 Task: Find connections with filter location Bangaon with filter topic #marketingdigitalwith filter profile language Spanish with filter current company Framestore with filter school Guru Nanak Dev Engineering College, BIDAR with filter industry Computer Hardware Manufacturing with filter service category Digital Marketing with filter keywords title Electrician
Action: Mouse moved to (615, 74)
Screenshot: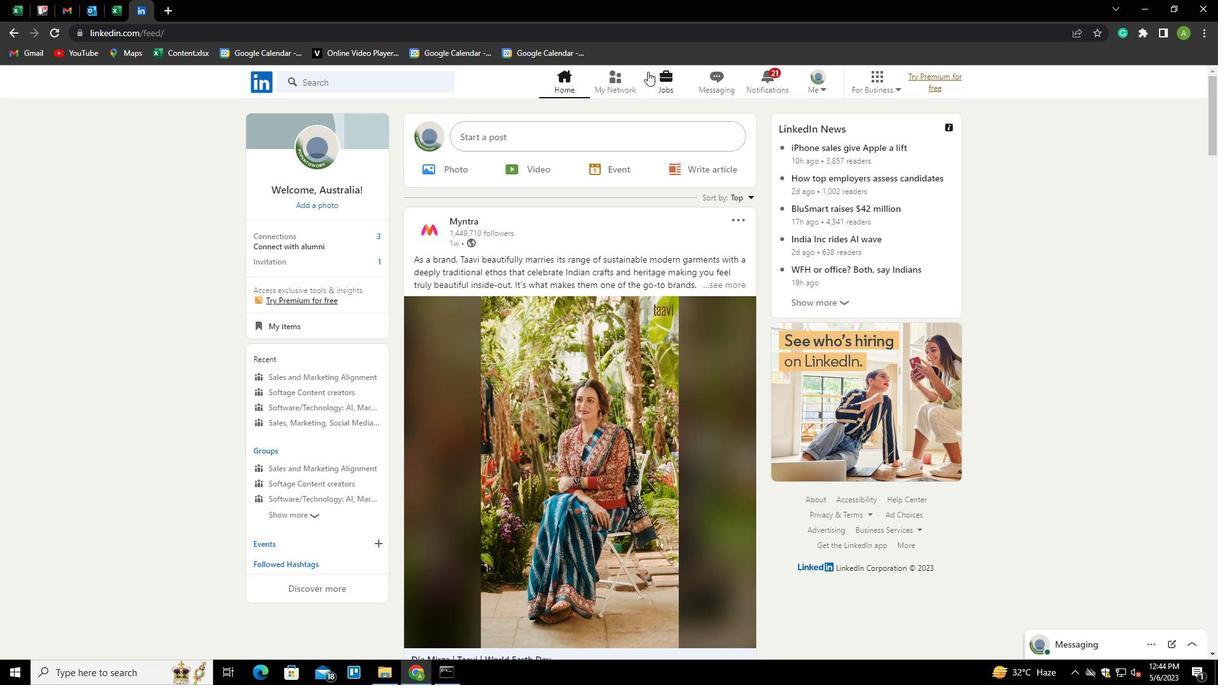 
Action: Mouse pressed left at (615, 74)
Screenshot: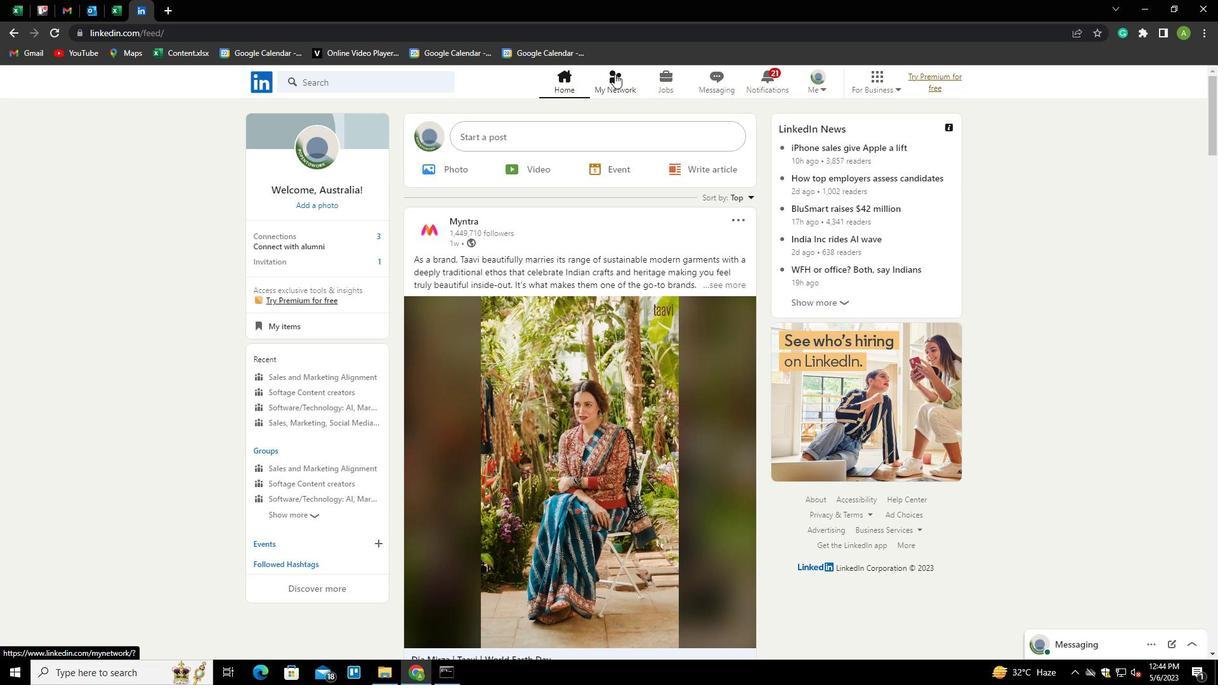 
Action: Mouse moved to (316, 149)
Screenshot: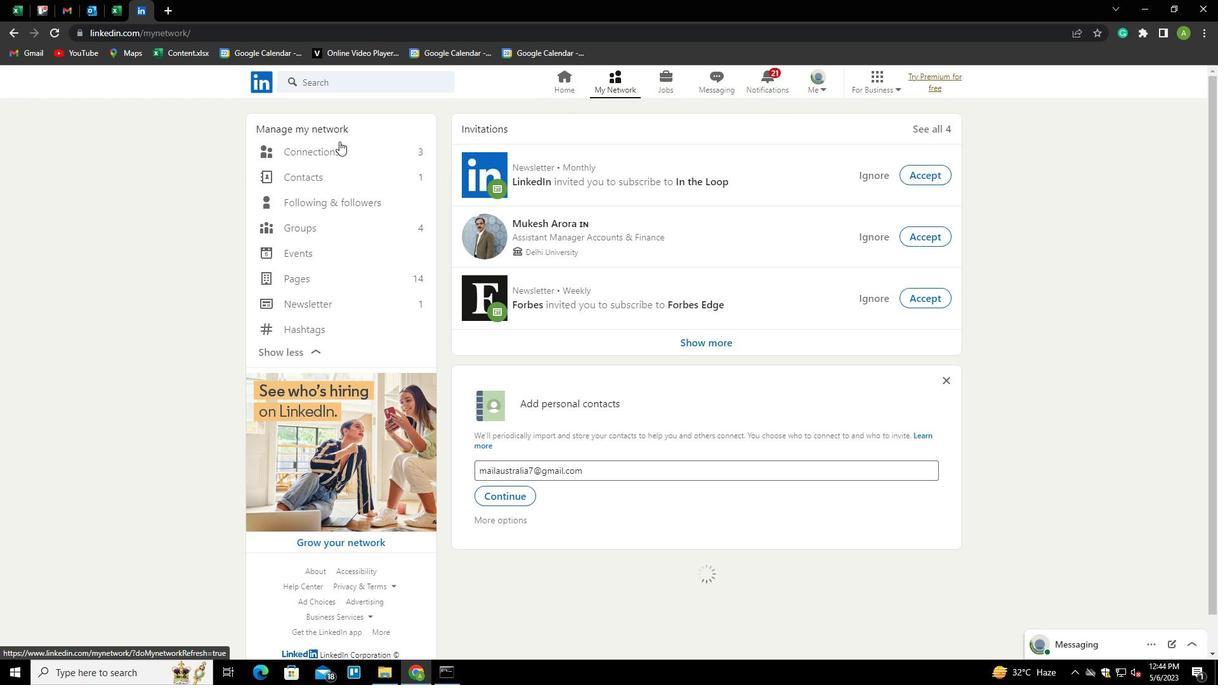 
Action: Mouse pressed left at (316, 149)
Screenshot: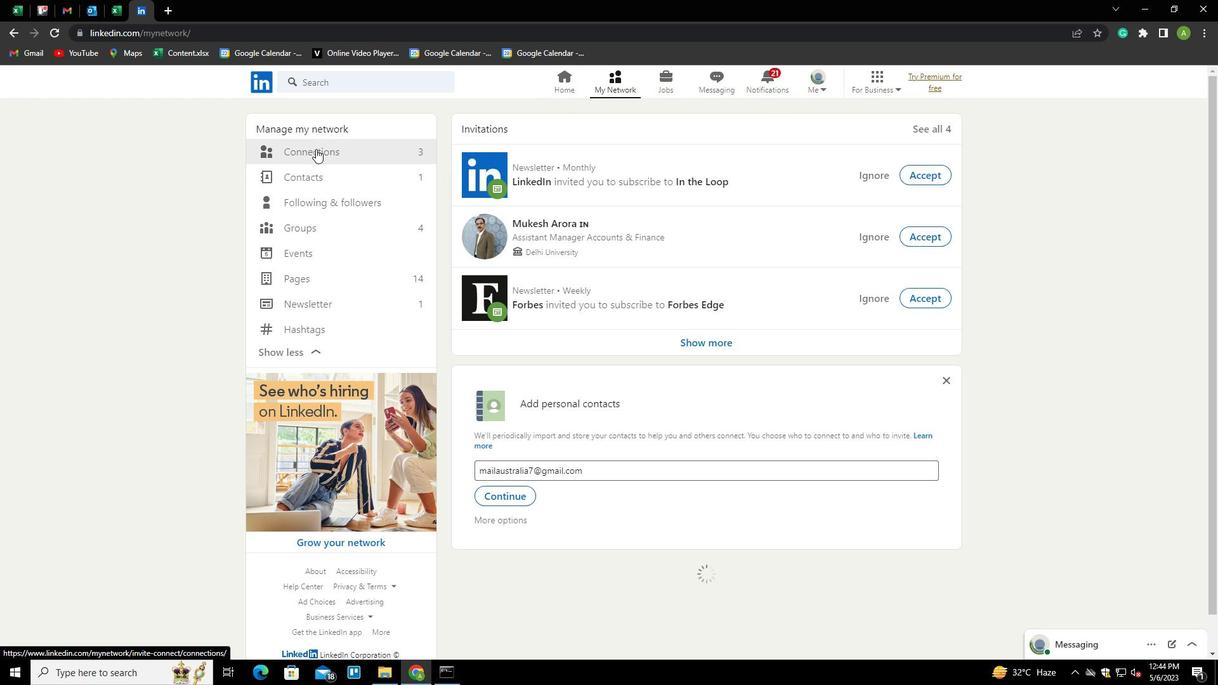 
Action: Mouse moved to (702, 156)
Screenshot: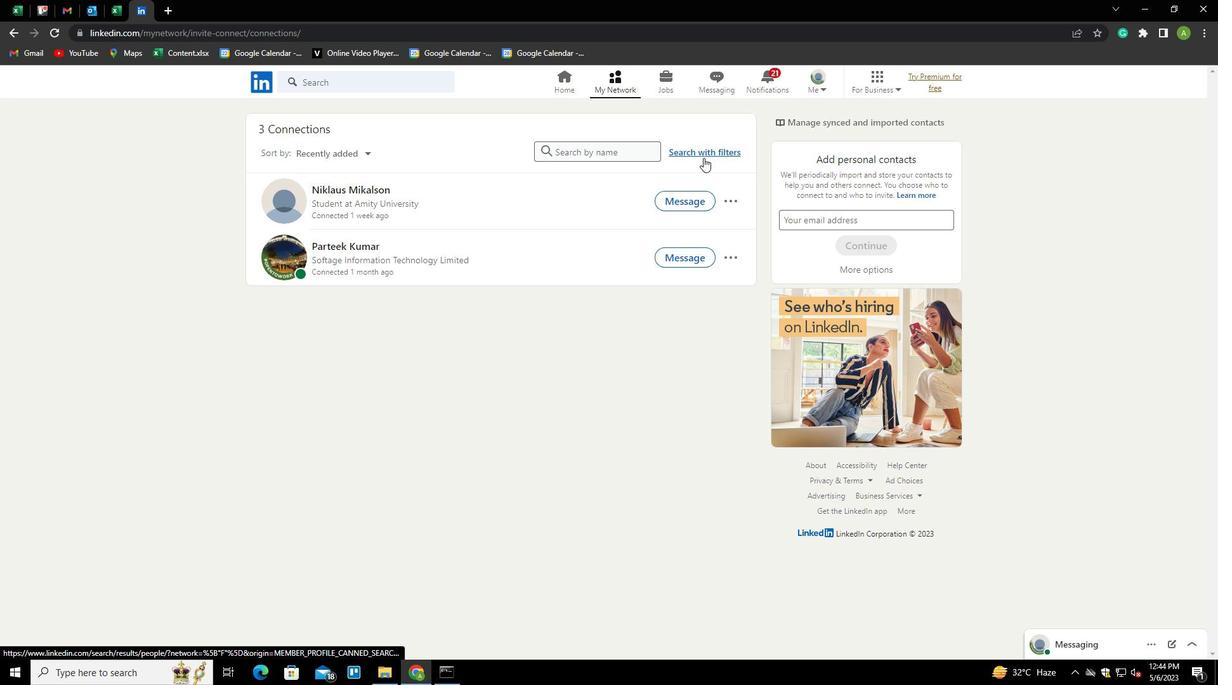 
Action: Mouse pressed left at (702, 156)
Screenshot: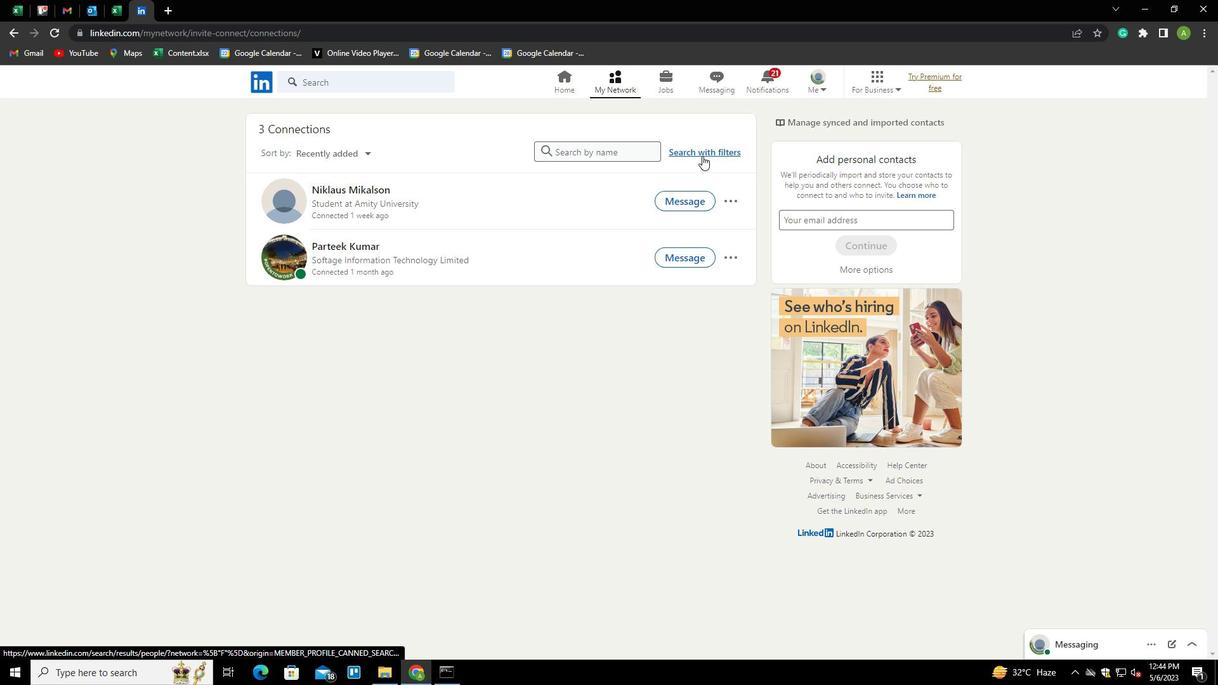 
Action: Mouse moved to (654, 120)
Screenshot: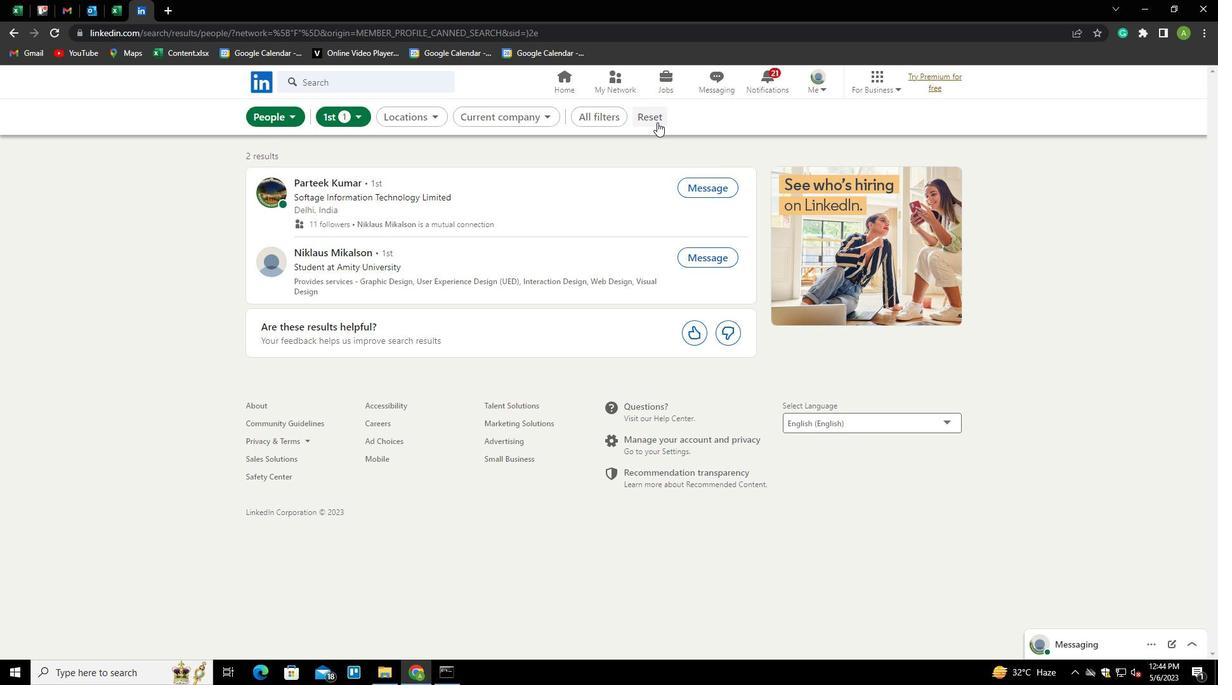 
Action: Mouse pressed left at (654, 120)
Screenshot: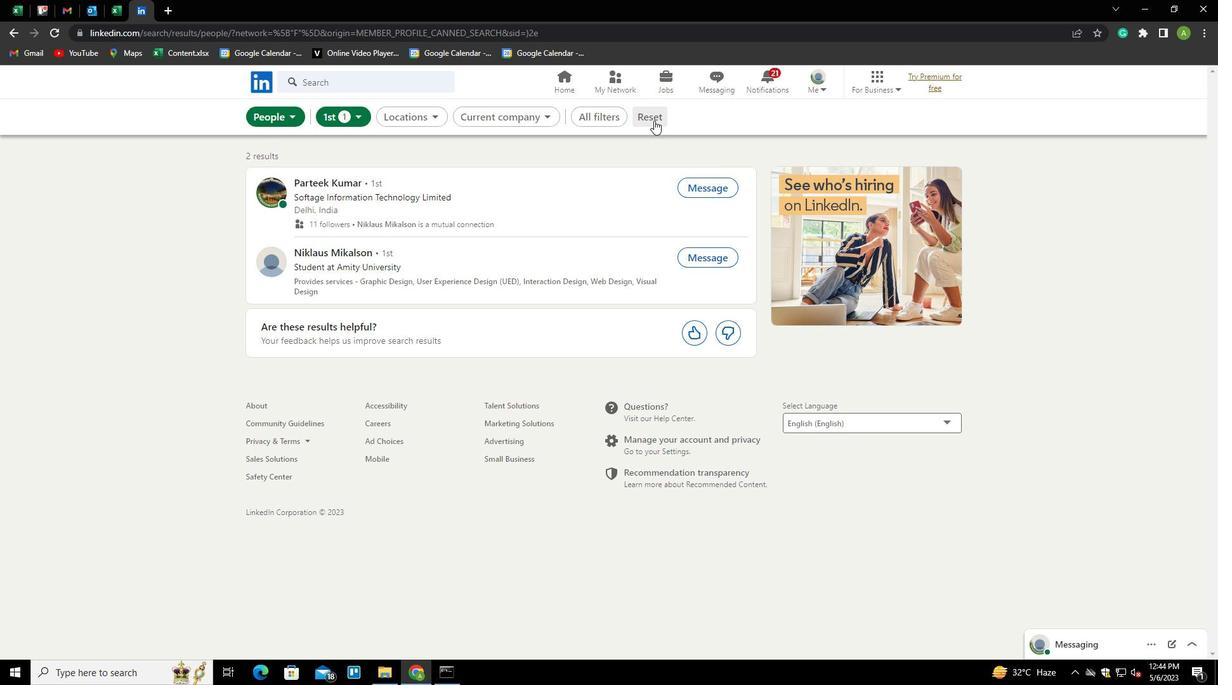 
Action: Mouse moved to (632, 119)
Screenshot: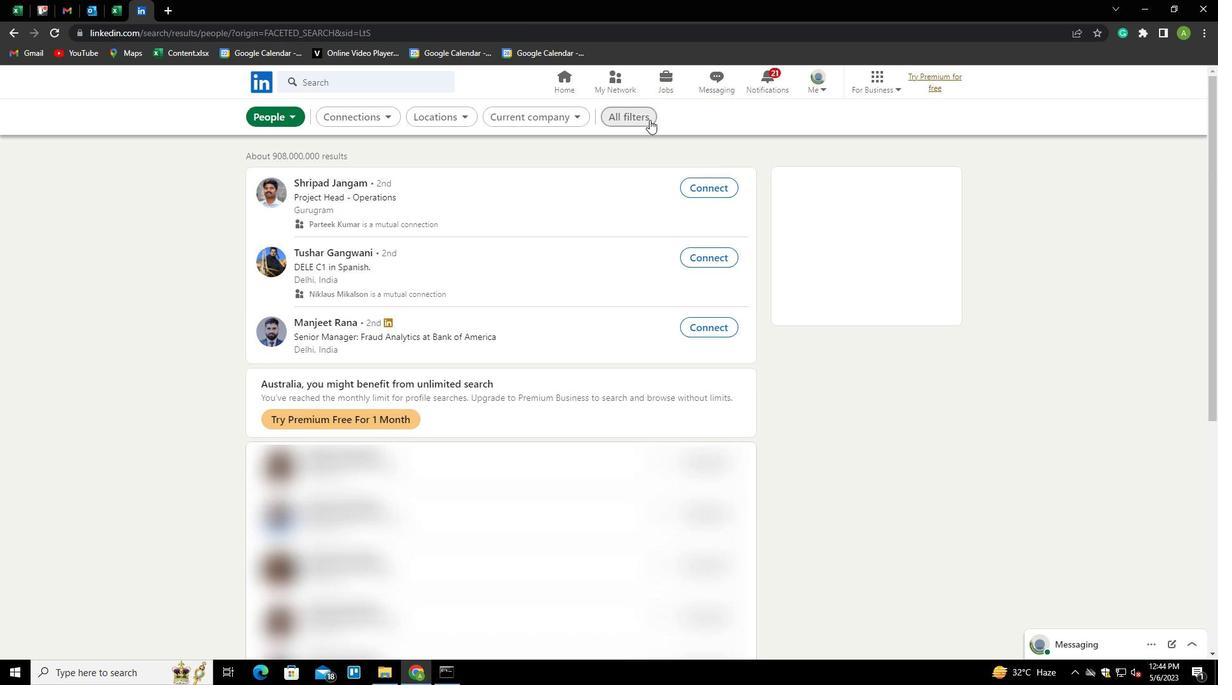 
Action: Mouse pressed left at (632, 119)
Screenshot: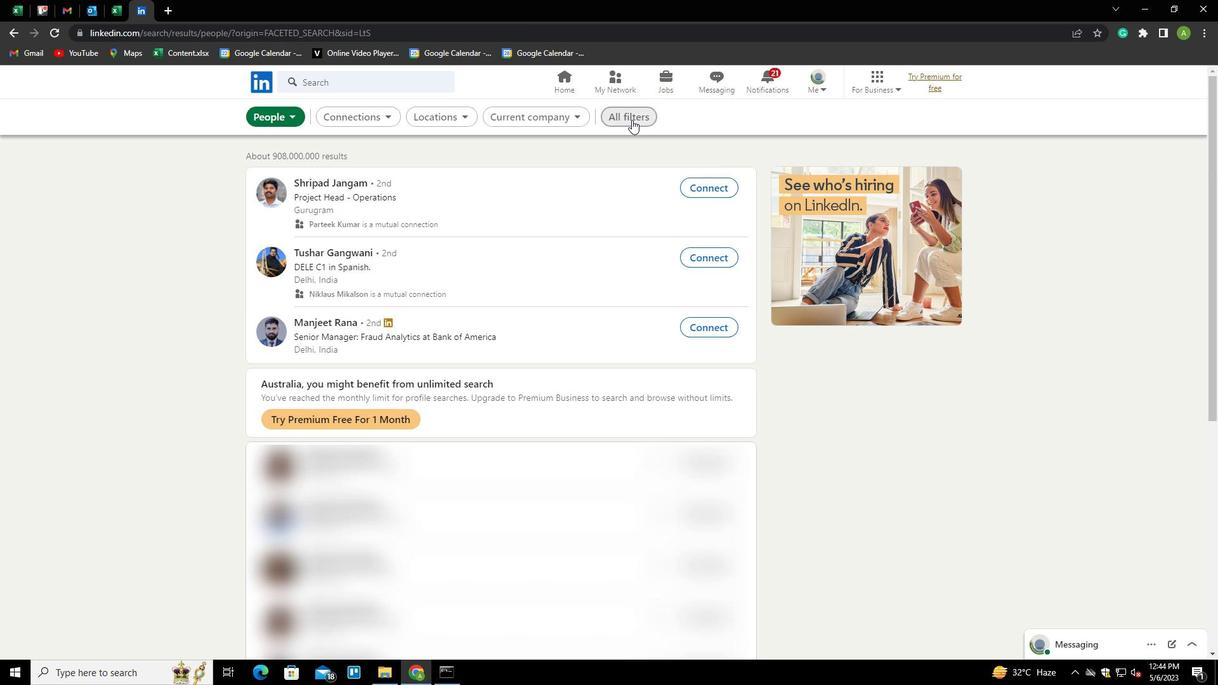 
Action: Mouse moved to (1025, 321)
Screenshot: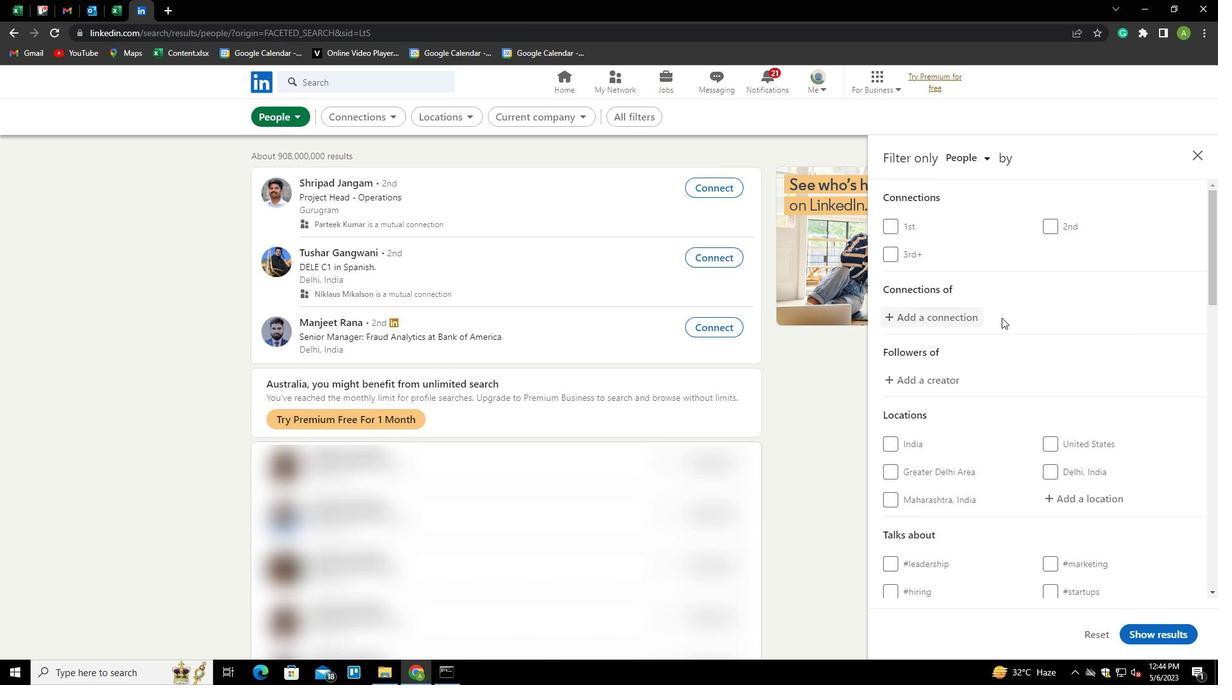 
Action: Mouse scrolled (1025, 320) with delta (0, 0)
Screenshot: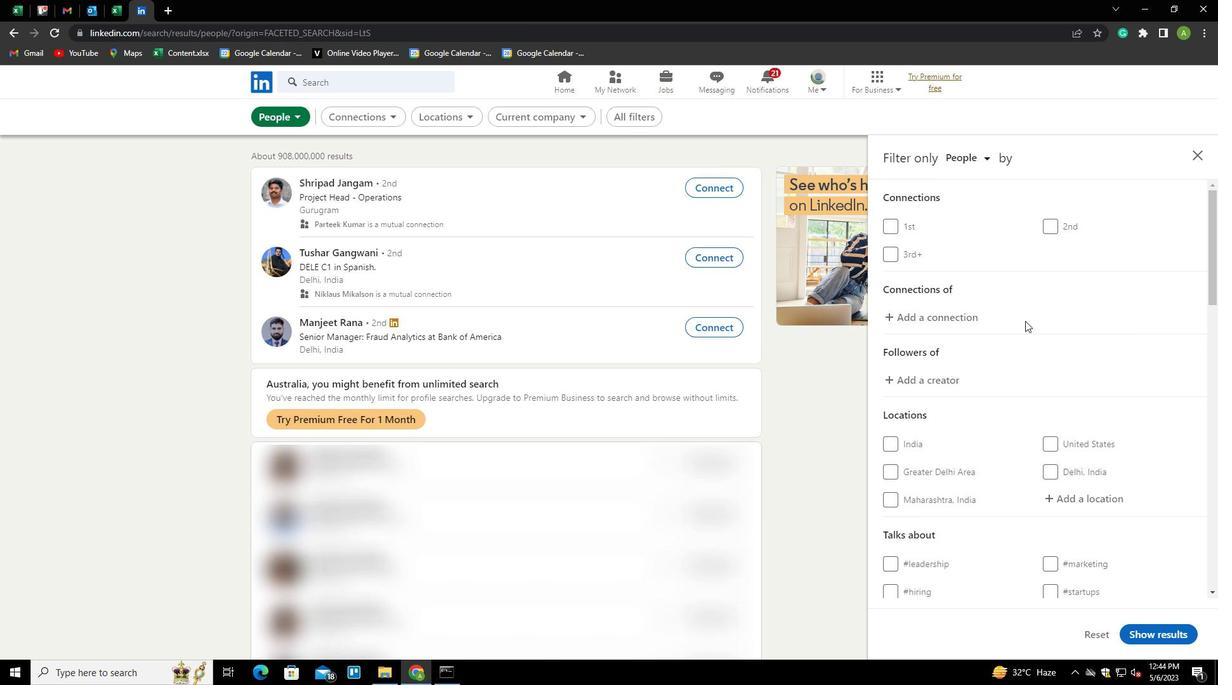 
Action: Mouse scrolled (1025, 320) with delta (0, 0)
Screenshot: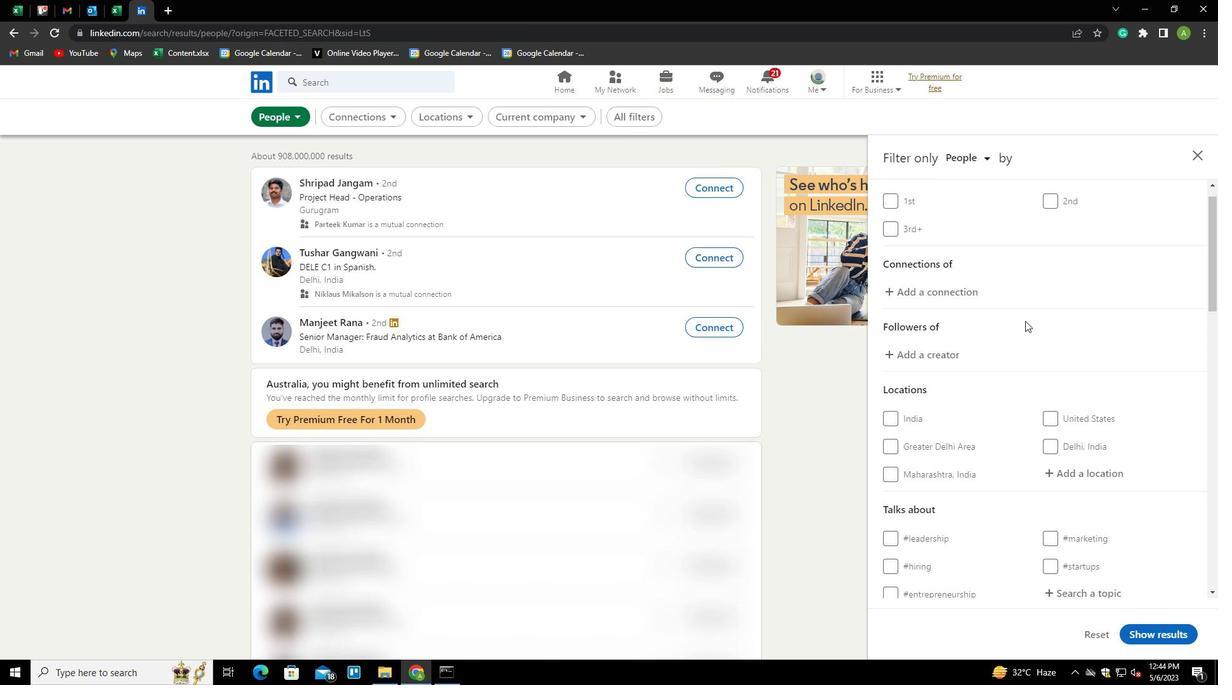 
Action: Mouse moved to (1063, 366)
Screenshot: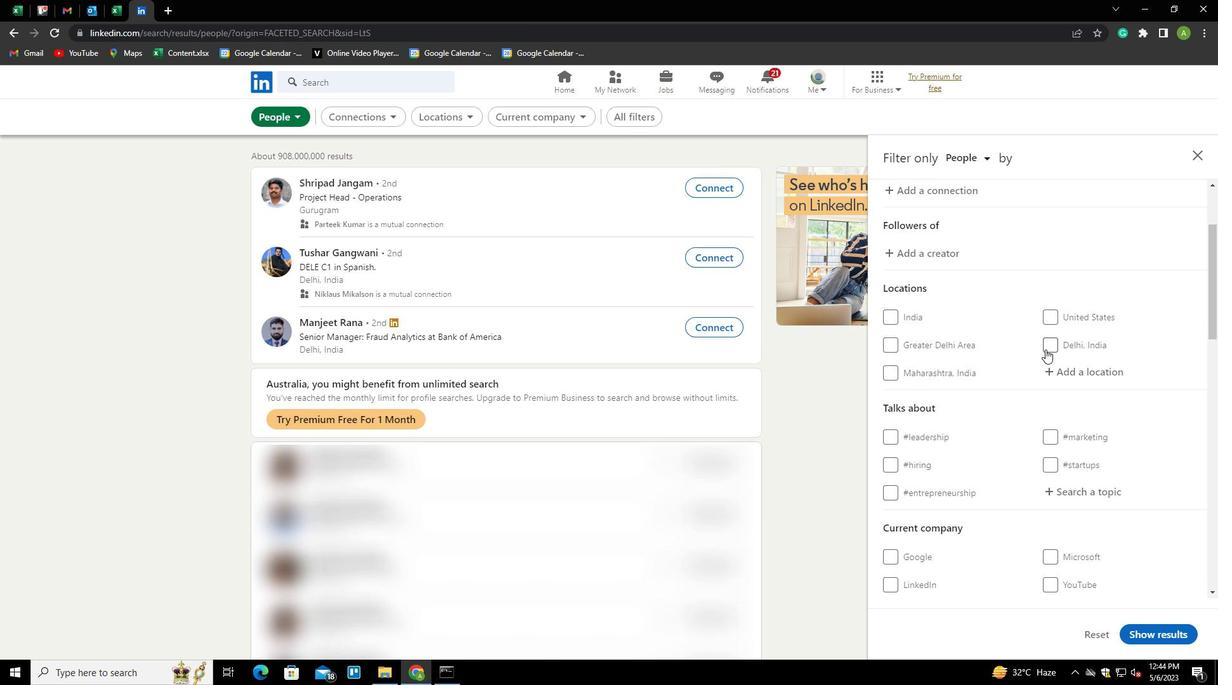 
Action: Mouse pressed left at (1063, 366)
Screenshot: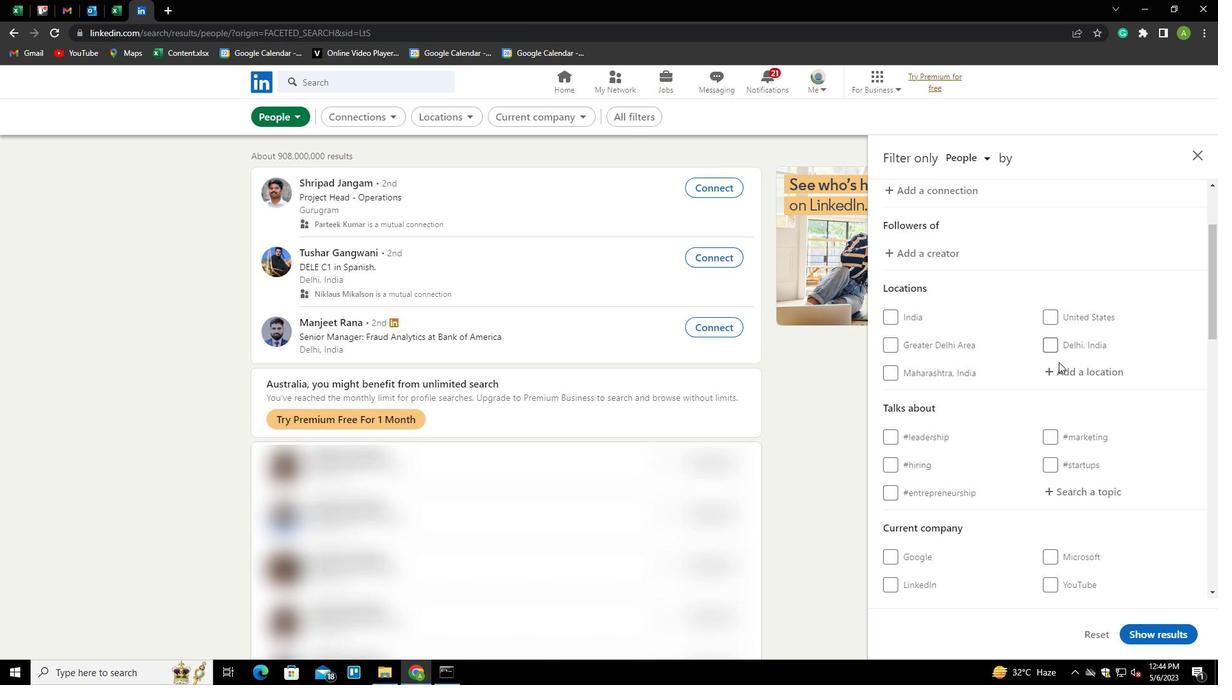 
Action: Mouse moved to (990, 187)
Screenshot: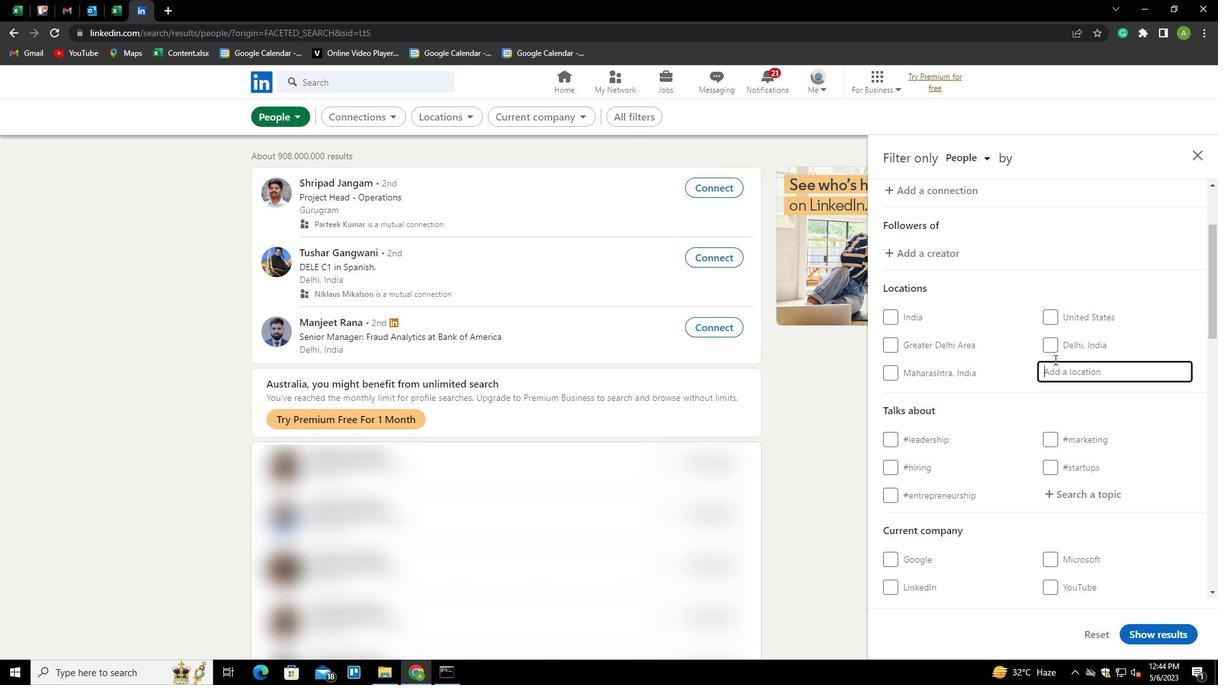 
Action: Key pressed <Key.shift><Key.shift><Key.shift><Key.shift>BANGAON<Key.down><Key.enter>
Screenshot: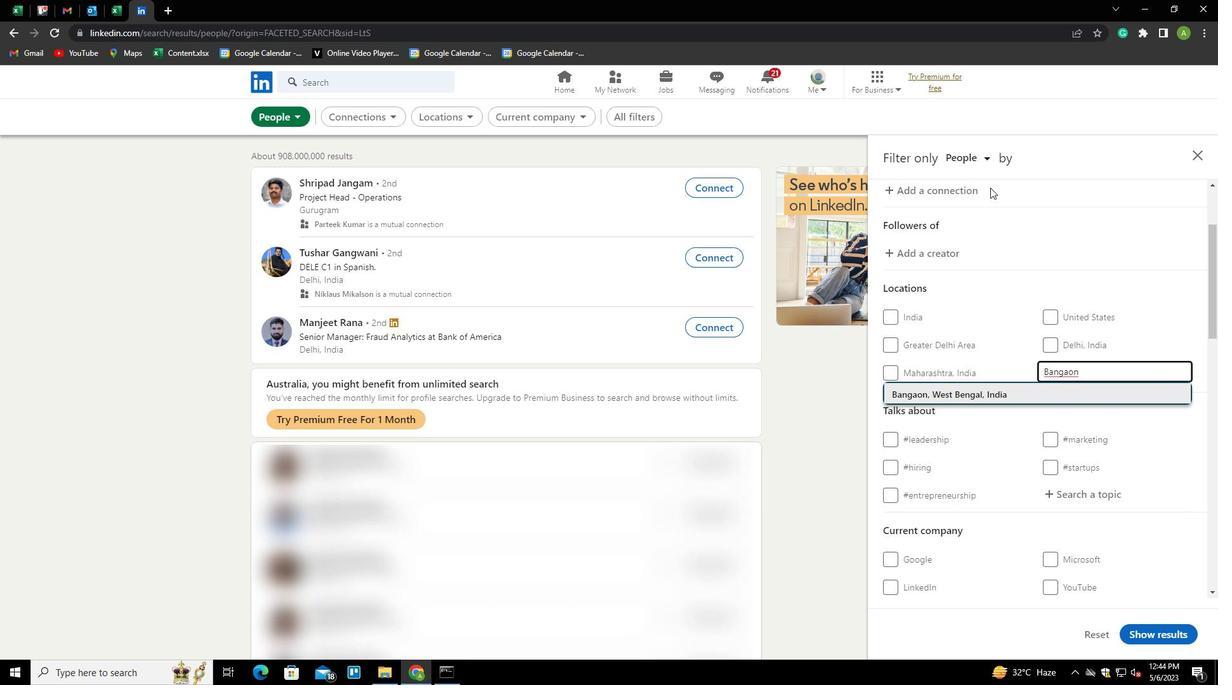 
Action: Mouse moved to (1072, 257)
Screenshot: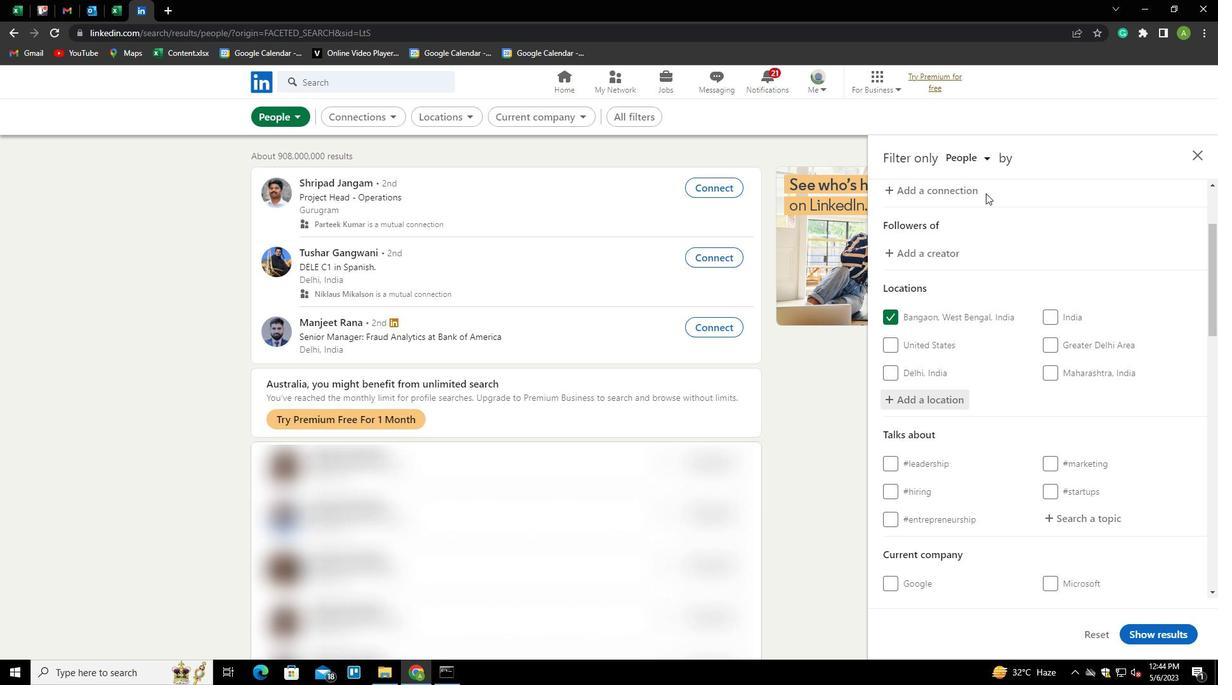 
Action: Mouse scrolled (1072, 257) with delta (0, 0)
Screenshot: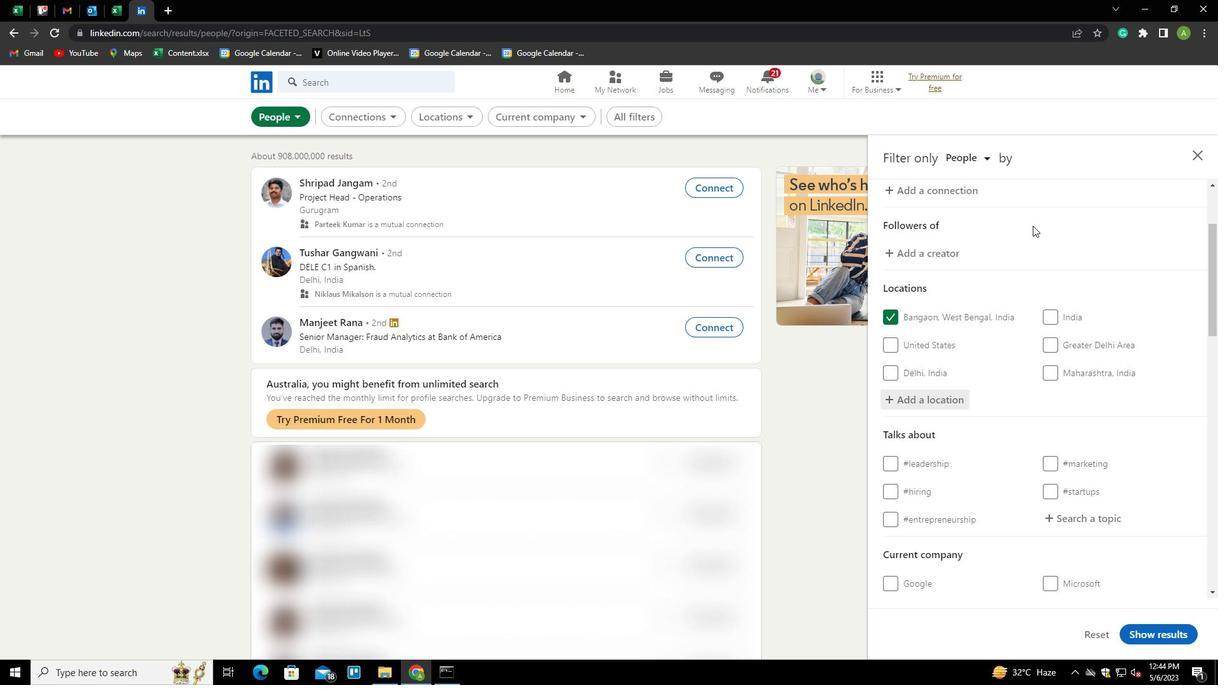 
Action: Mouse scrolled (1072, 257) with delta (0, 0)
Screenshot: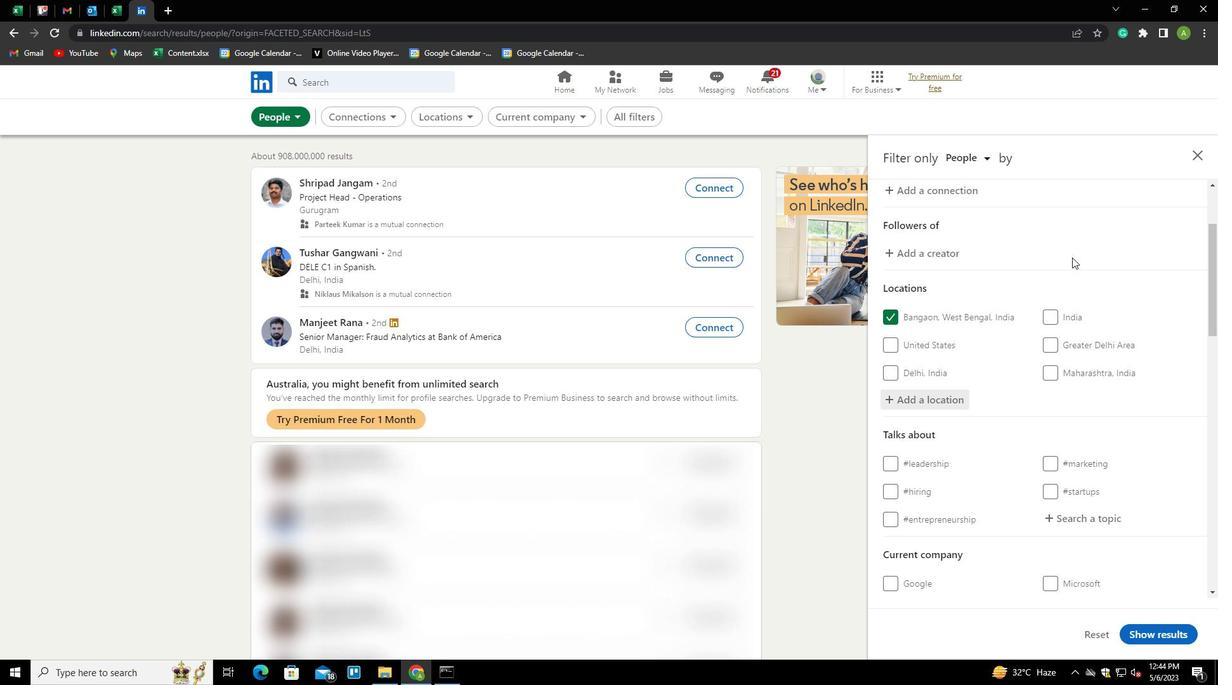 
Action: Mouse scrolled (1072, 257) with delta (0, 0)
Screenshot: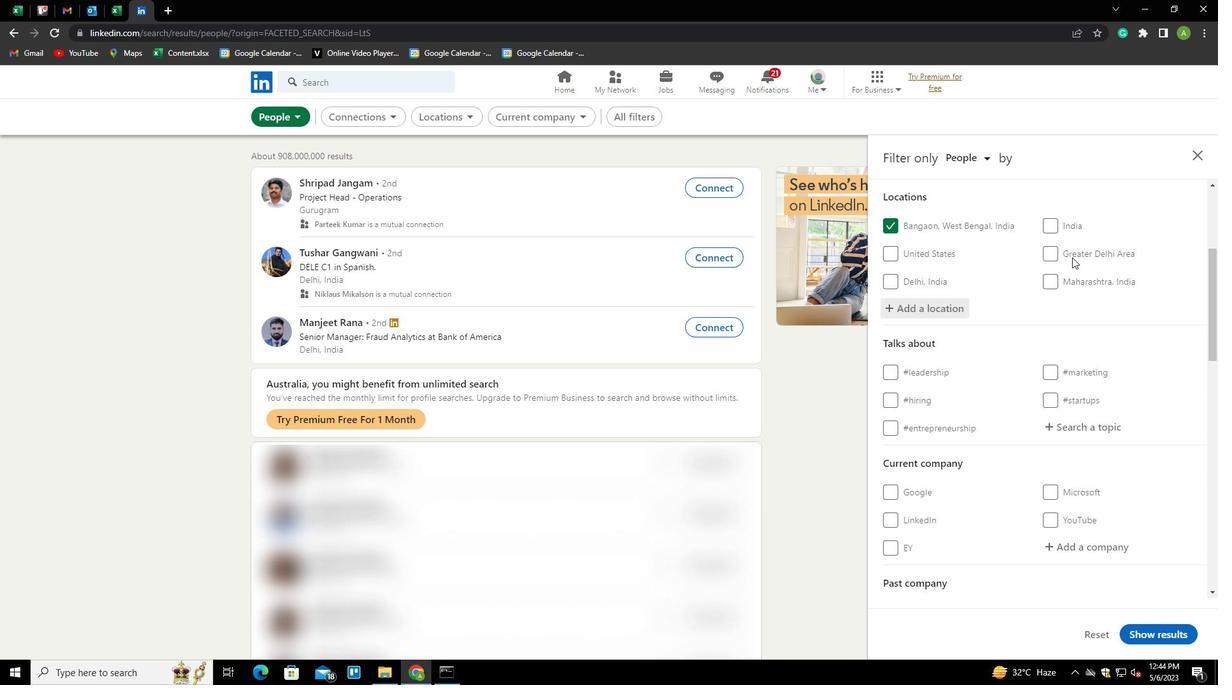 
Action: Mouse moved to (1077, 330)
Screenshot: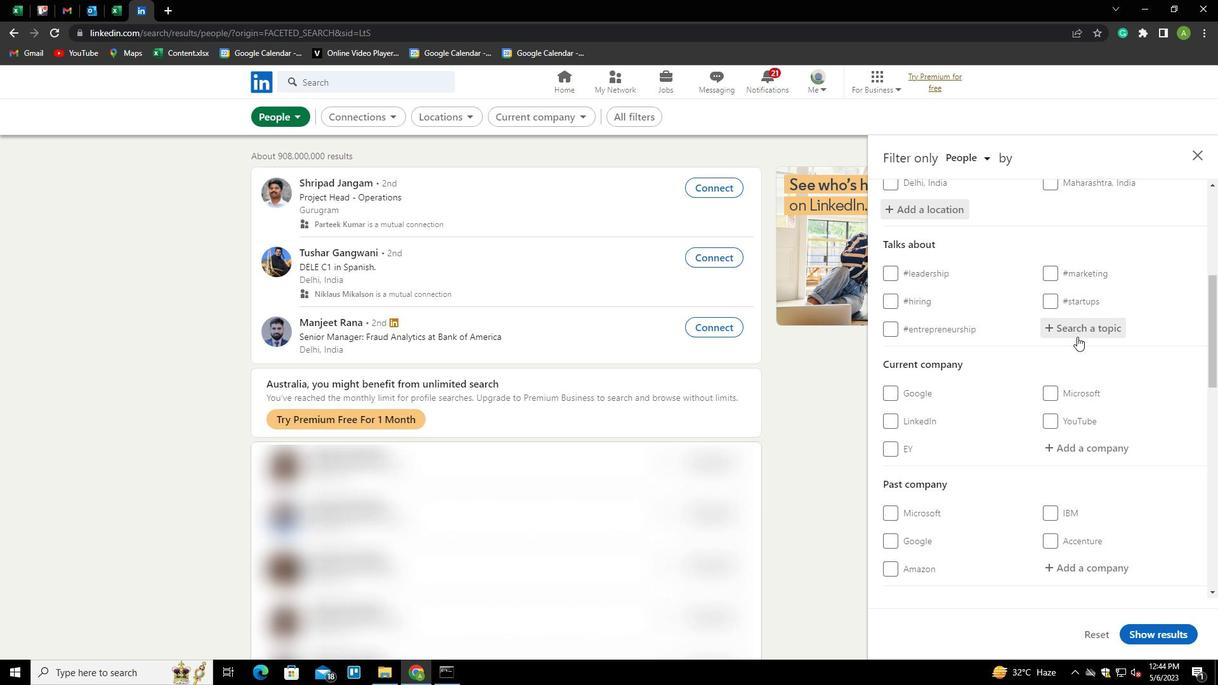 
Action: Mouse pressed left at (1077, 330)
Screenshot: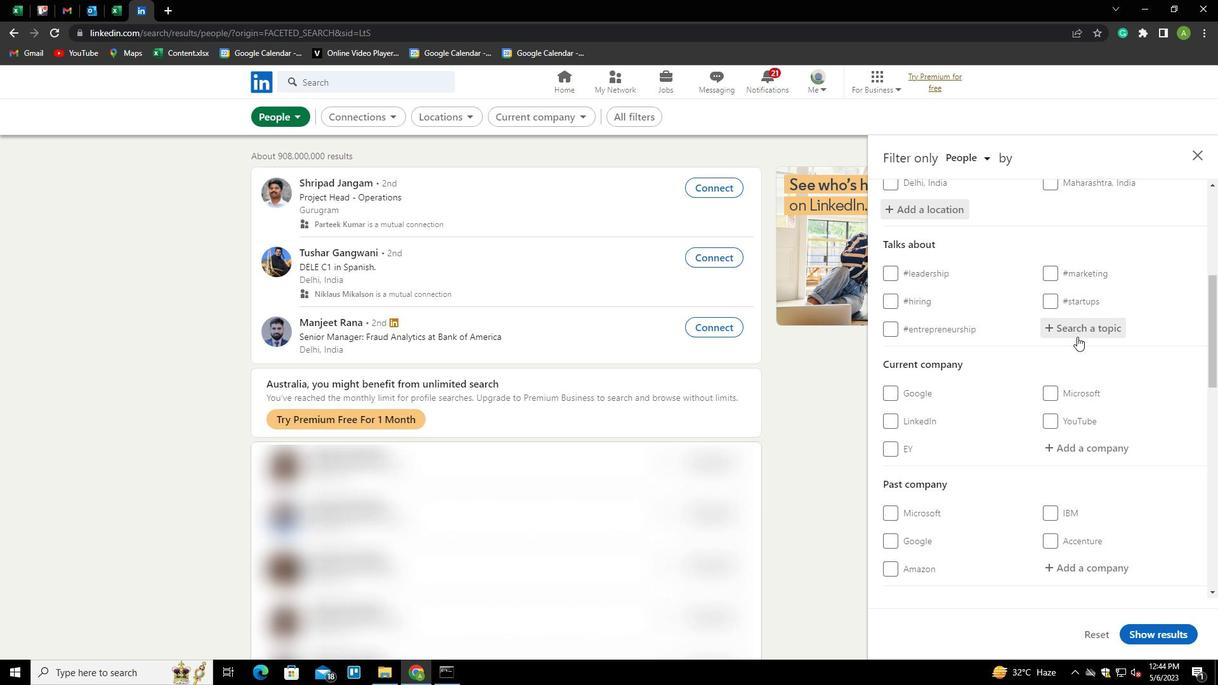 
Action: Mouse moved to (1023, 256)
Screenshot: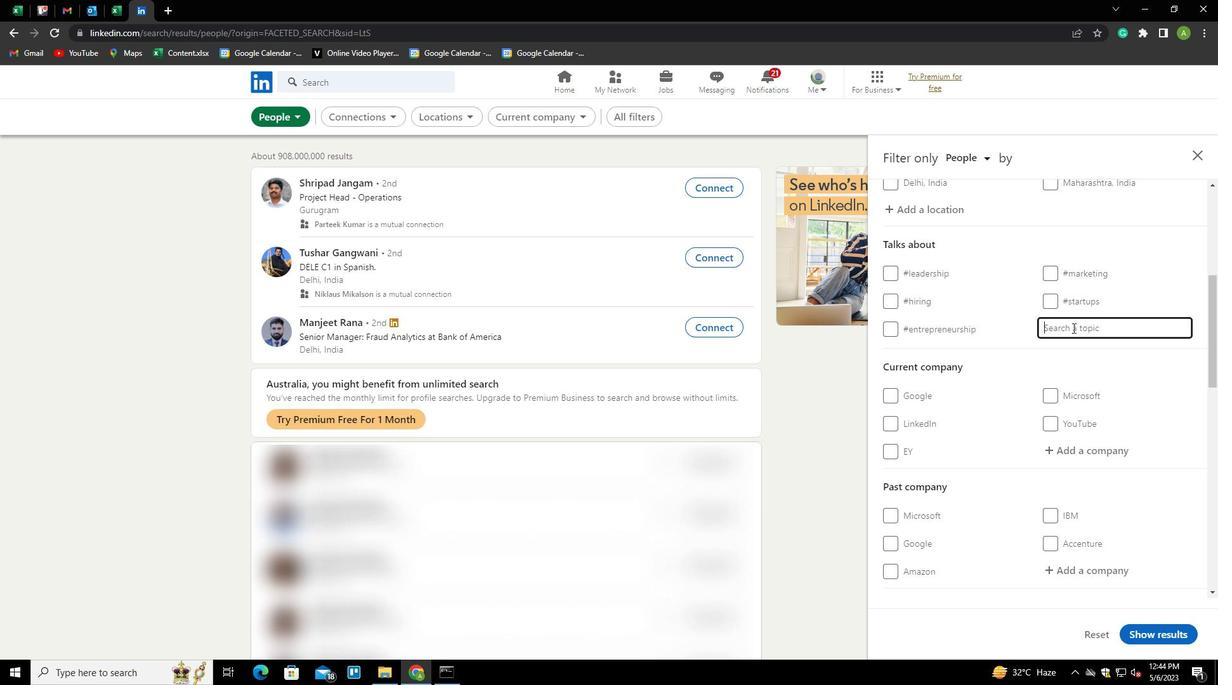 
Action: Key pressed MARKETINGDIGITAL<Key.down><Key.enter>
Screenshot: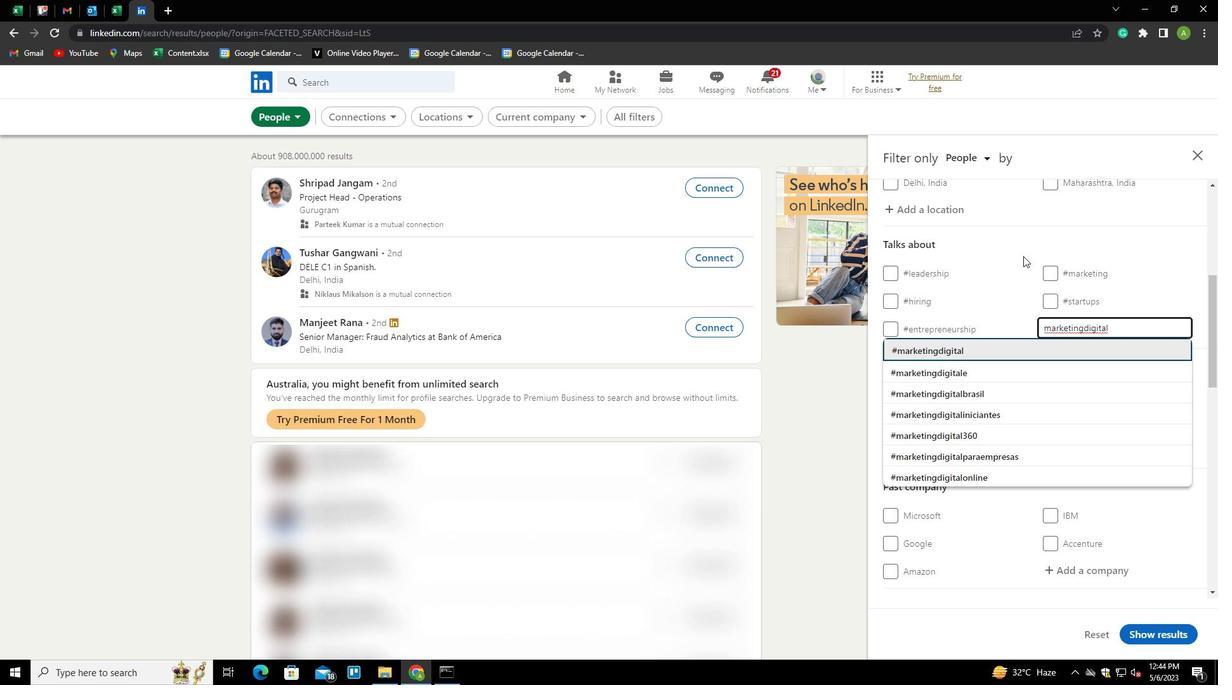 
Action: Mouse moved to (1024, 256)
Screenshot: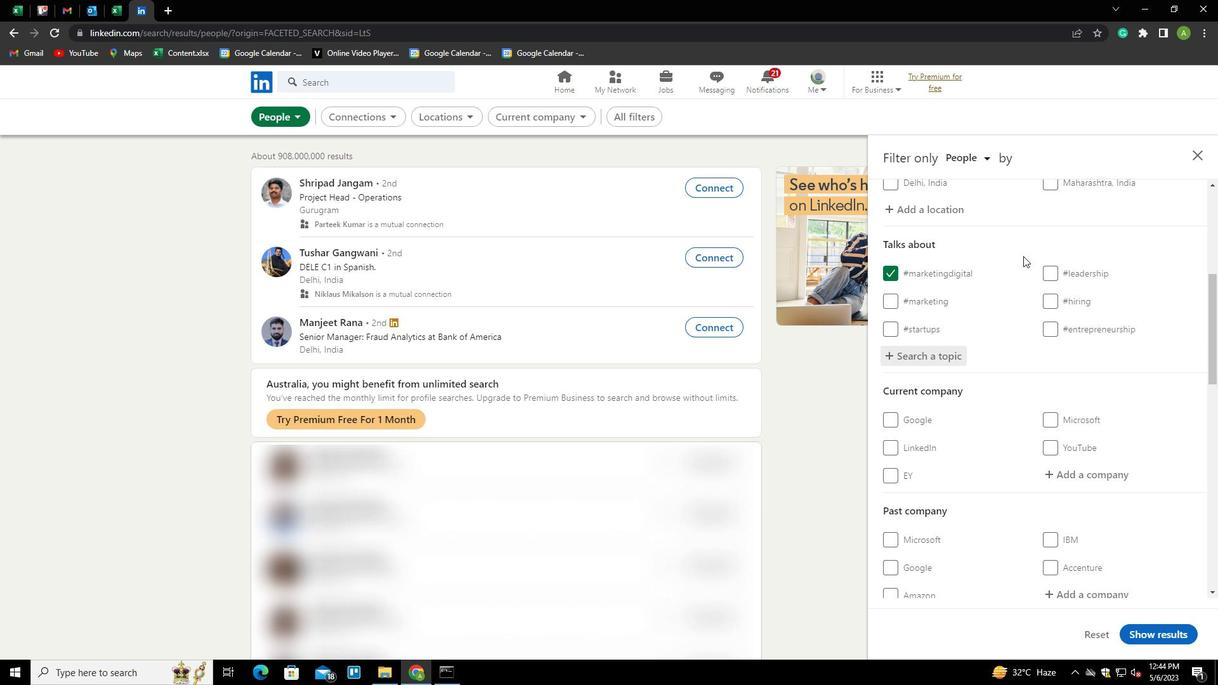 
Action: Mouse scrolled (1024, 255) with delta (0, 0)
Screenshot: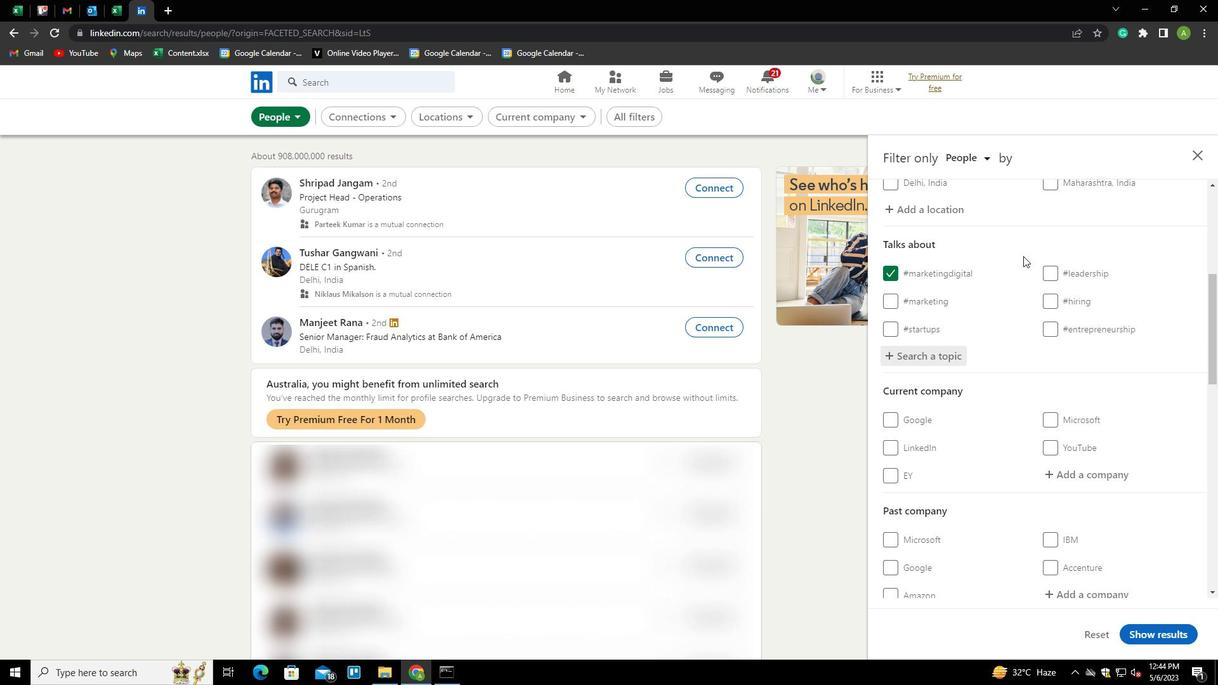 
Action: Mouse moved to (1025, 256)
Screenshot: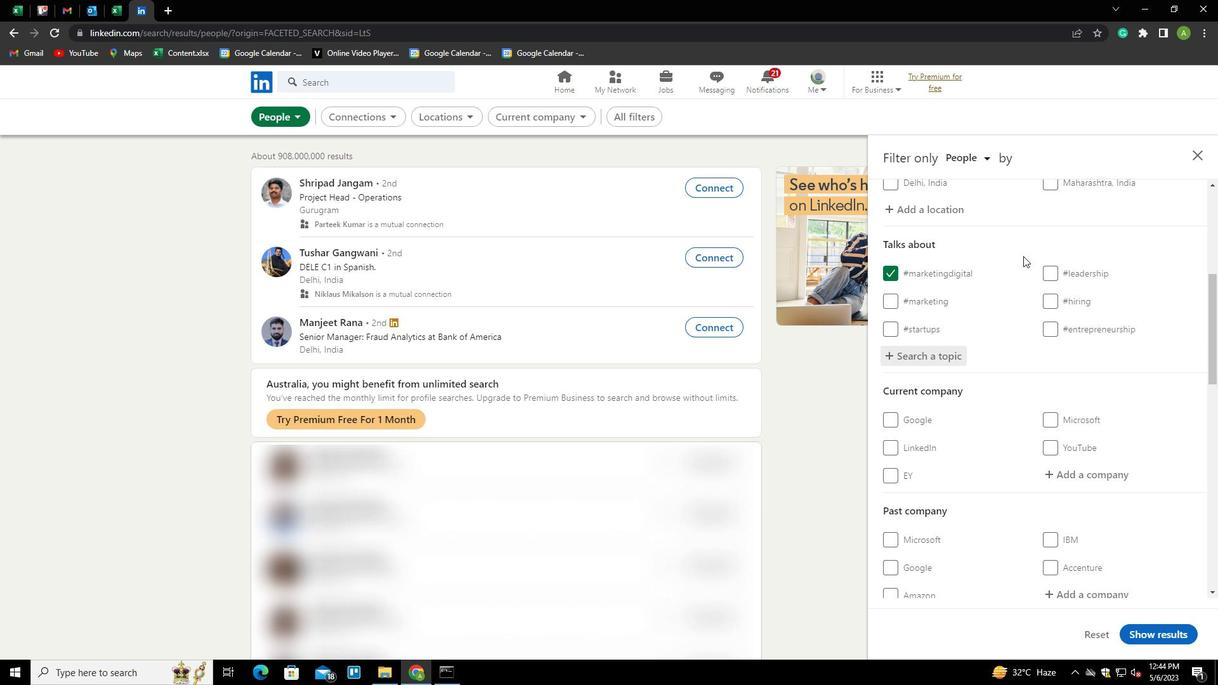 
Action: Mouse scrolled (1025, 255) with delta (0, 0)
Screenshot: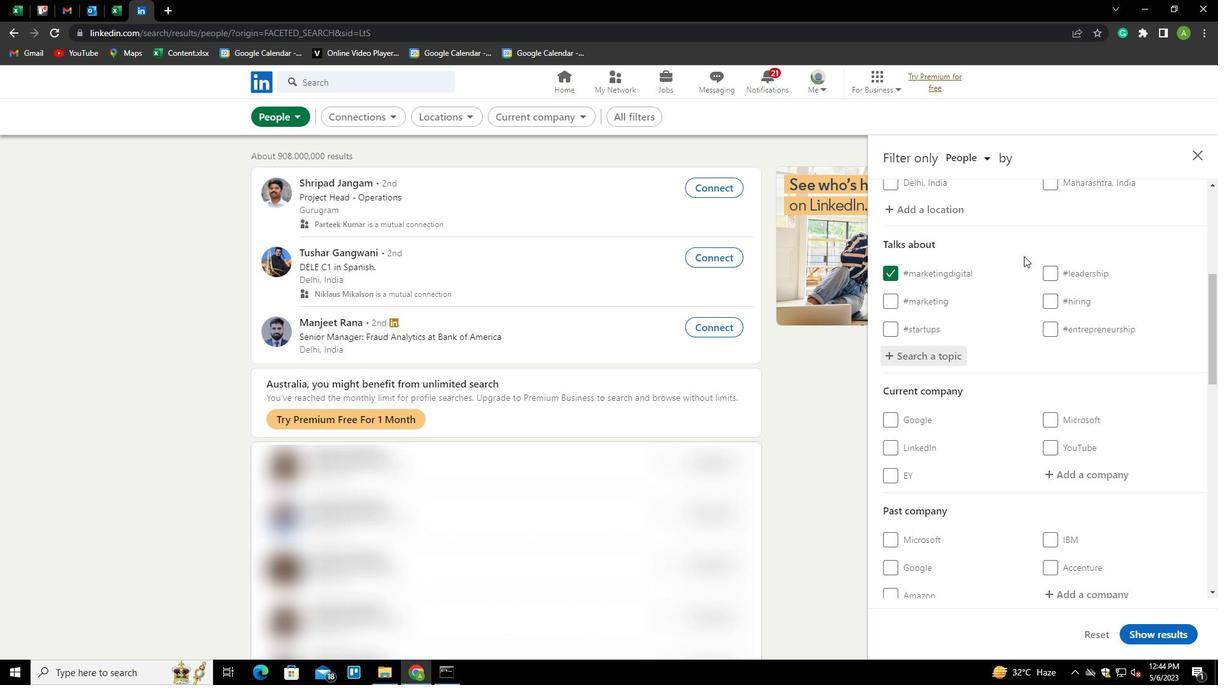 
Action: Mouse scrolled (1025, 255) with delta (0, 0)
Screenshot: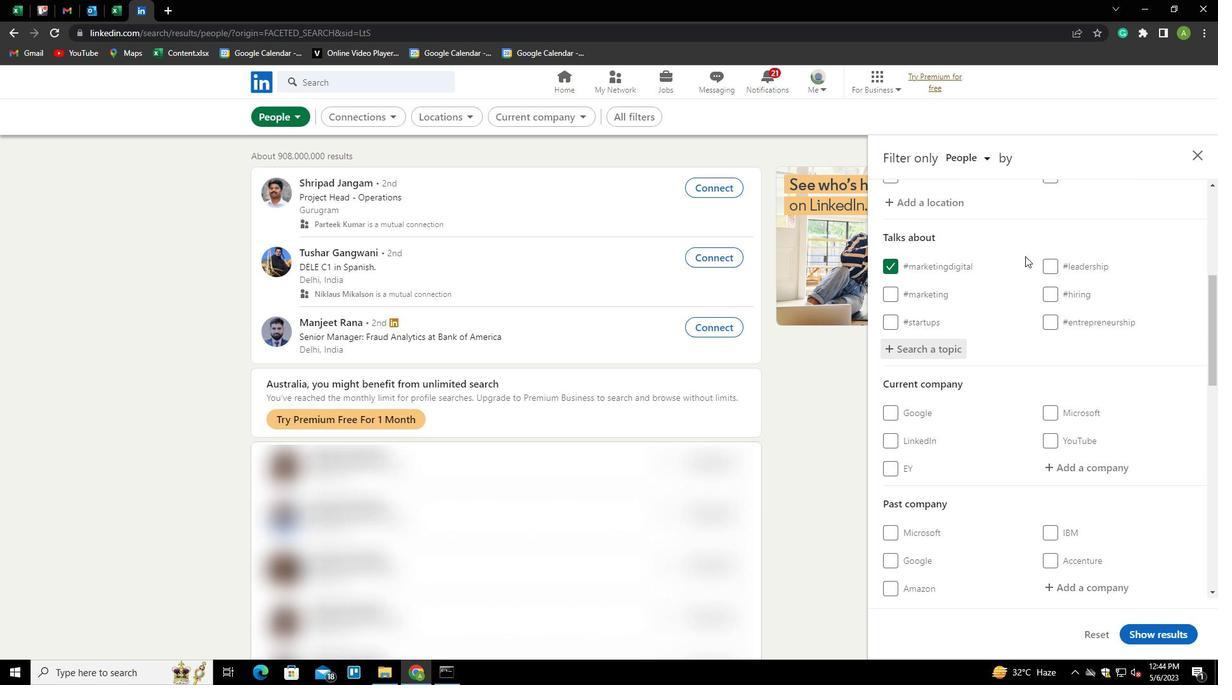 
Action: Mouse scrolled (1025, 255) with delta (0, 0)
Screenshot: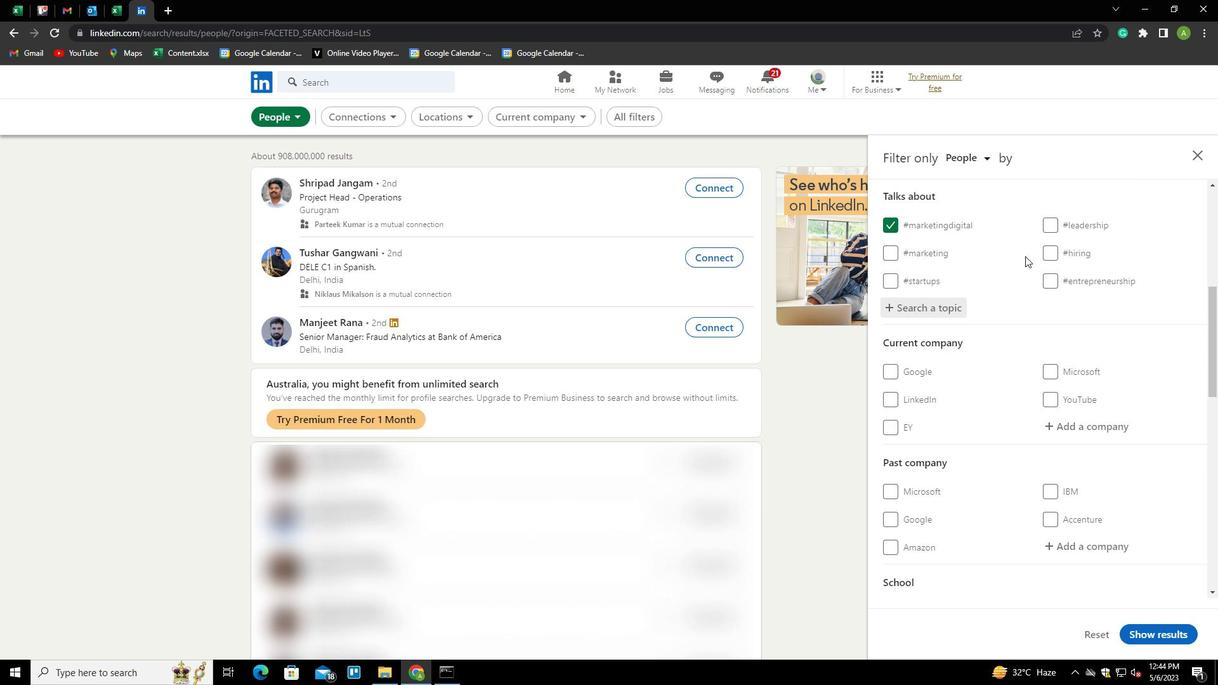 
Action: Mouse scrolled (1025, 255) with delta (0, 0)
Screenshot: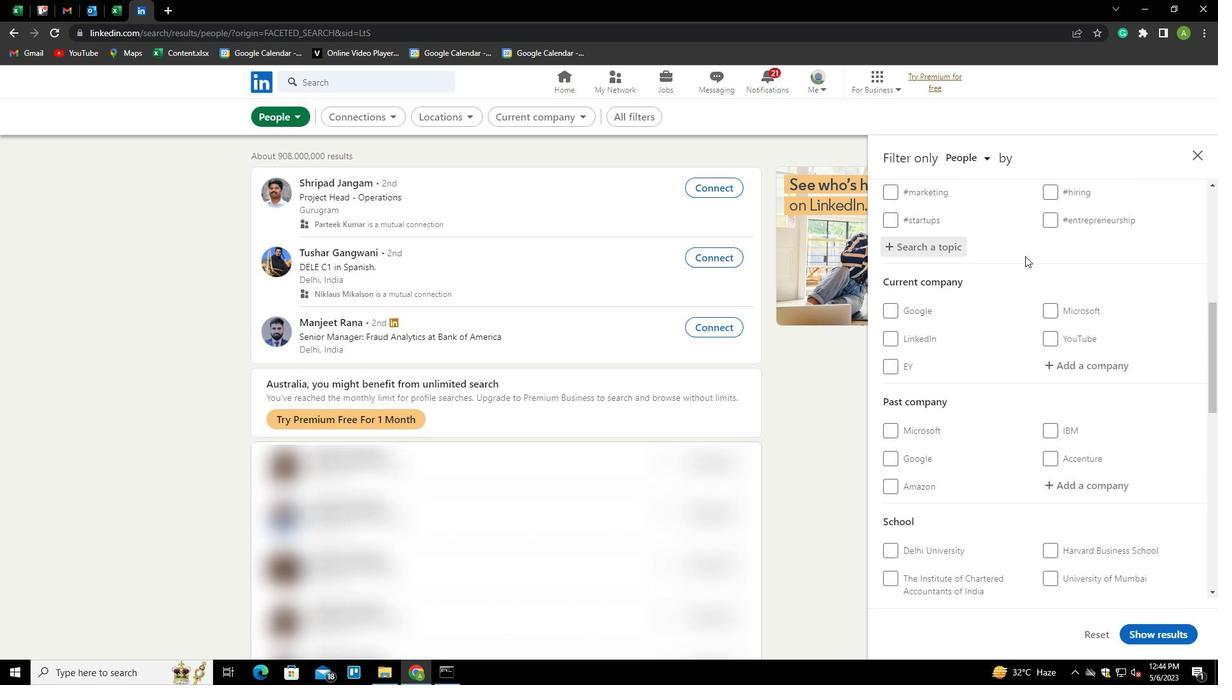
Action: Mouse scrolled (1025, 255) with delta (0, 0)
Screenshot: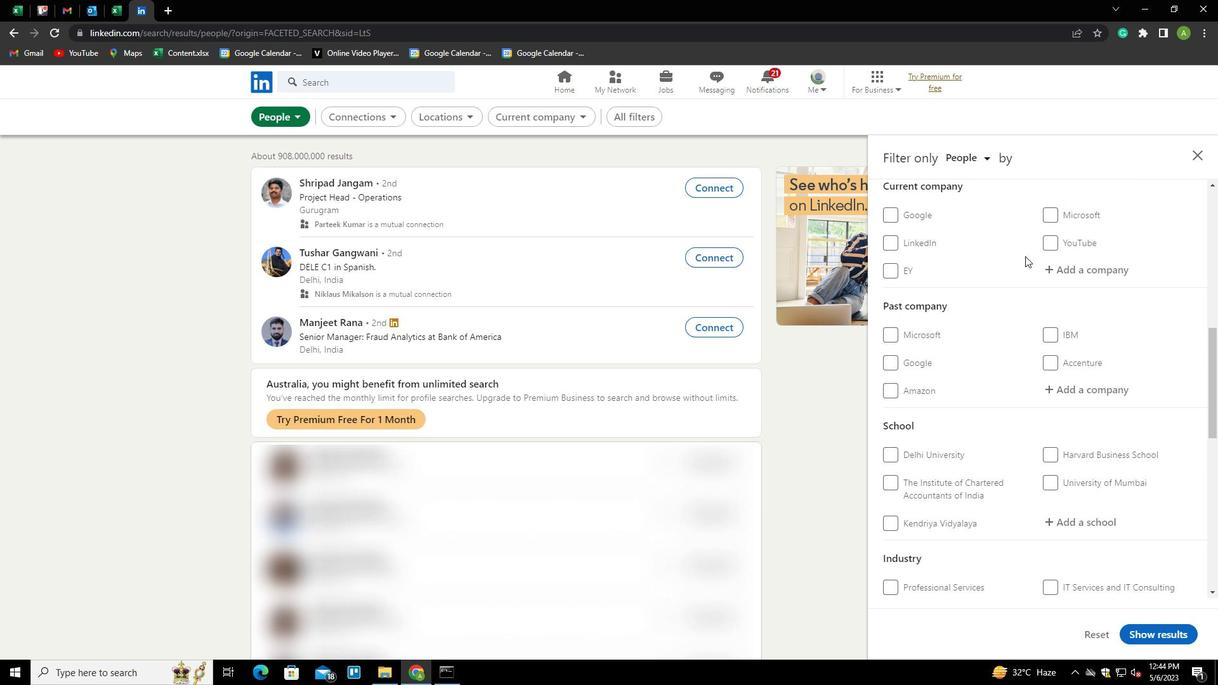 
Action: Mouse moved to (946, 221)
Screenshot: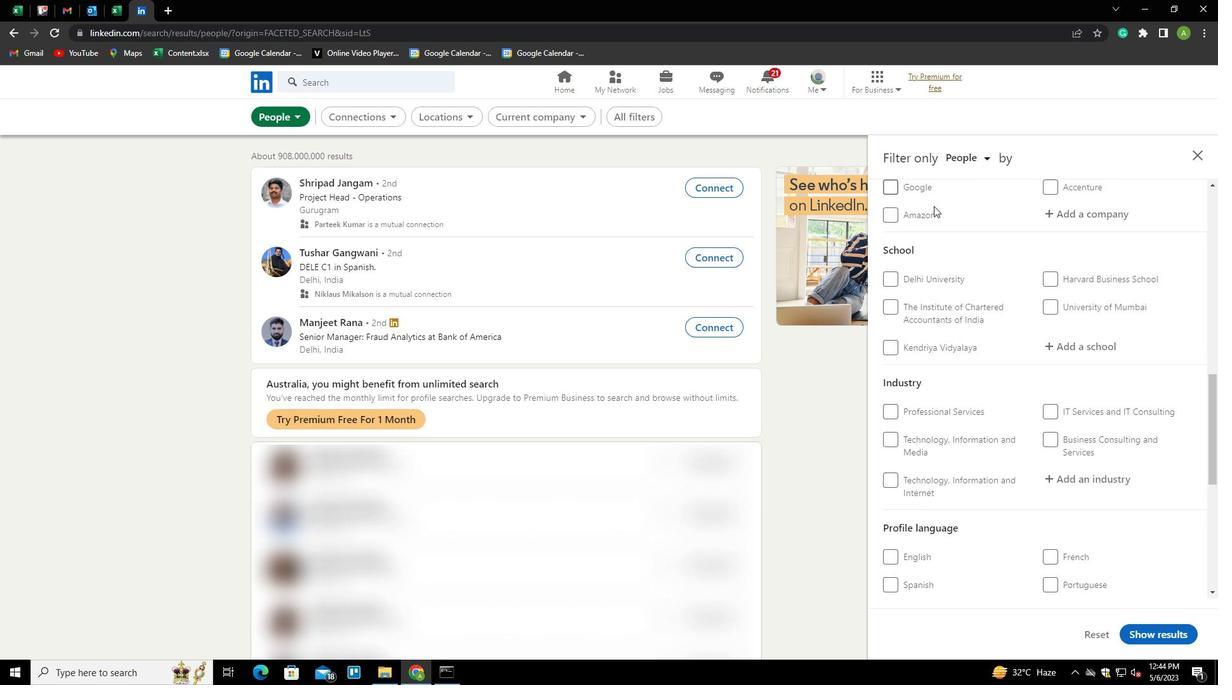 
Action: Mouse scrolled (946, 220) with delta (0, 0)
Screenshot: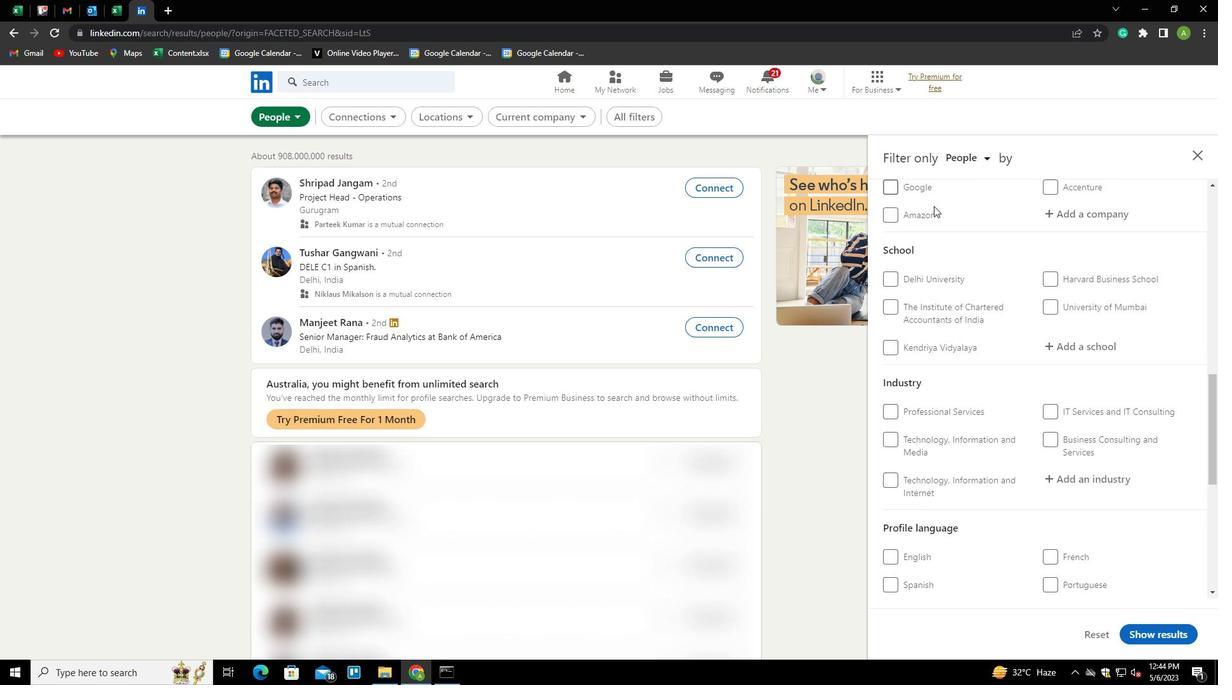 
Action: Mouse moved to (950, 248)
Screenshot: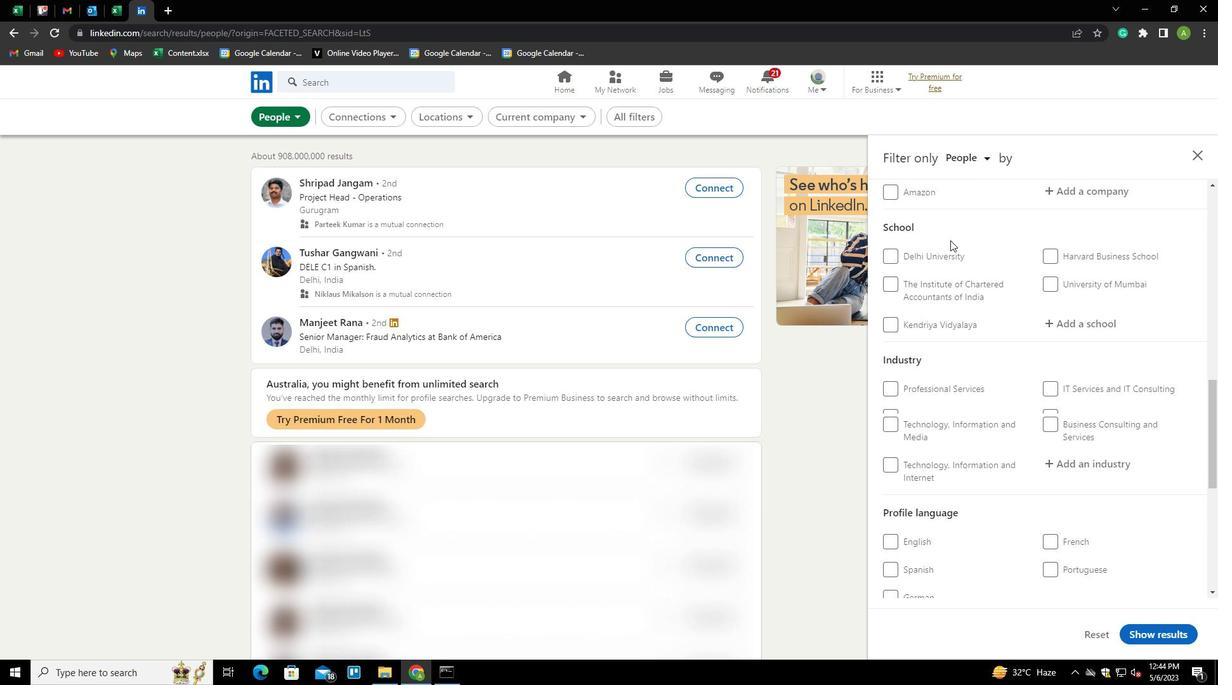 
Action: Mouse scrolled (950, 248) with delta (0, 0)
Screenshot: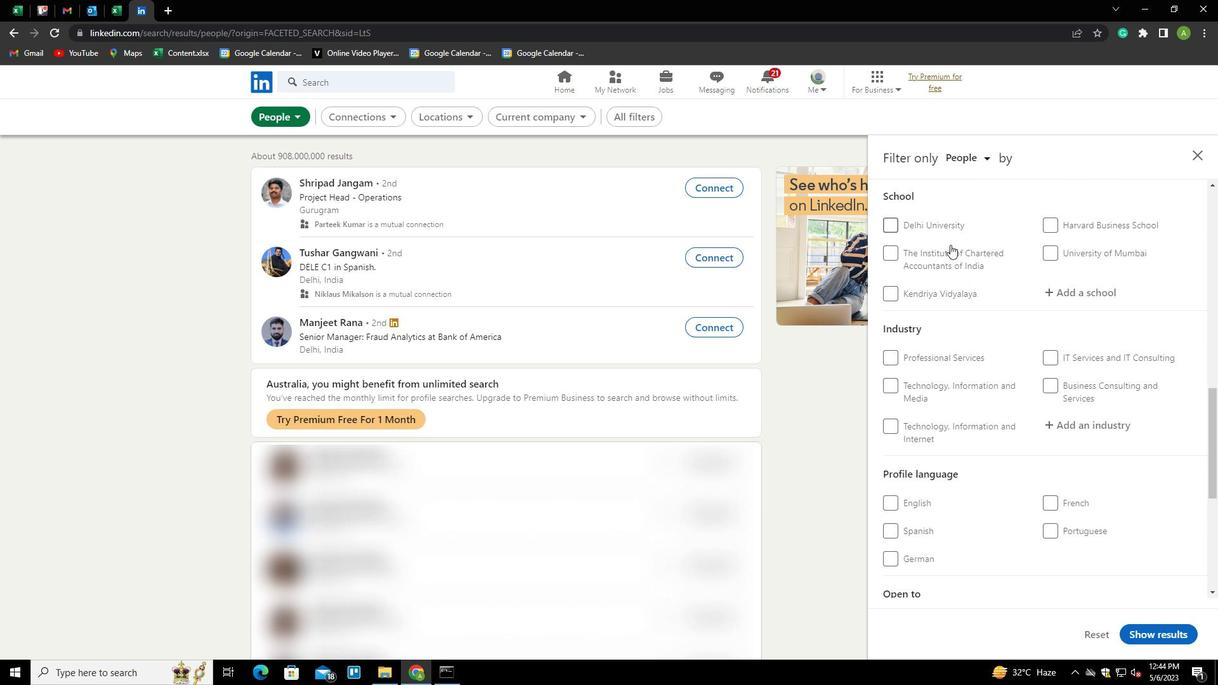 
Action: Mouse moved to (950, 248)
Screenshot: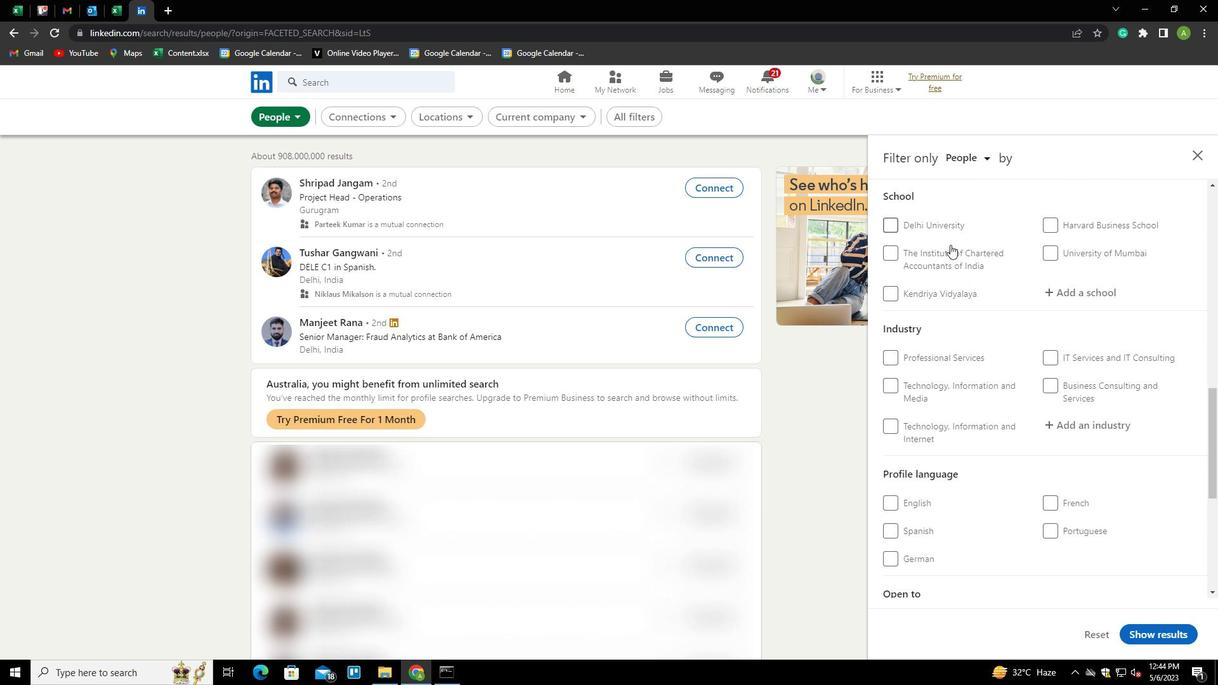 
Action: Mouse scrolled (950, 248) with delta (0, 0)
Screenshot: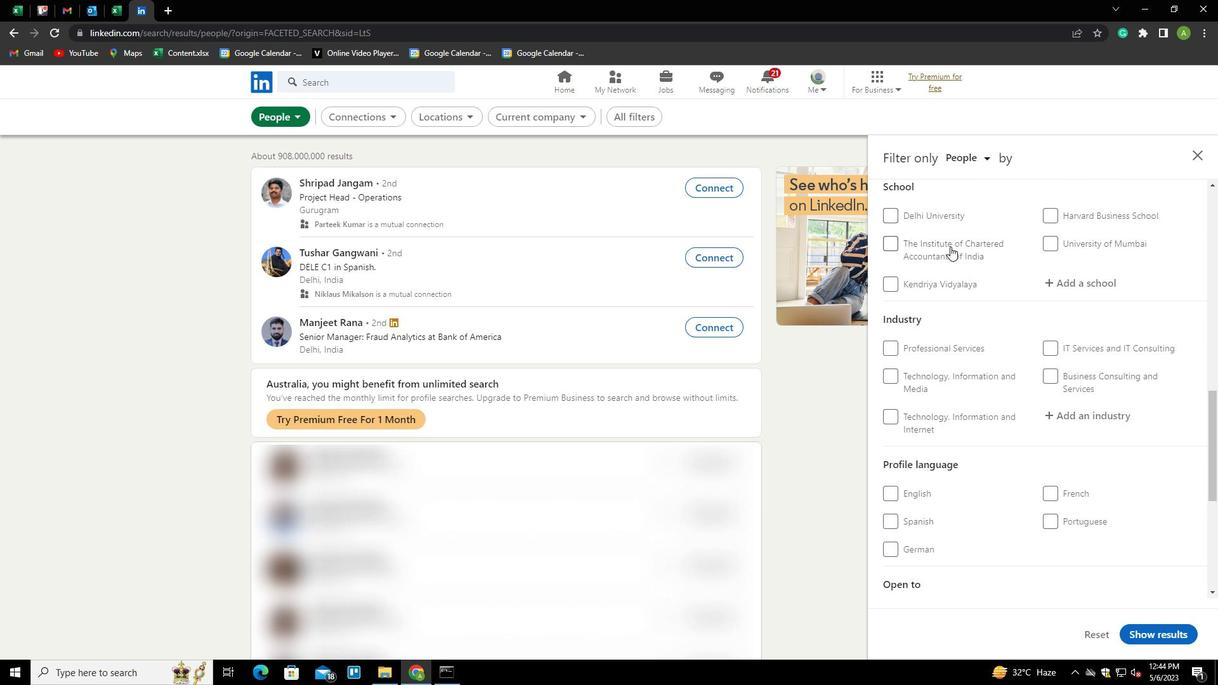 
Action: Mouse moved to (950, 249)
Screenshot: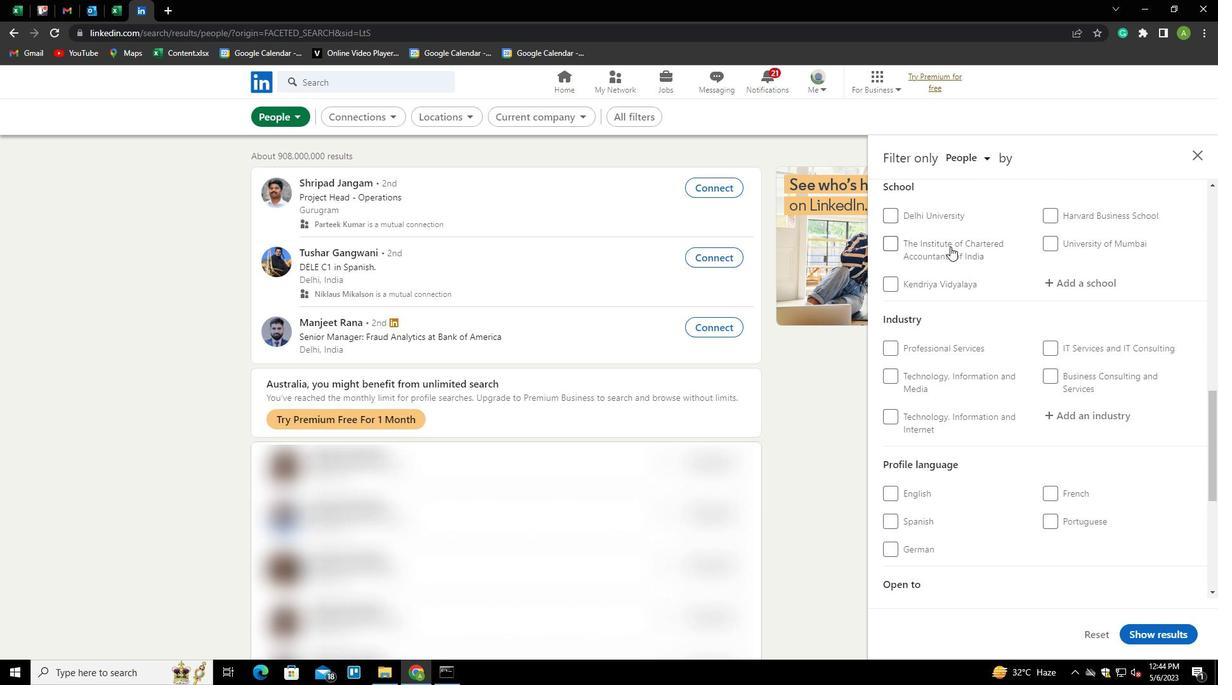 
Action: Mouse scrolled (950, 248) with delta (0, 0)
Screenshot: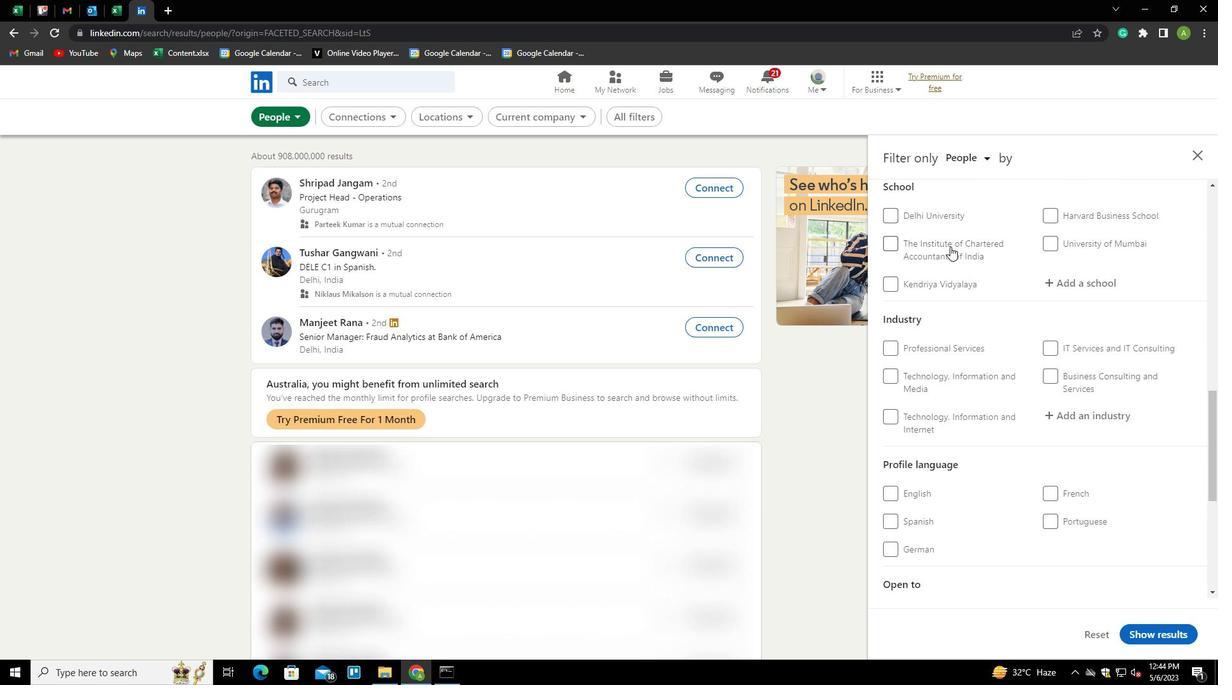 
Action: Mouse scrolled (950, 248) with delta (0, 0)
Screenshot: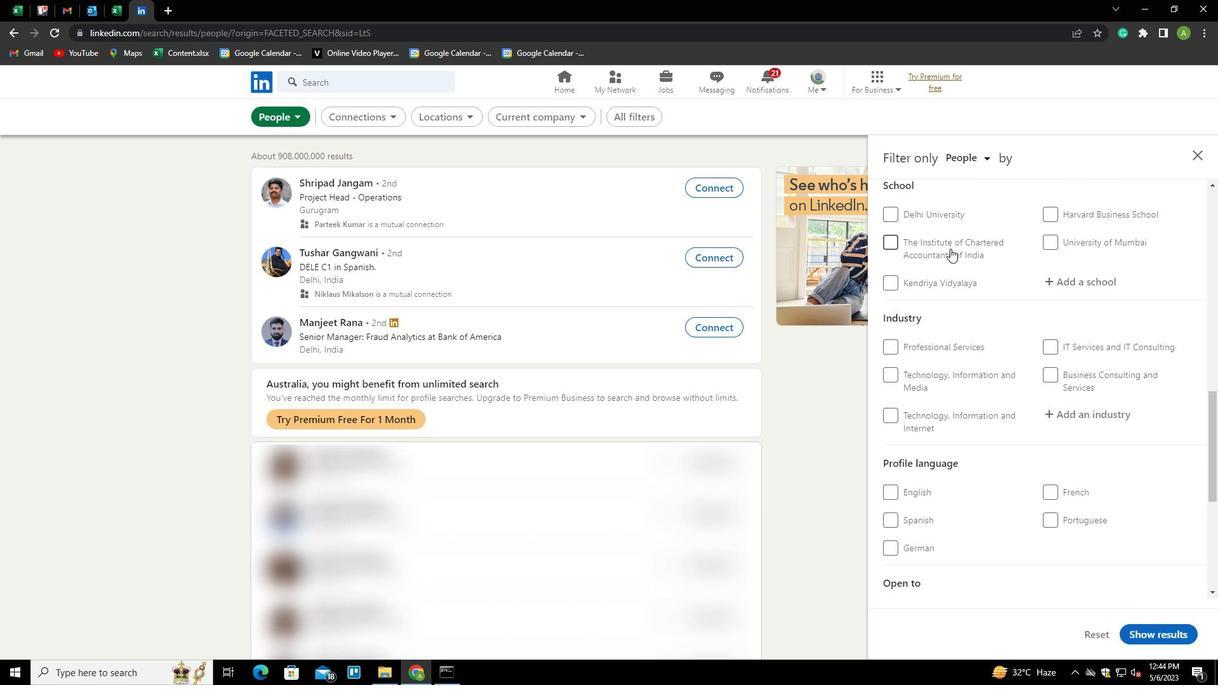 
Action: Mouse moved to (950, 250)
Screenshot: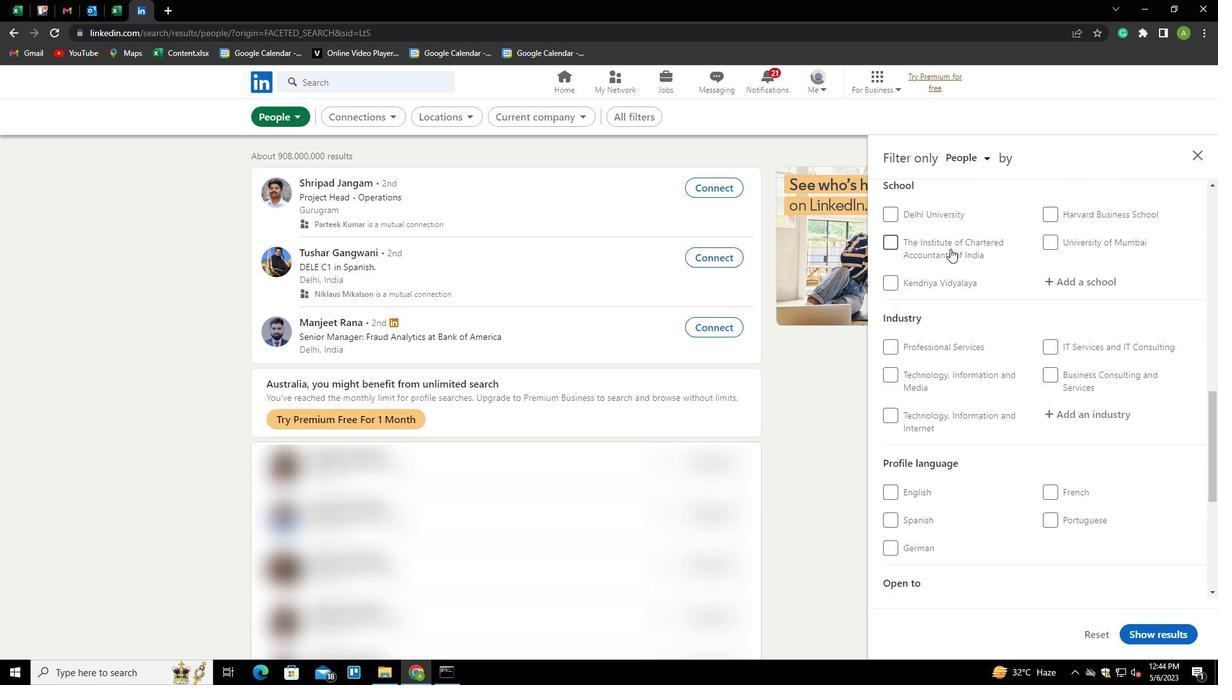 
Action: Mouse scrolled (950, 250) with delta (0, 0)
Screenshot: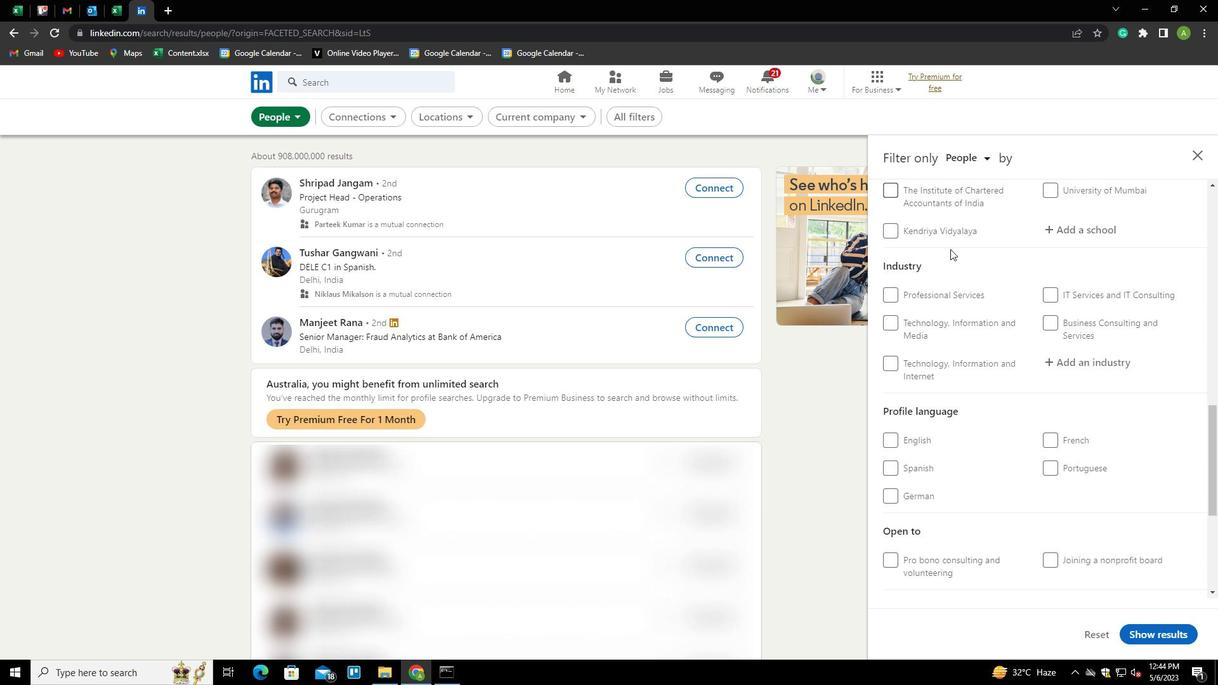 
Action: Mouse moved to (893, 201)
Screenshot: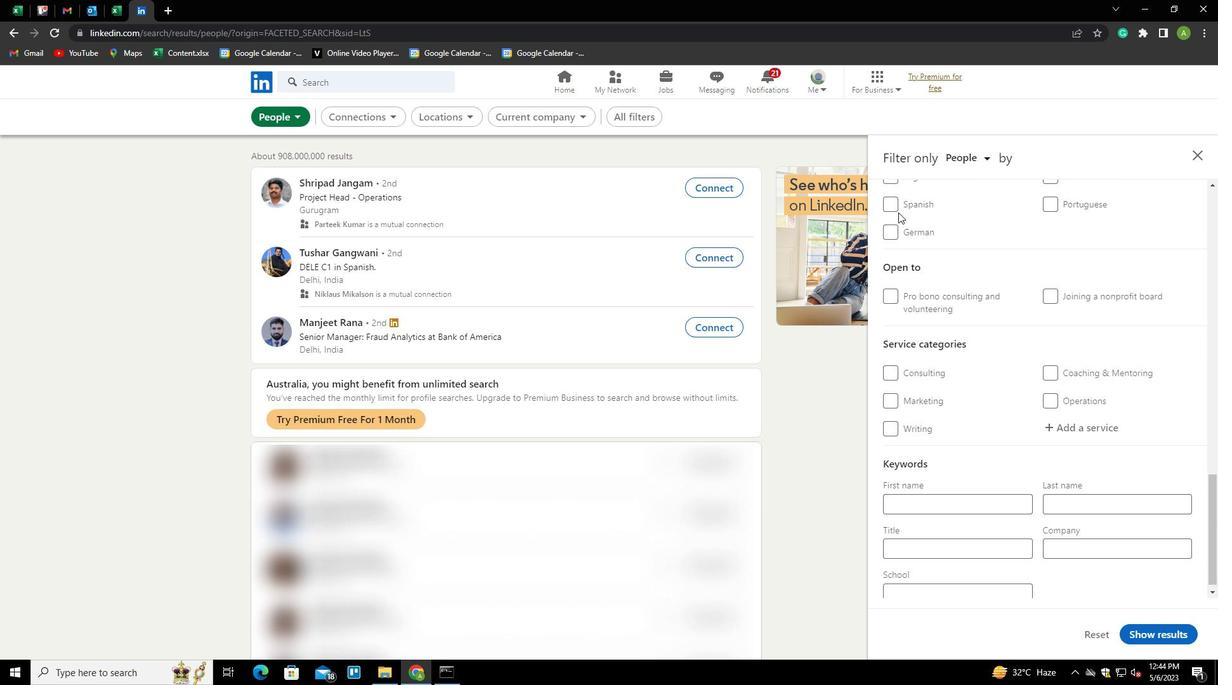 
Action: Mouse pressed left at (893, 201)
Screenshot: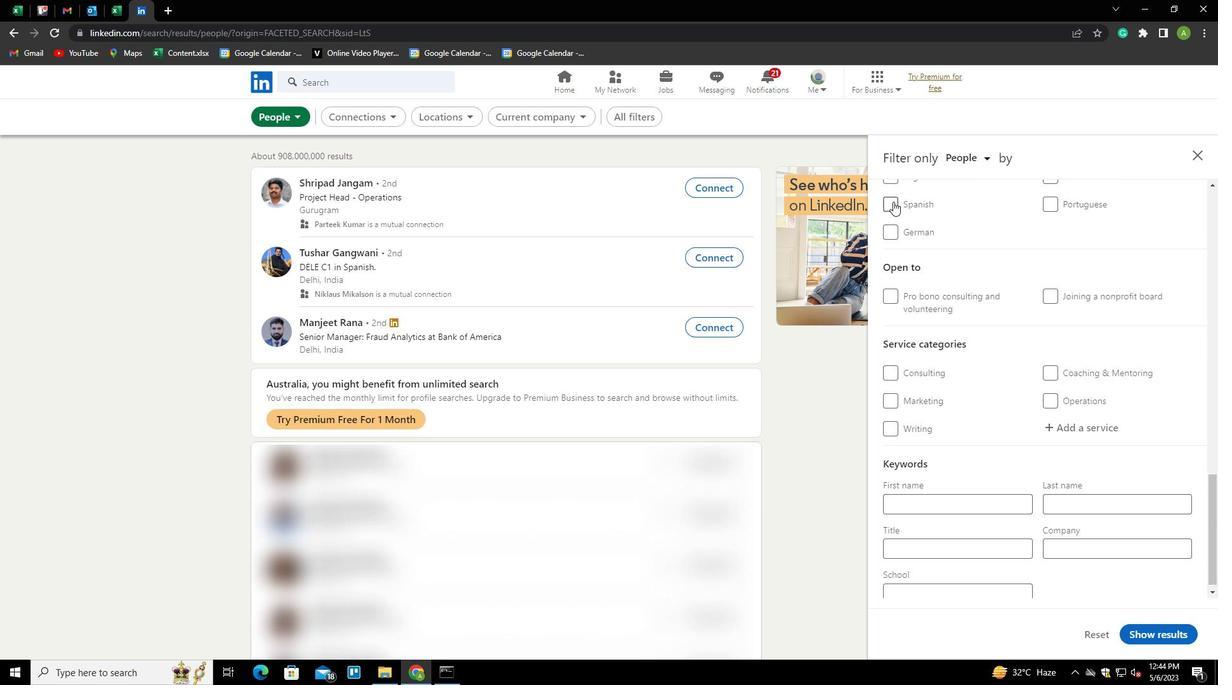 
Action: Mouse moved to (1018, 254)
Screenshot: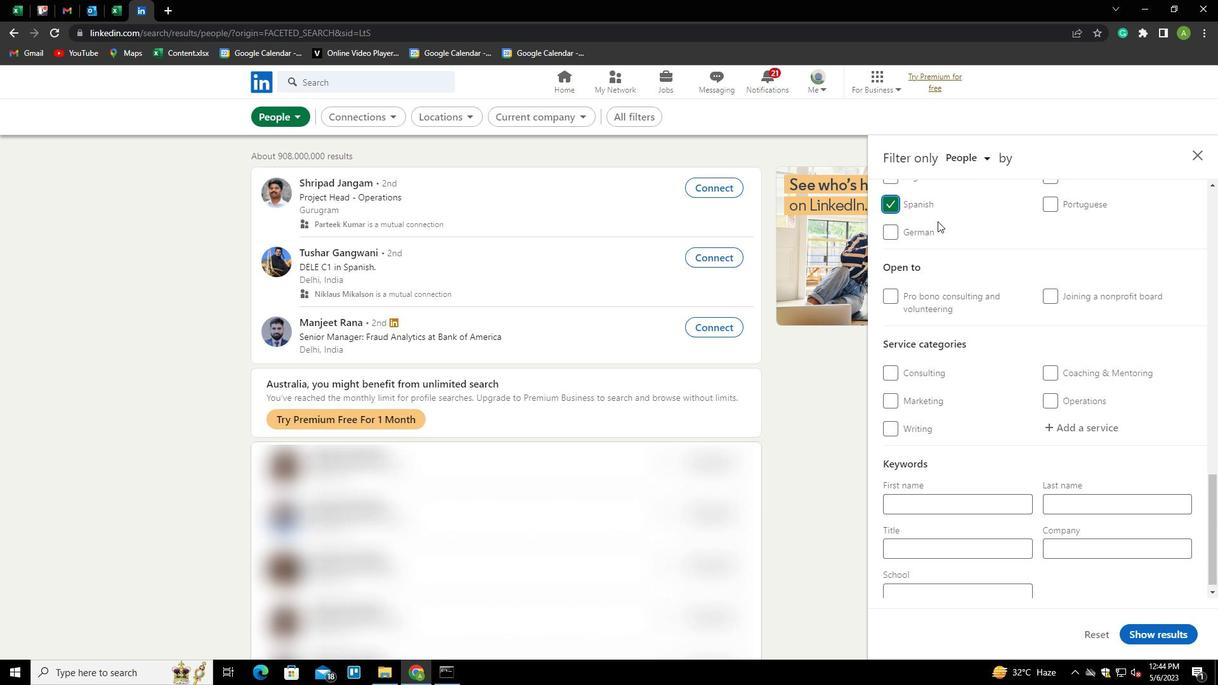 
Action: Mouse scrolled (1018, 255) with delta (0, 0)
Screenshot: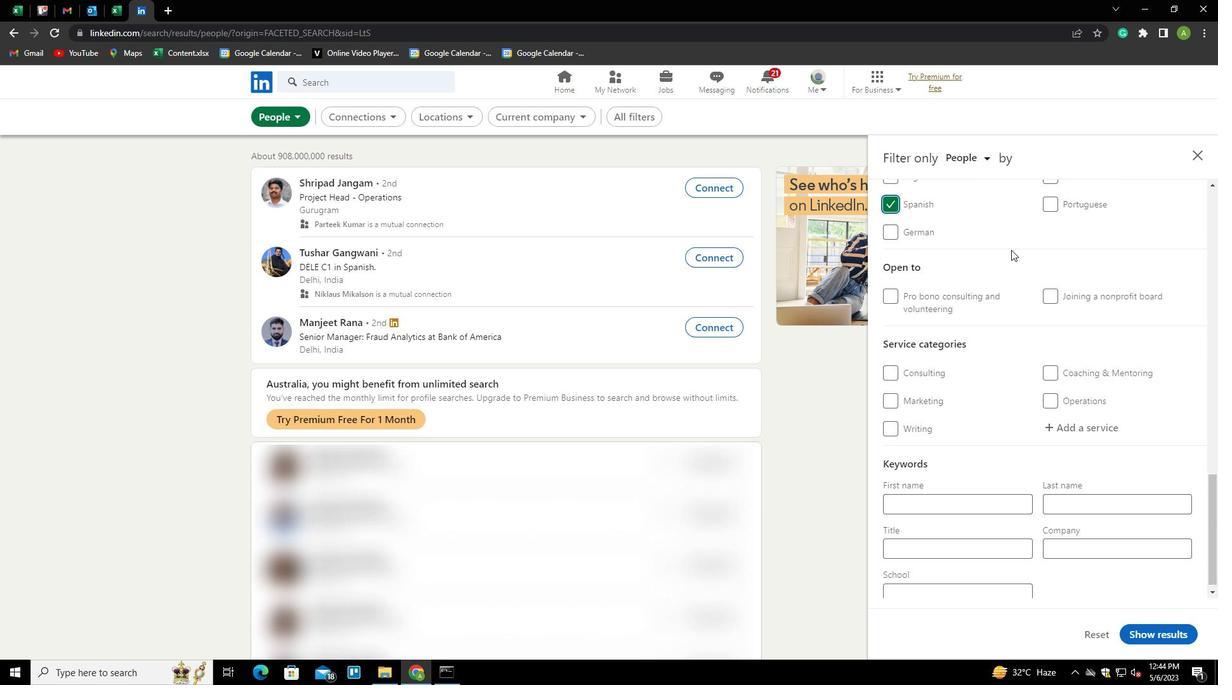 
Action: Mouse scrolled (1018, 255) with delta (0, 0)
Screenshot: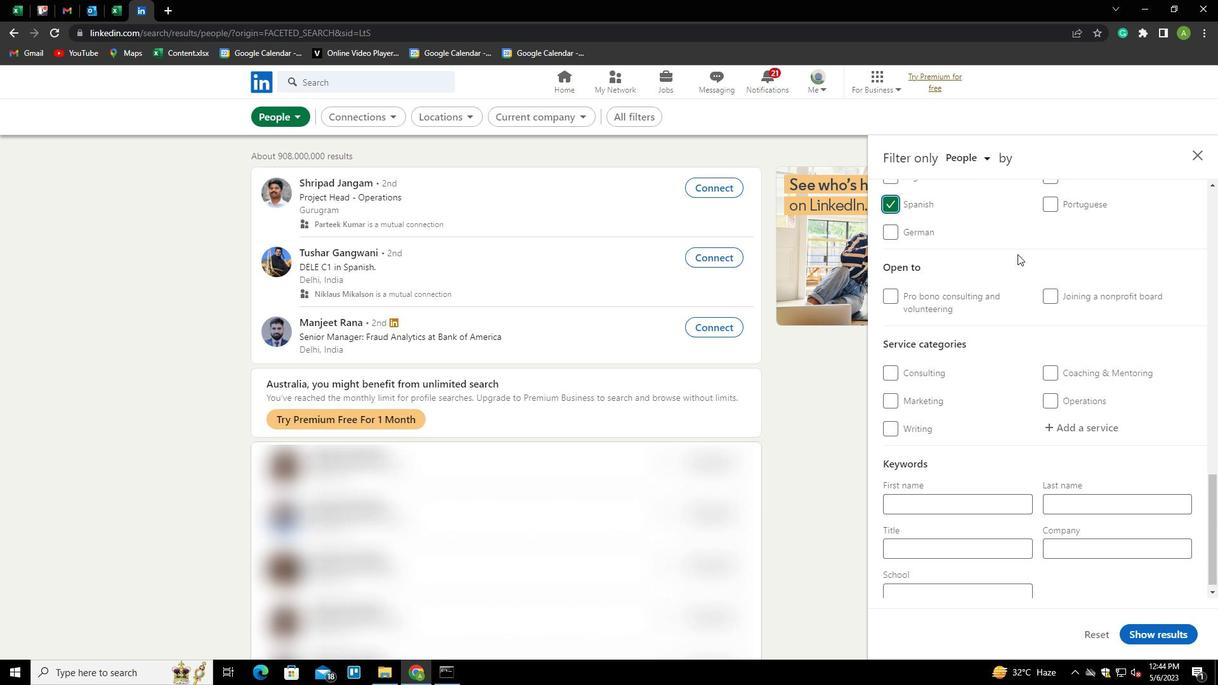 
Action: Mouse scrolled (1018, 255) with delta (0, 0)
Screenshot: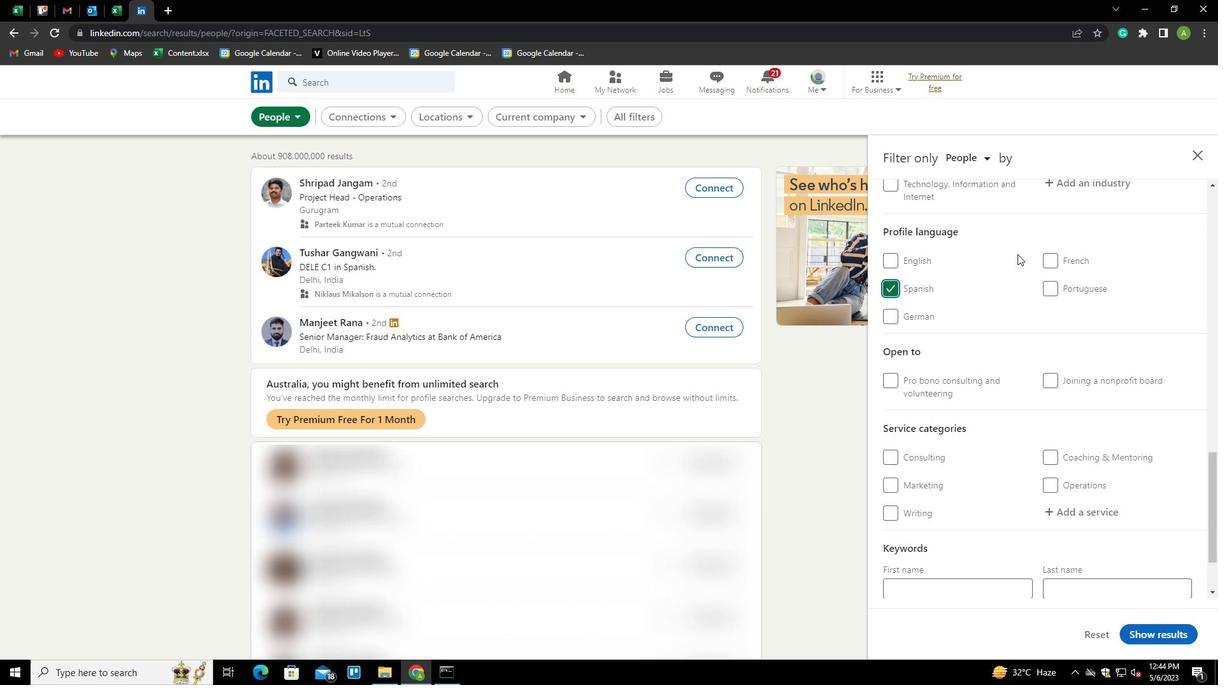 
Action: Mouse scrolled (1018, 255) with delta (0, 0)
Screenshot: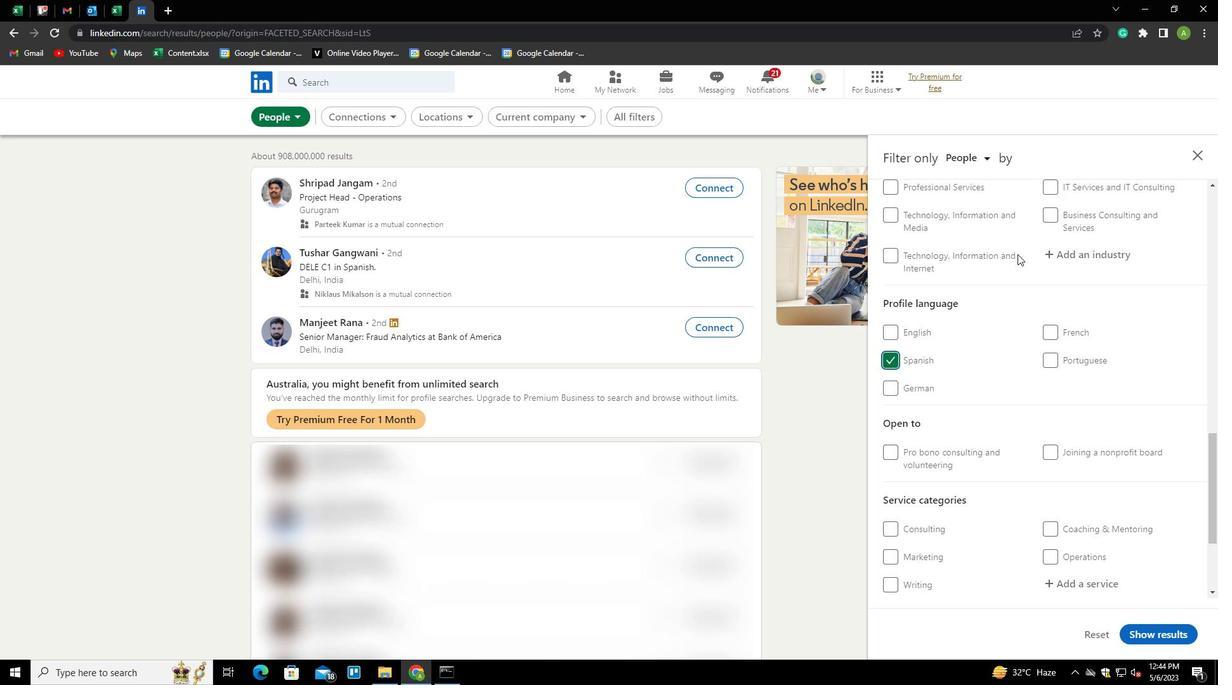 
Action: Mouse scrolled (1018, 255) with delta (0, 0)
Screenshot: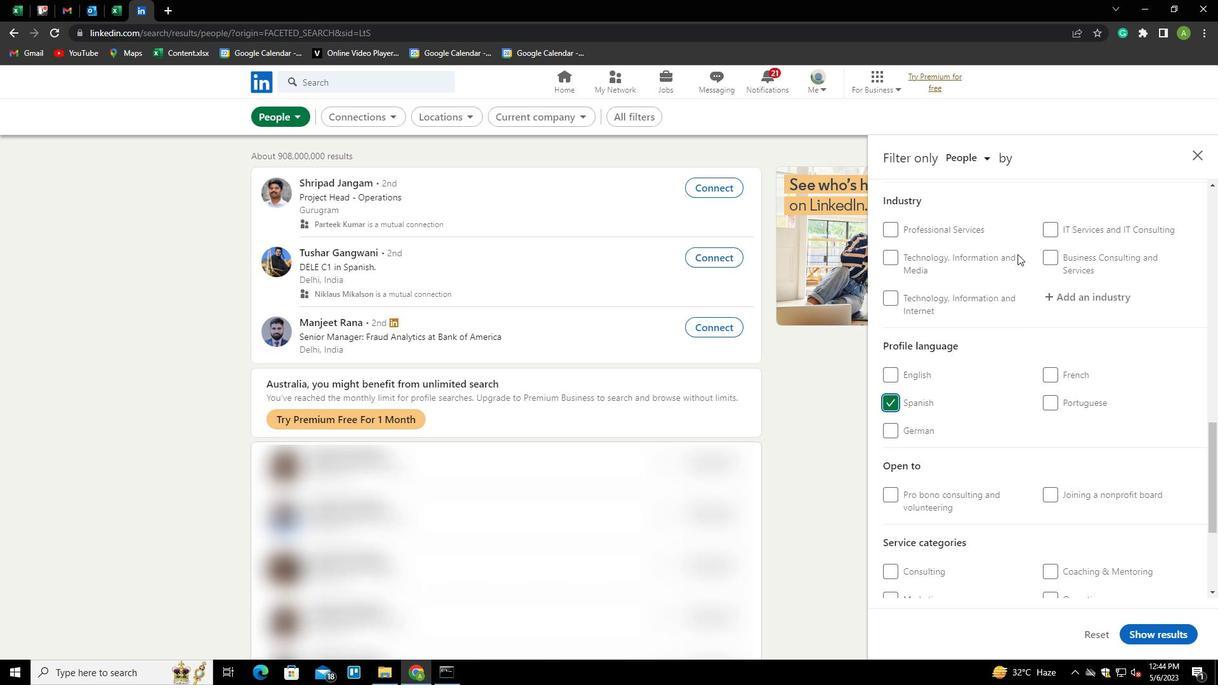 
Action: Mouse scrolled (1018, 255) with delta (0, 0)
Screenshot: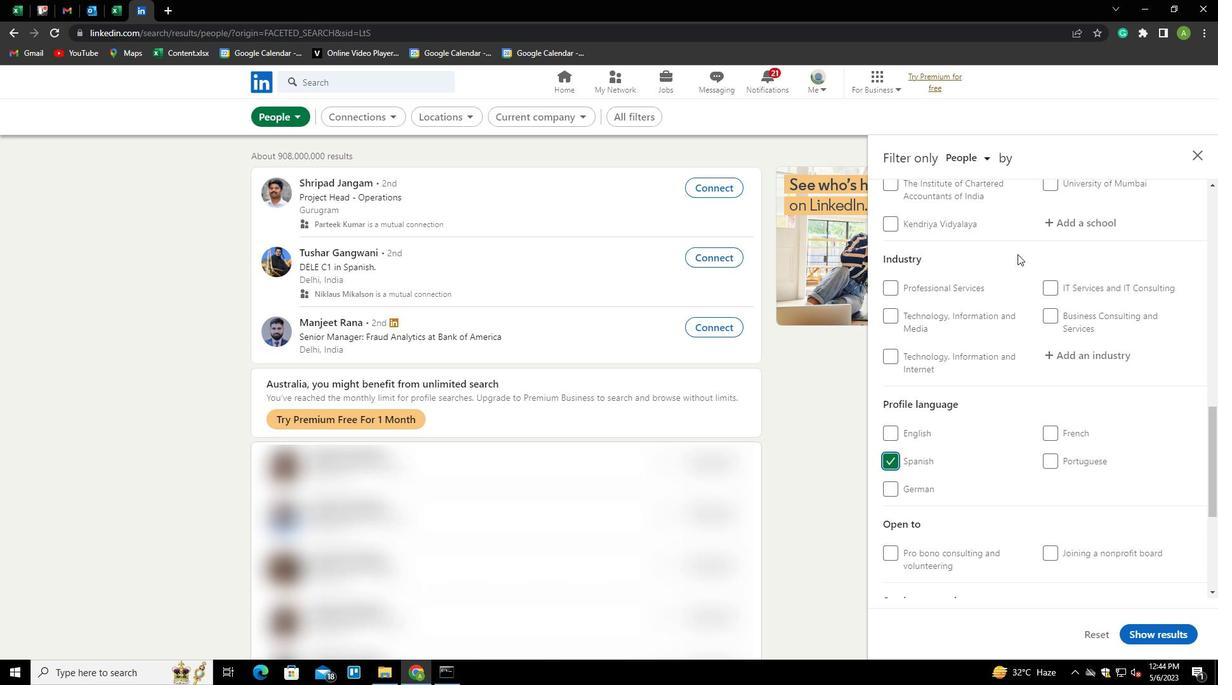
Action: Mouse moved to (1019, 257)
Screenshot: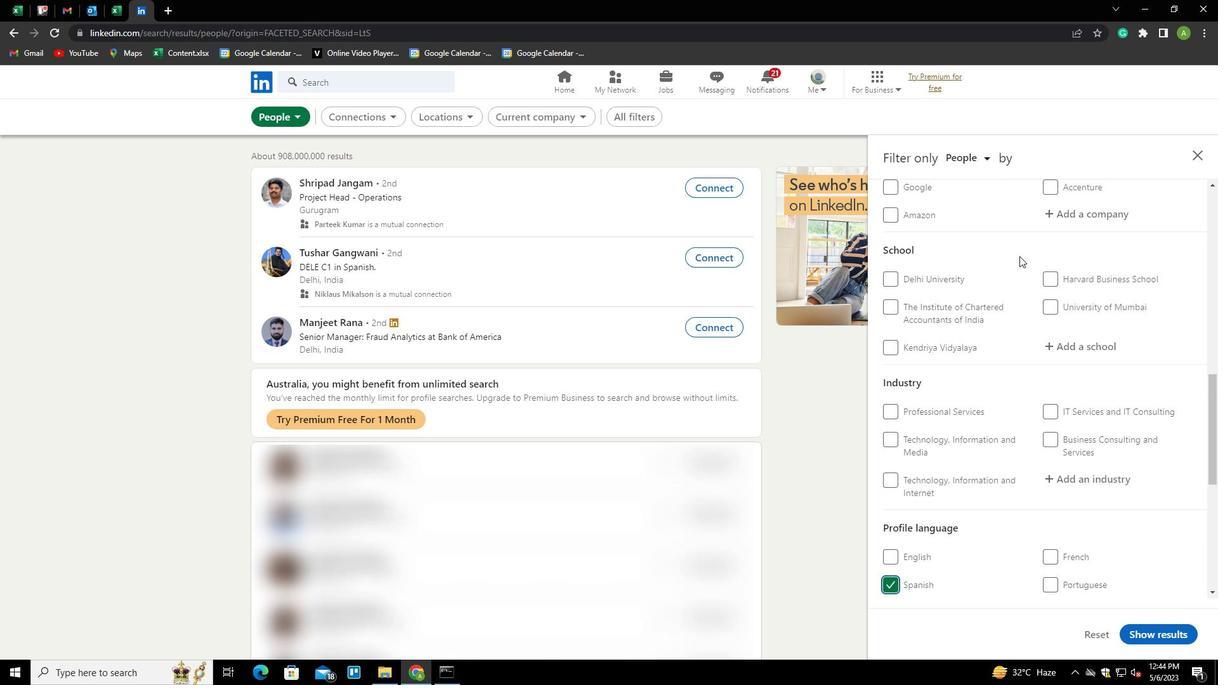 
Action: Mouse scrolled (1019, 257) with delta (0, 0)
Screenshot: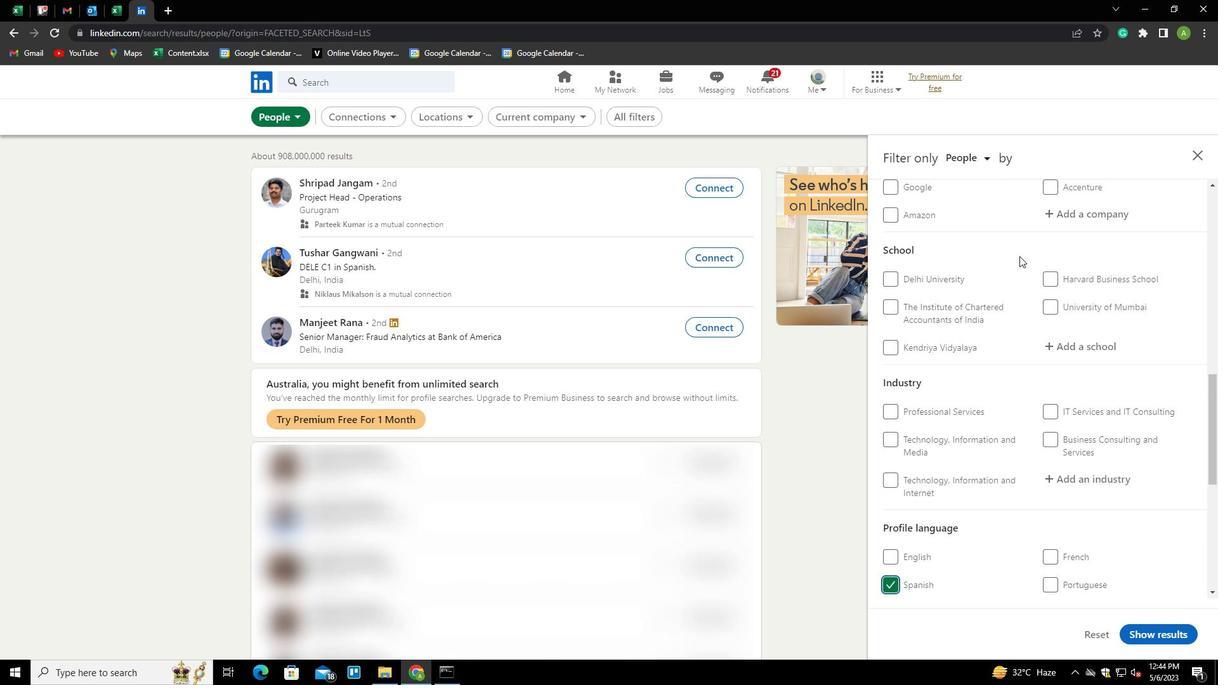
Action: Mouse scrolled (1019, 257) with delta (0, 0)
Screenshot: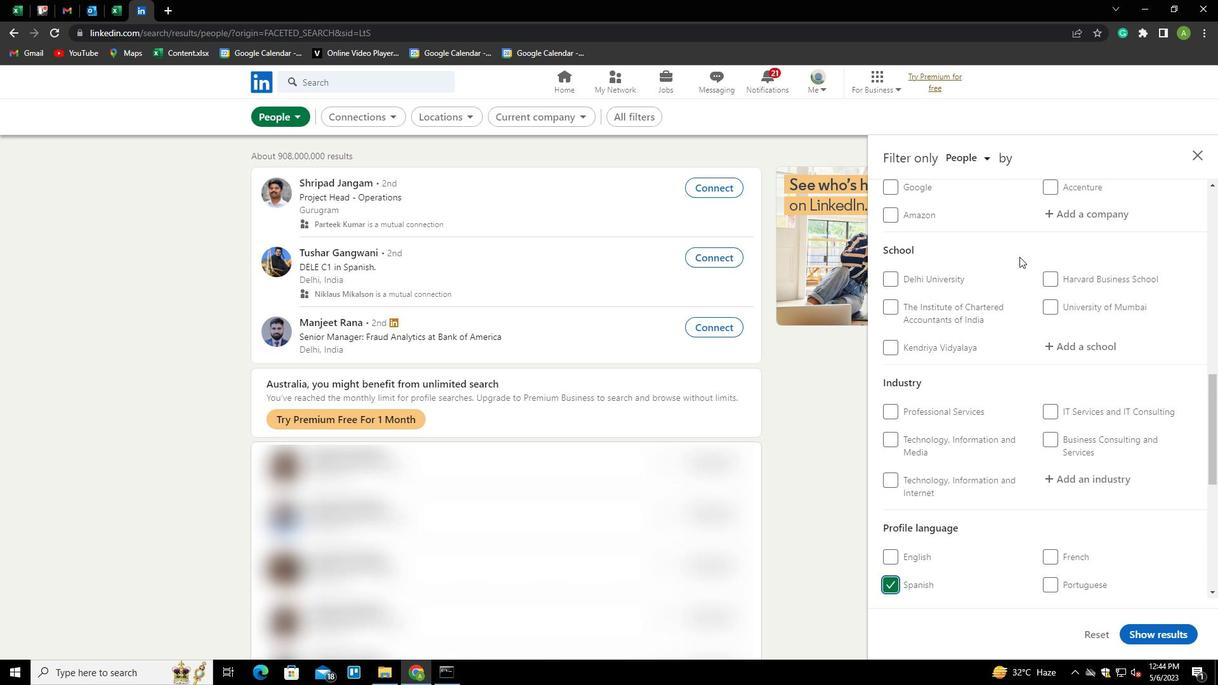 
Action: Mouse moved to (1065, 223)
Screenshot: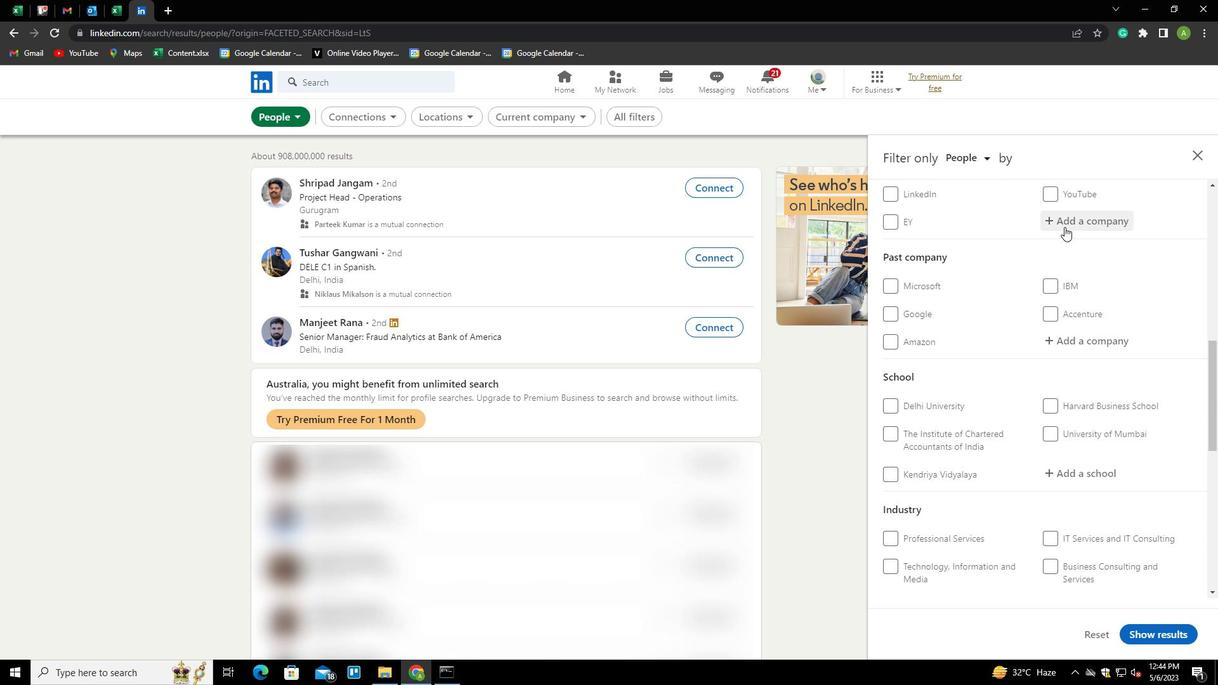 
Action: Mouse scrolled (1065, 224) with delta (0, 0)
Screenshot: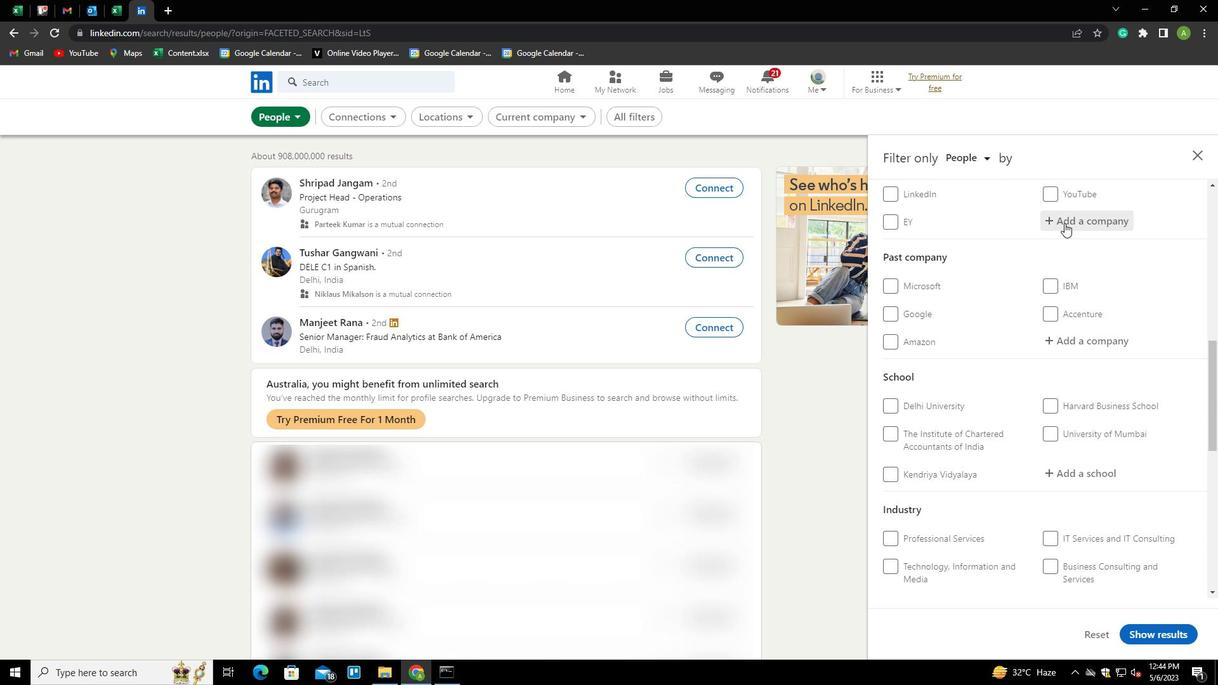 
Action: Mouse moved to (1067, 278)
Screenshot: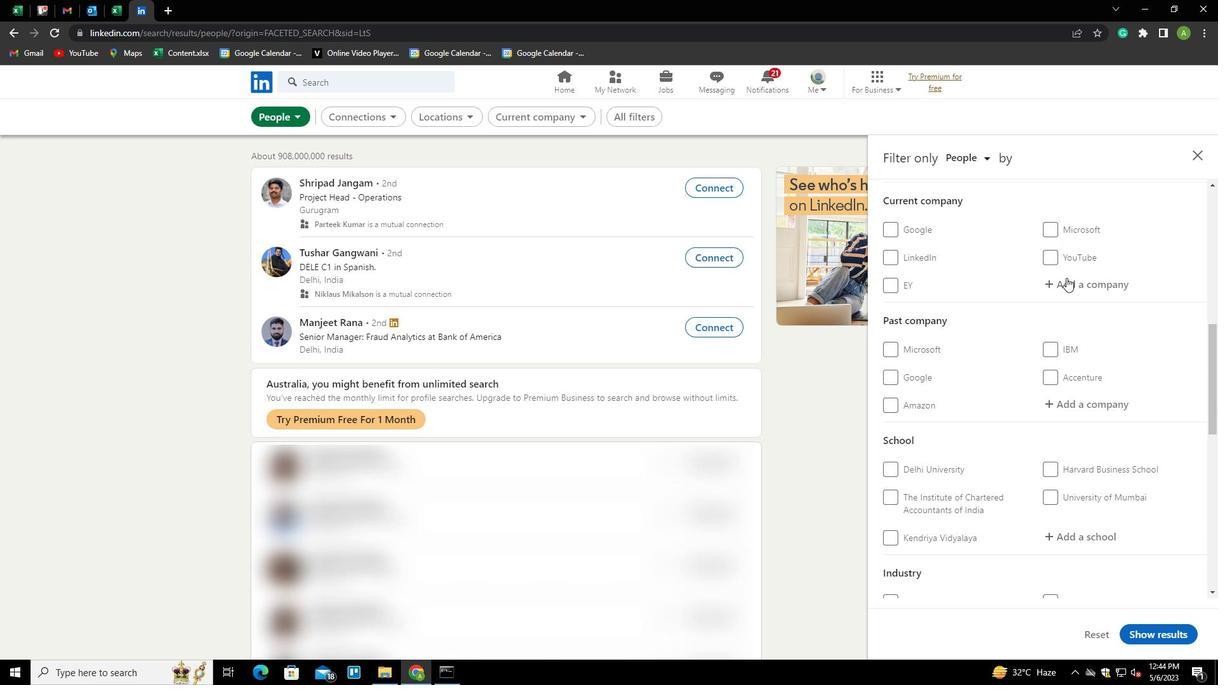 
Action: Mouse pressed left at (1067, 278)
Screenshot: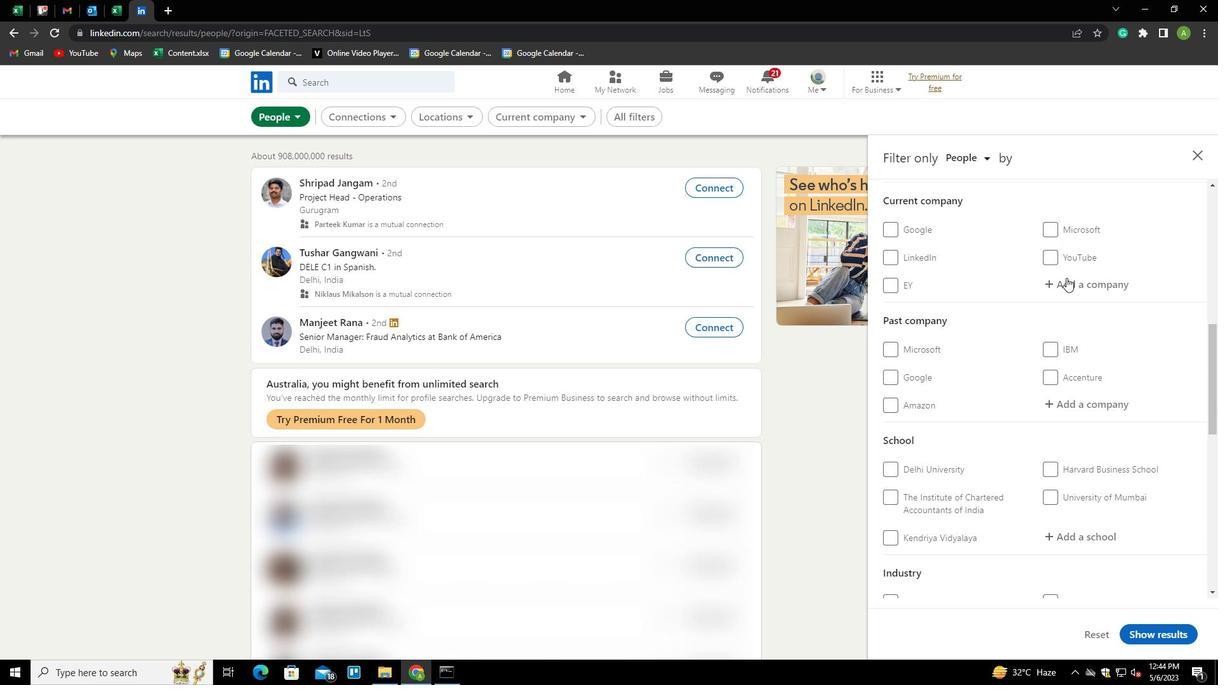 
Action: Key pressed <Key.shift><Key.shift><Key.shift><Key.shift><Key.shift><Key.shift><Key.shift><Key.shift><Key.shift><Key.shift><Key.shift><Key.shift><Key.shift><Key.shift><Key.shift>FRAMESTORE<Key.down><Key.enter>
Screenshot: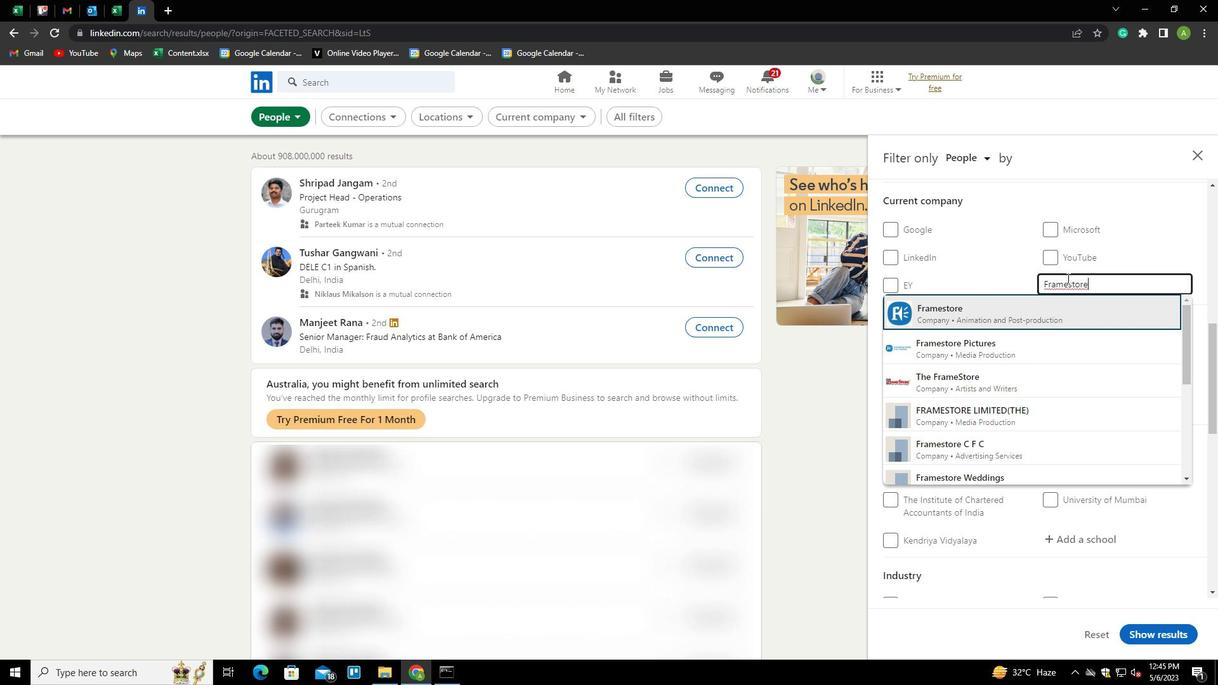 
Action: Mouse moved to (1063, 277)
Screenshot: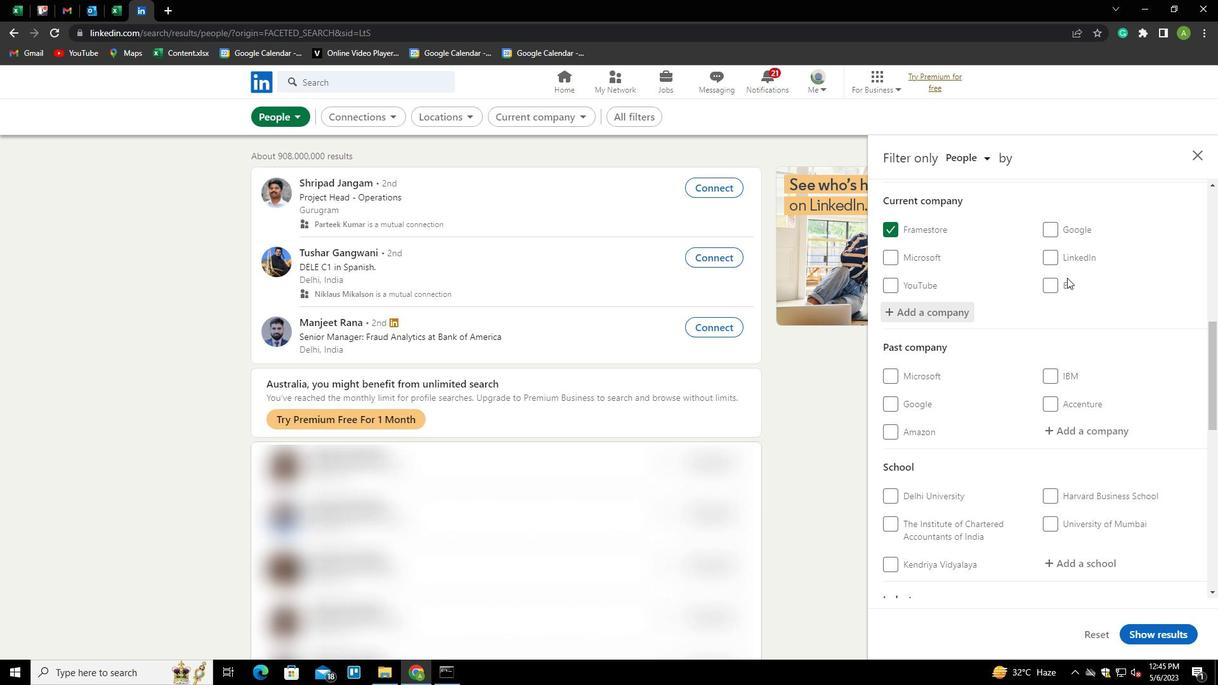 
Action: Mouse scrolled (1063, 276) with delta (0, 0)
Screenshot: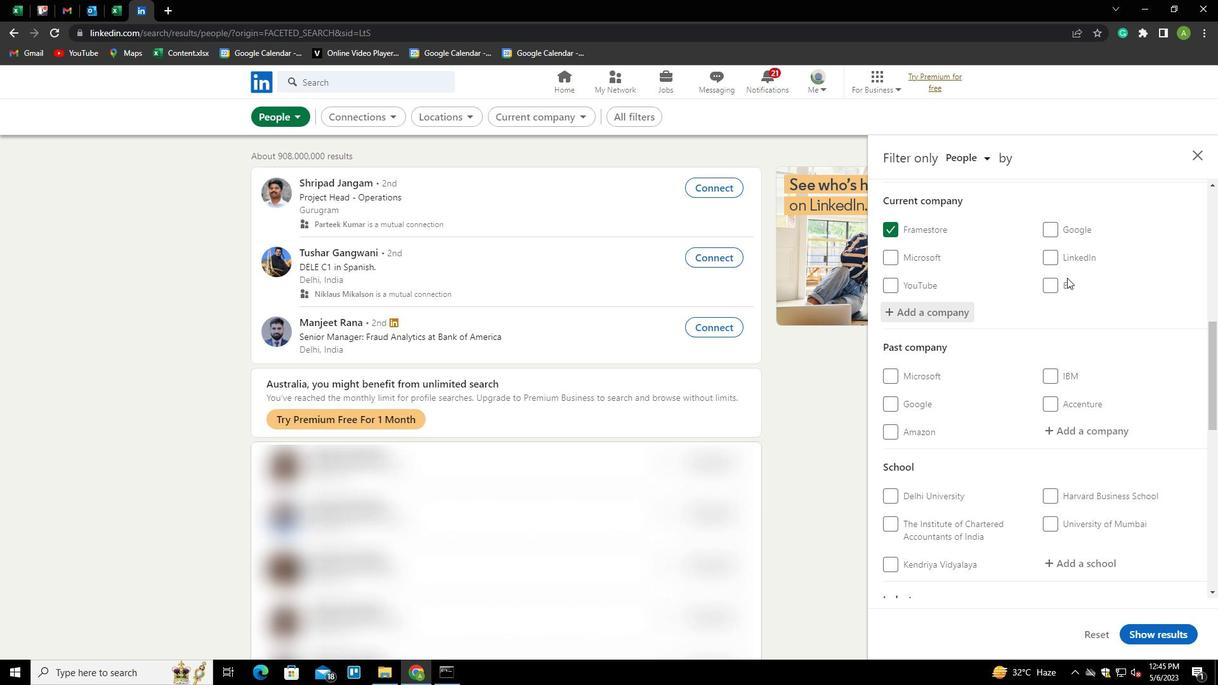 
Action: Mouse scrolled (1063, 276) with delta (0, 0)
Screenshot: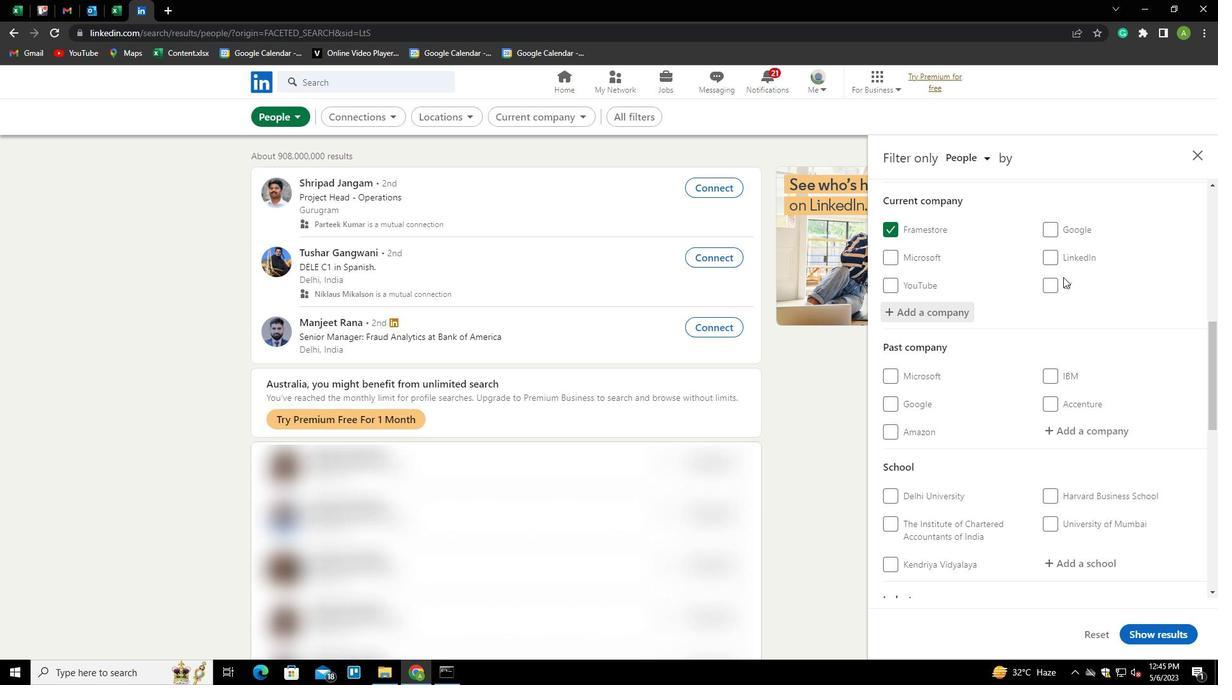 
Action: Mouse scrolled (1063, 276) with delta (0, 0)
Screenshot: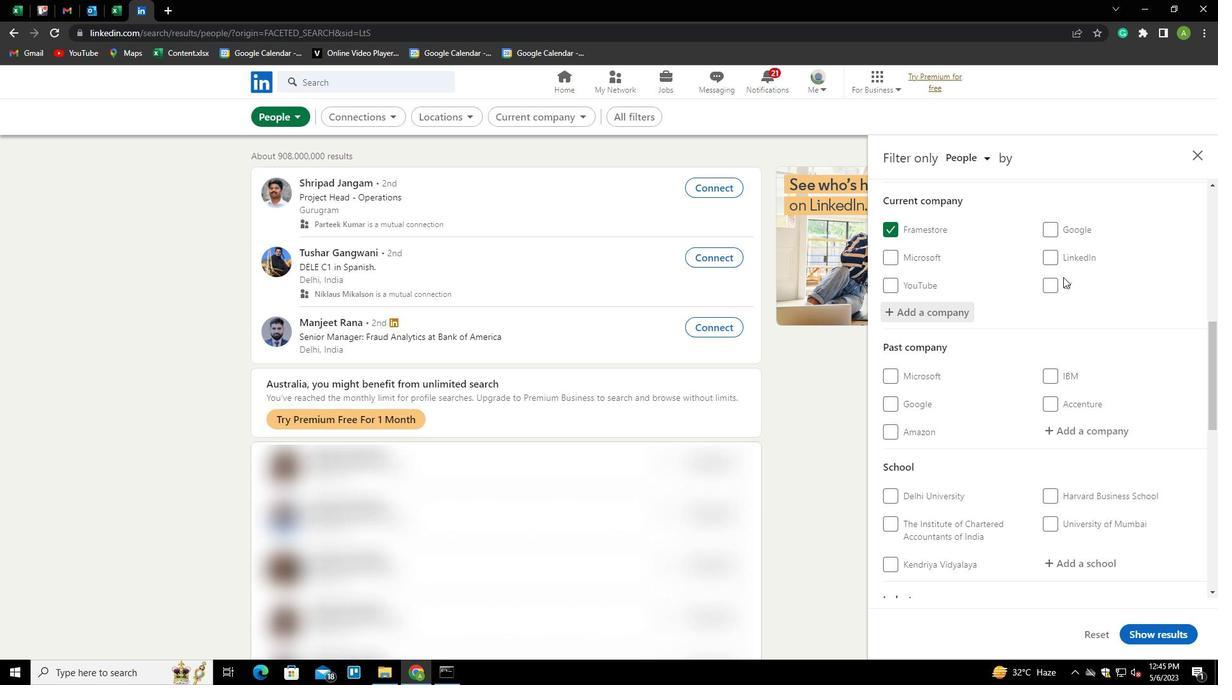 
Action: Mouse scrolled (1063, 276) with delta (0, 0)
Screenshot: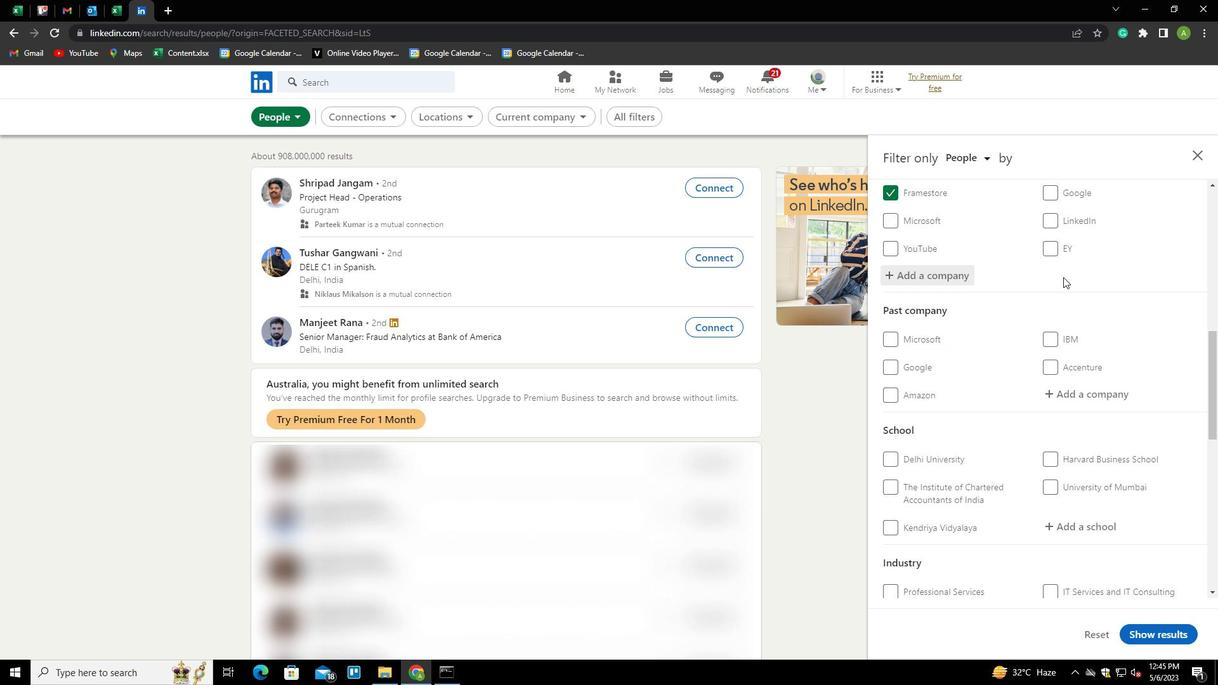 
Action: Mouse moved to (1073, 312)
Screenshot: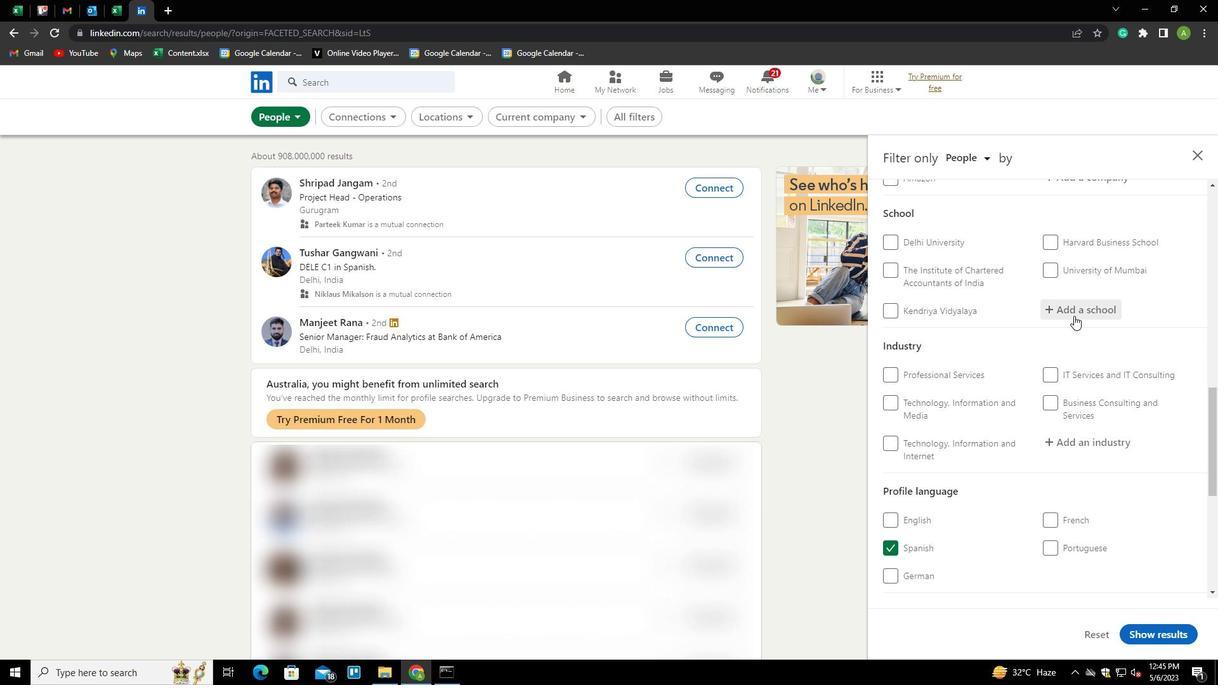 
Action: Mouse pressed left at (1073, 312)
Screenshot: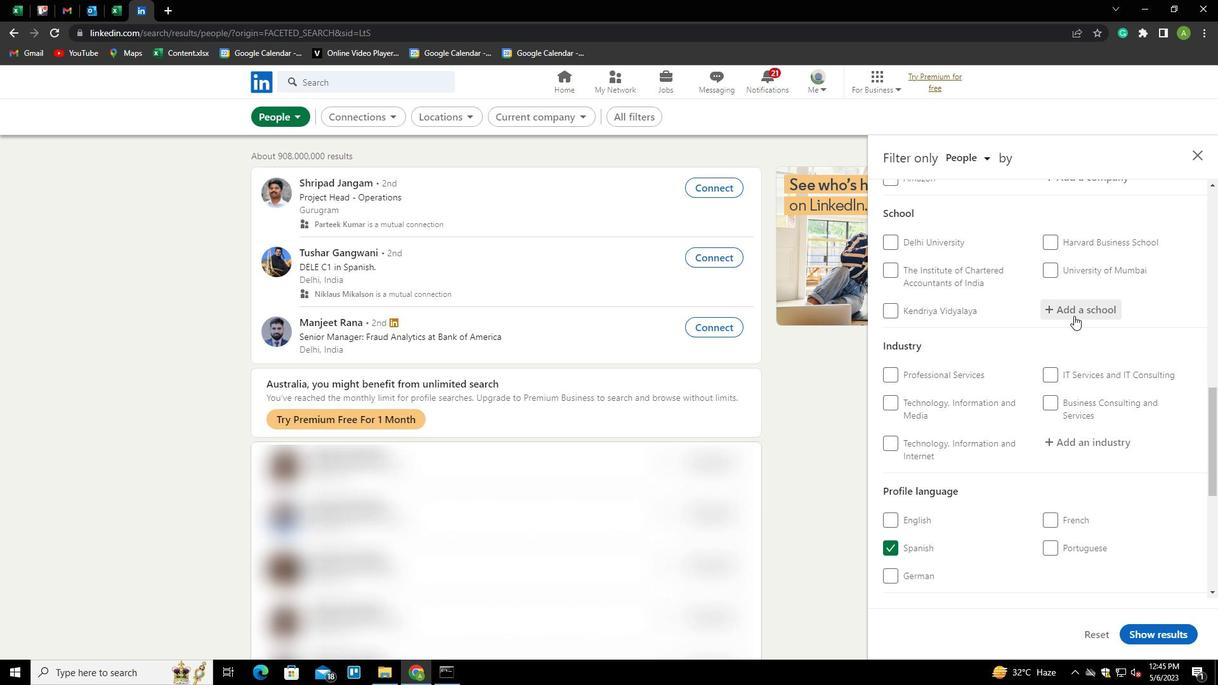 
Action: Key pressed <Key.shift>GURU<Key.space><Key.shift>NANAK<Key.space><Key.shift>DEV<Key.space><Key.shift>ENGINEERING<Key.space><Key.shift><Key.shift><Key.shift><Key.shift><Key.shift><Key.shift><Key.shift><Key.shift><Key.shift><Key.shift><Key.shift><Key.shift><Key.shift><Key.shift><Key.shift><Key.shift><Key.shift><Key.shift><Key.shift><Key.shift><Key.shift><Key.shift><Key.shift><Key.shift><Key.shift><Key.shift><Key.shift><Key.shift><Key.shift><Key.shift><Key.shift><Key.shift><Key.shift><Key.shift><Key.shift><Key.shift><Key.shift><Key.shift><Key.shift><Key.shift><Key.shift><Key.shift><Key.shift><Key.shift><Key.shift>COLLEGE,<Key.space><Key.shift>D<Key.backspace>BIDAR<Key.down><Key.enter>
Screenshot: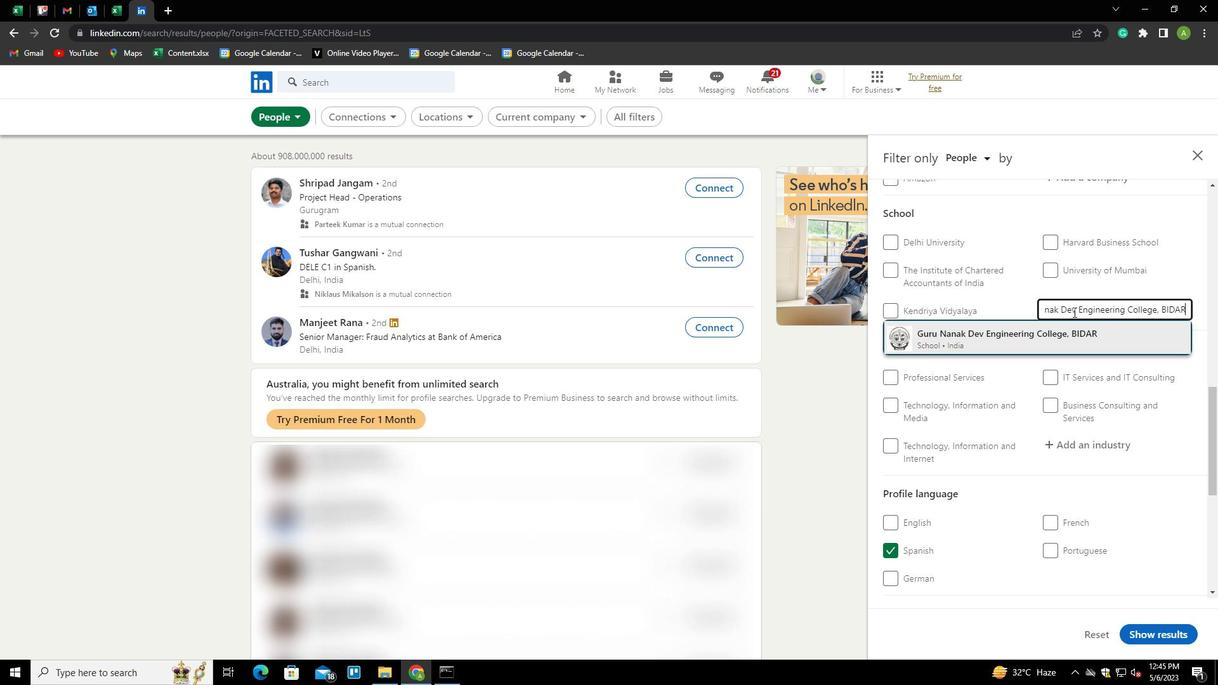 
Action: Mouse scrolled (1073, 311) with delta (0, 0)
Screenshot: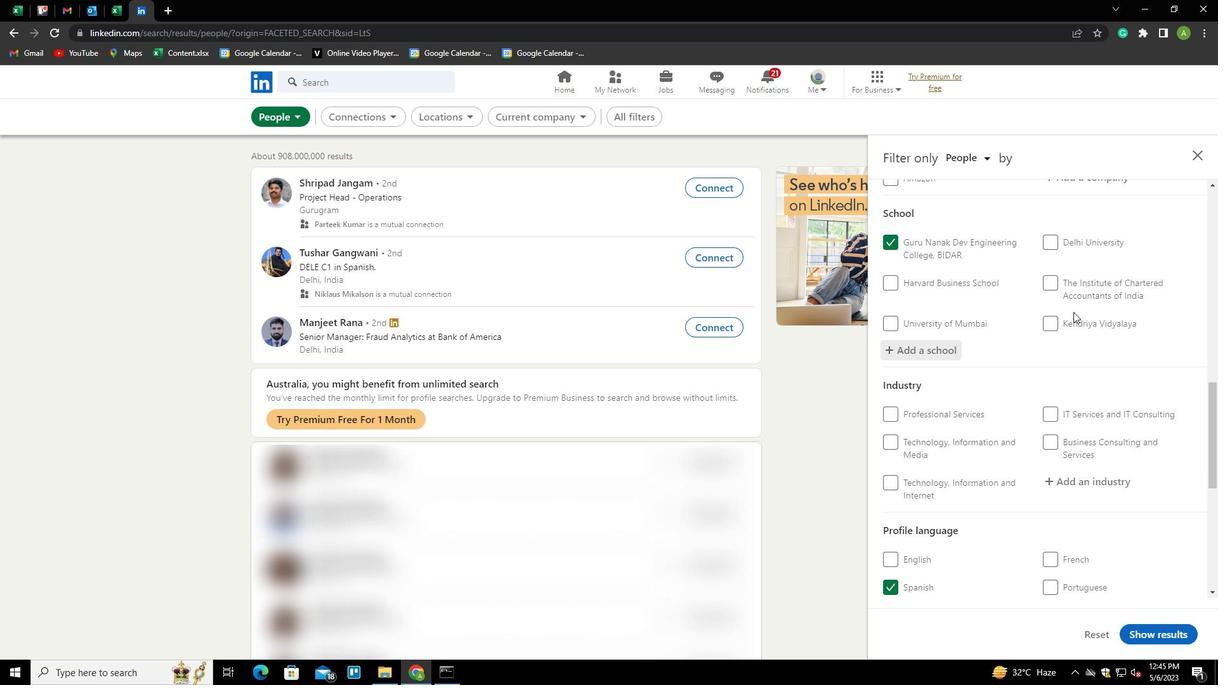 
Action: Mouse scrolled (1073, 311) with delta (0, 0)
Screenshot: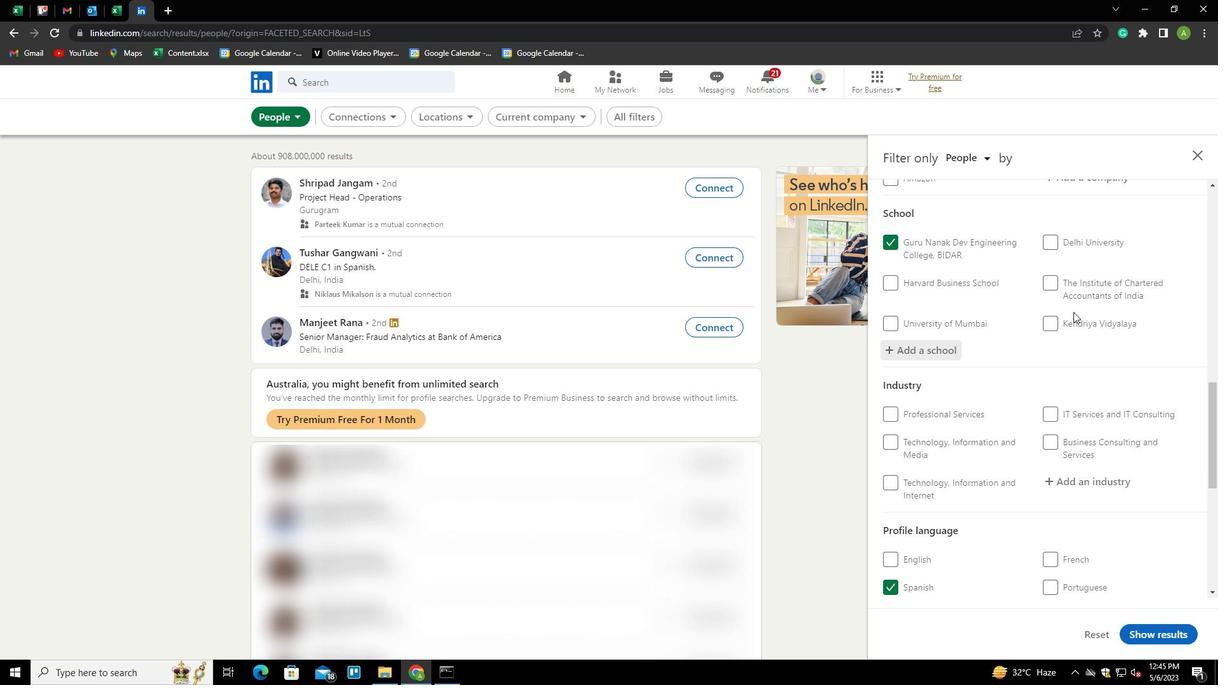 
Action: Mouse moved to (1077, 353)
Screenshot: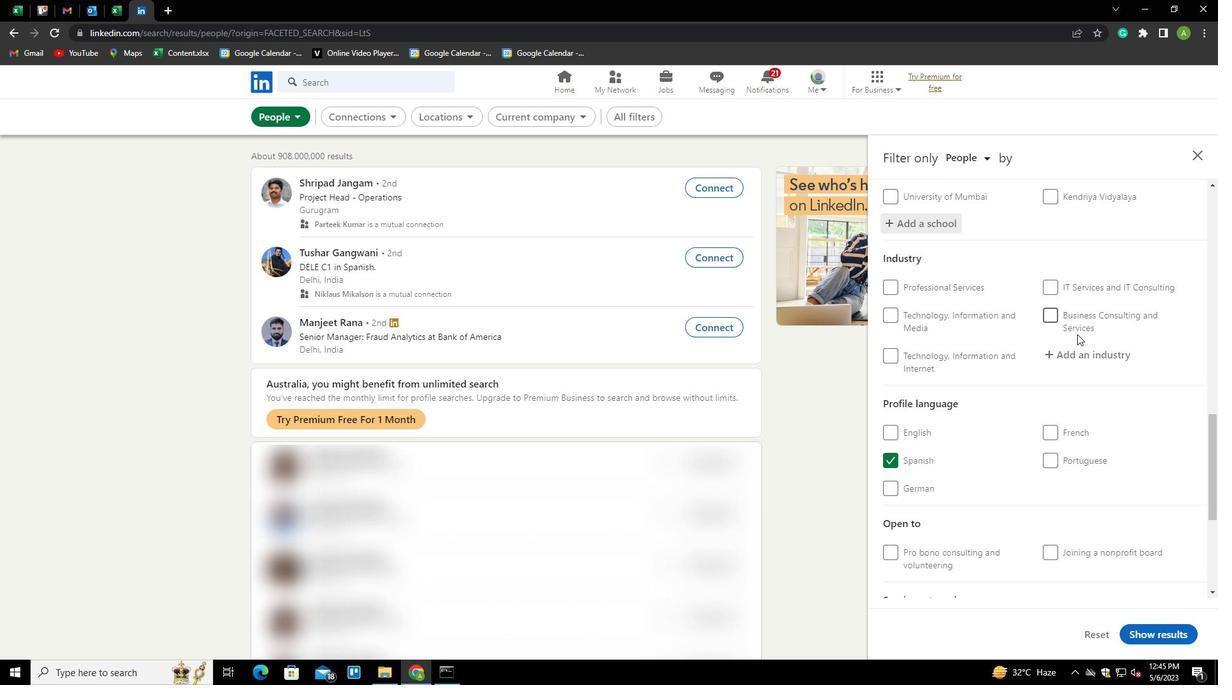 
Action: Mouse pressed left at (1077, 353)
Screenshot: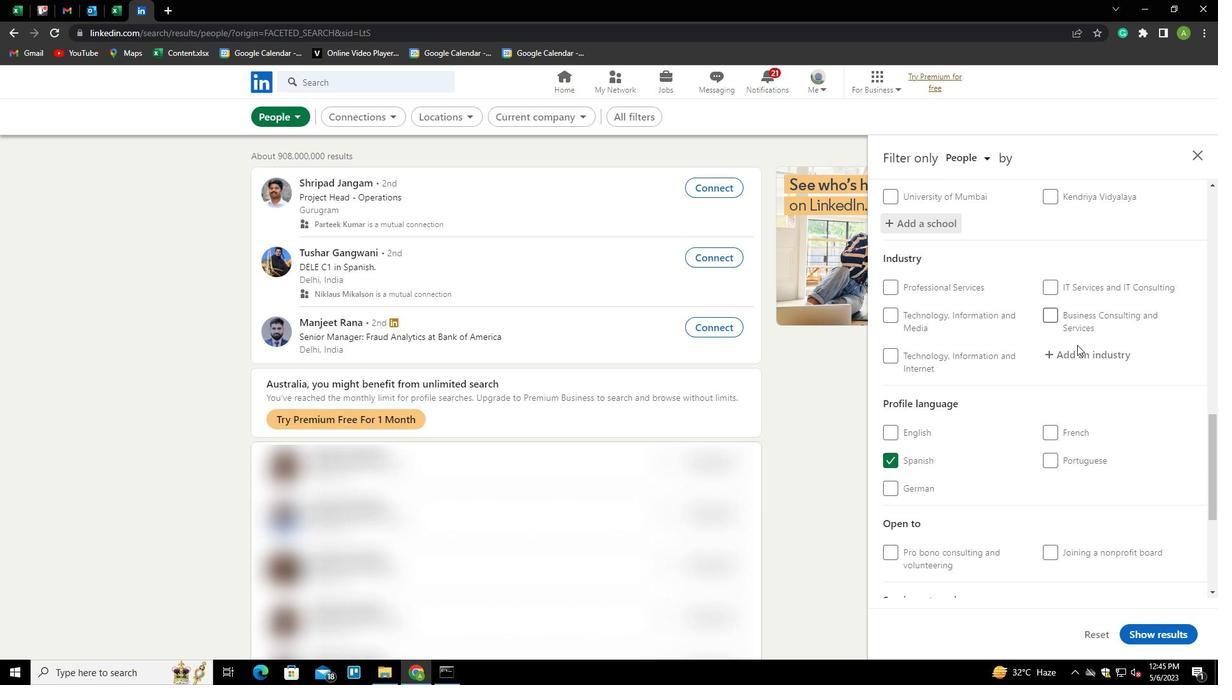 
Action: Key pressed <Key.shift>COMPUTER<Key.space><Key.shift>HARDWARE<Key.space><Key.shift>MANUFACTURING<Key.down><Key.enter>
Screenshot: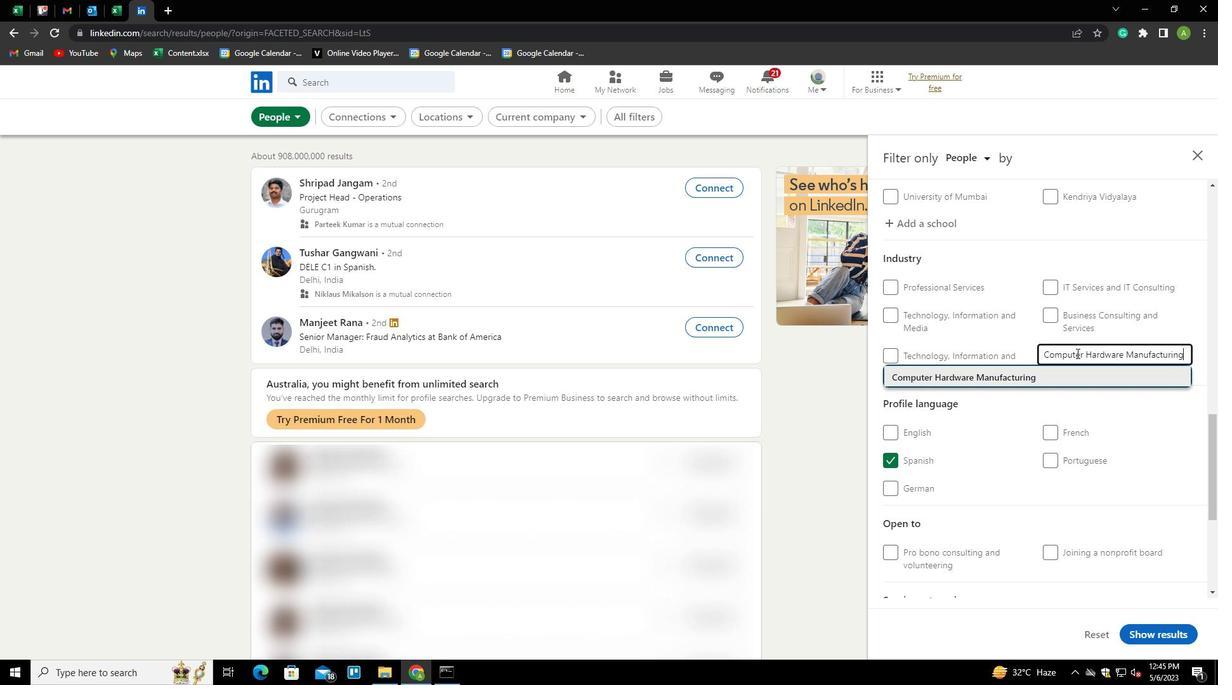
Action: Mouse moved to (1073, 333)
Screenshot: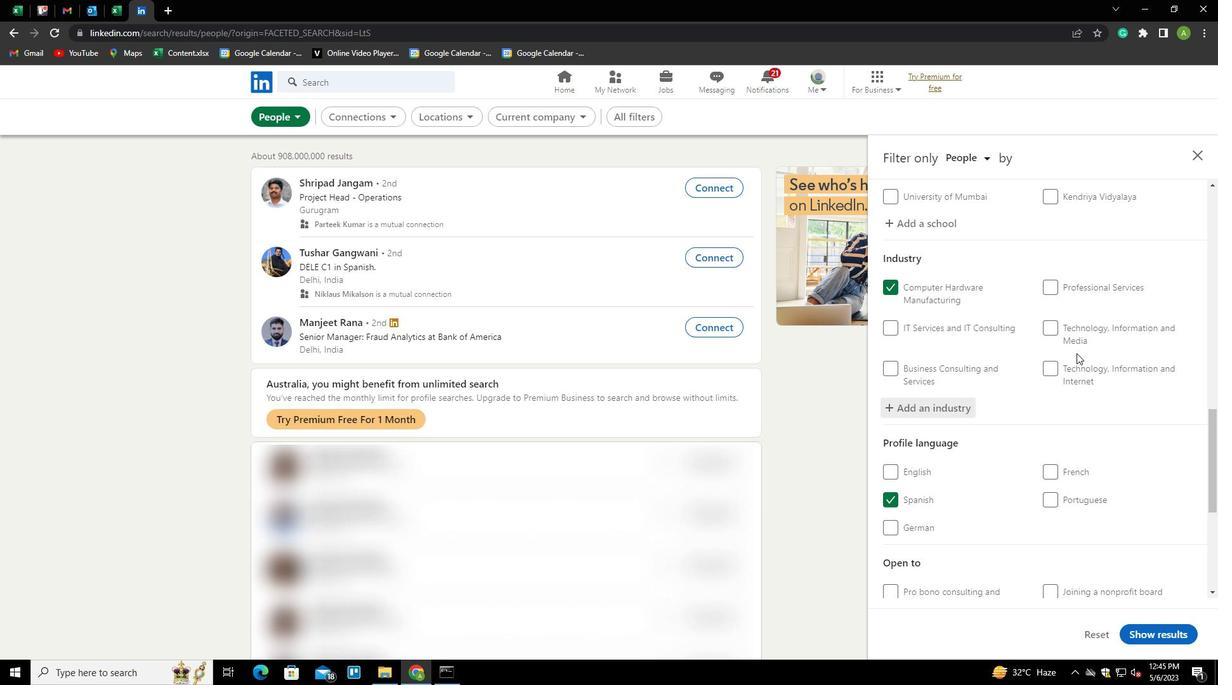 
Action: Mouse scrolled (1073, 333) with delta (0, 0)
Screenshot: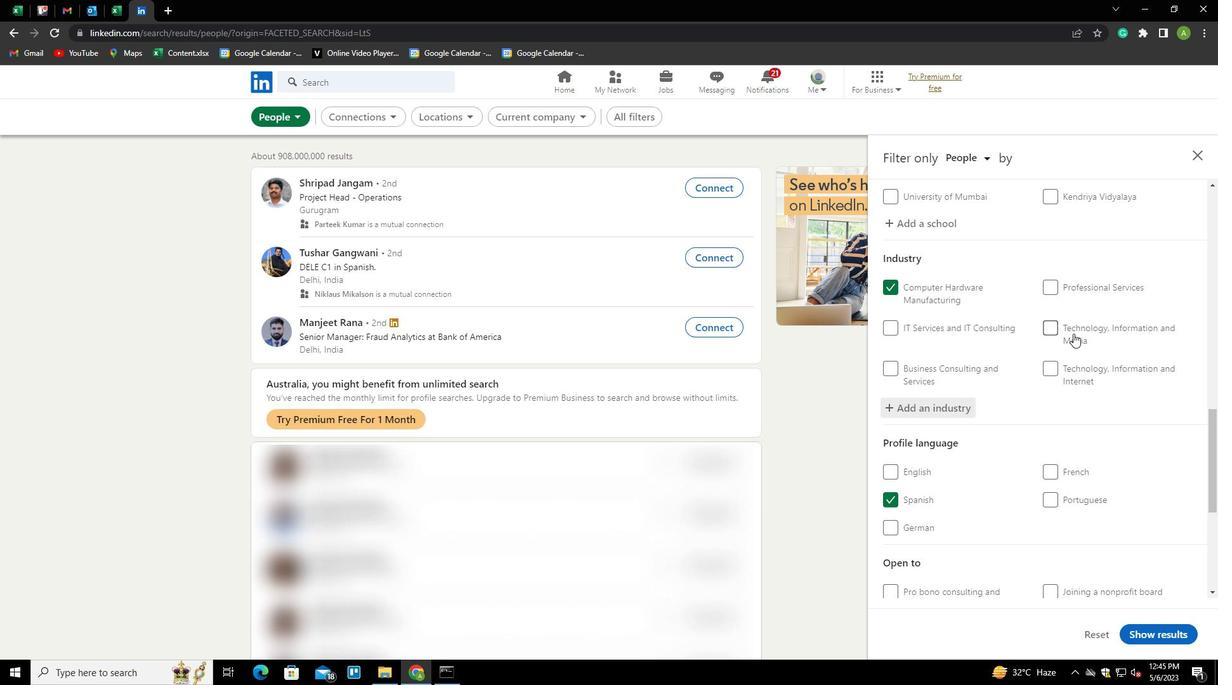 
Action: Mouse scrolled (1073, 333) with delta (0, 0)
Screenshot: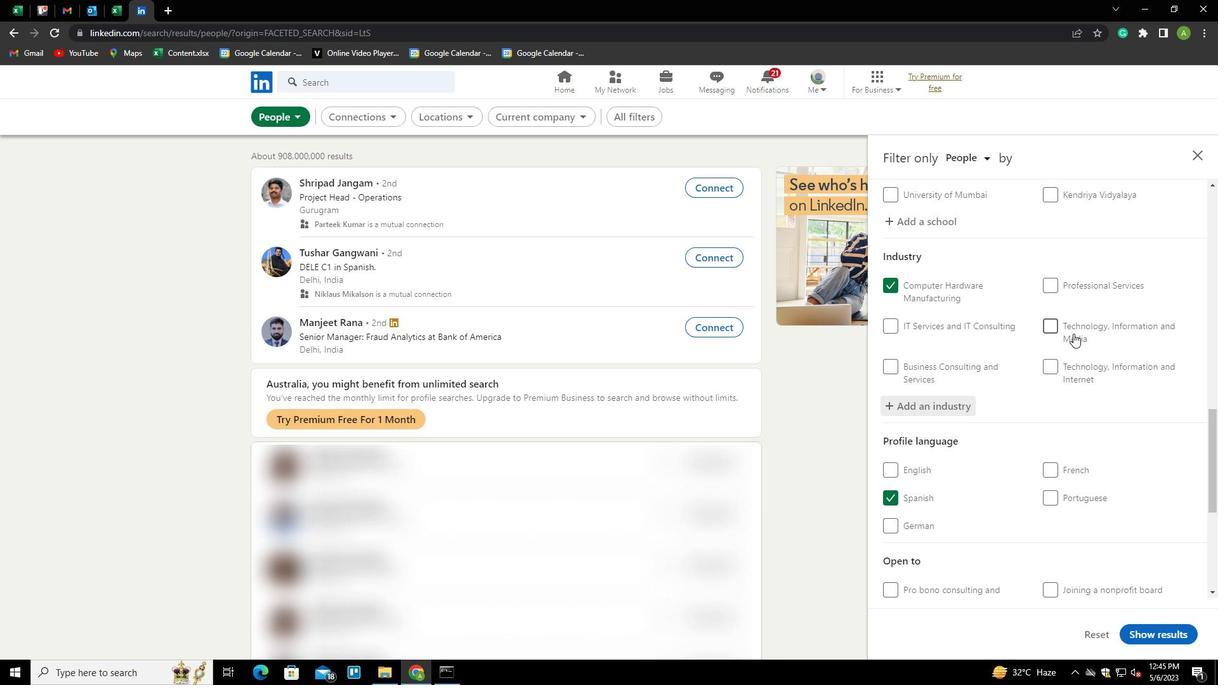 
Action: Mouse scrolled (1073, 333) with delta (0, 0)
Screenshot: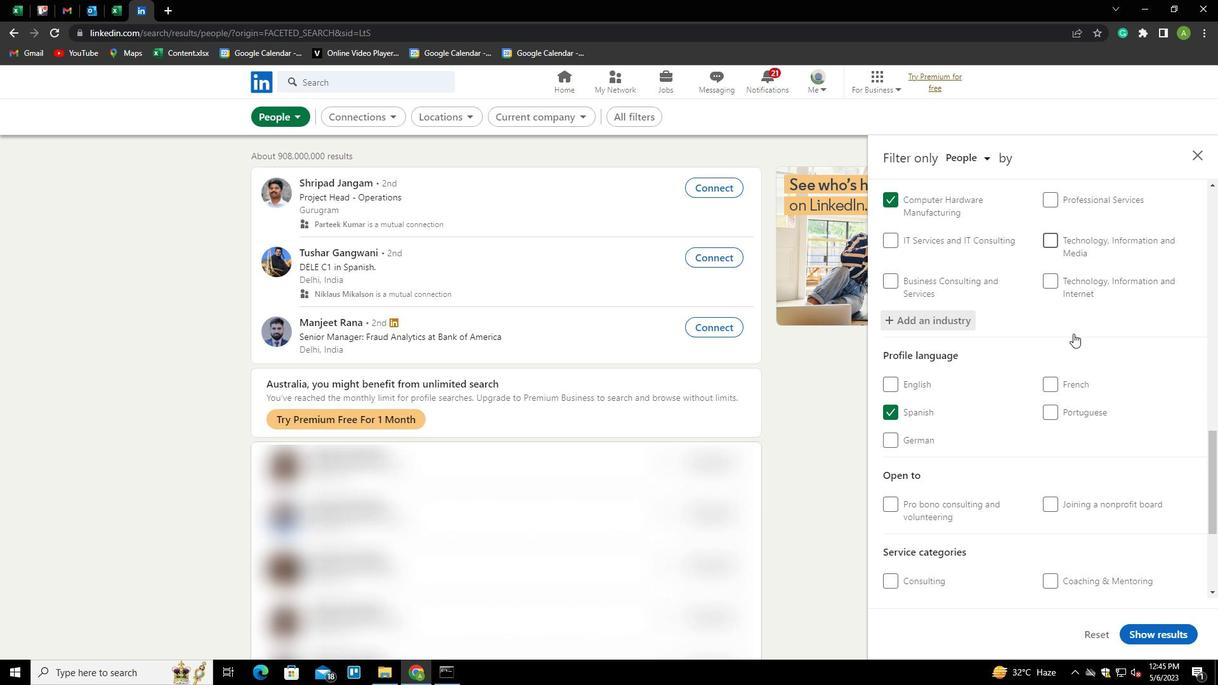 
Action: Mouse scrolled (1073, 333) with delta (0, 0)
Screenshot: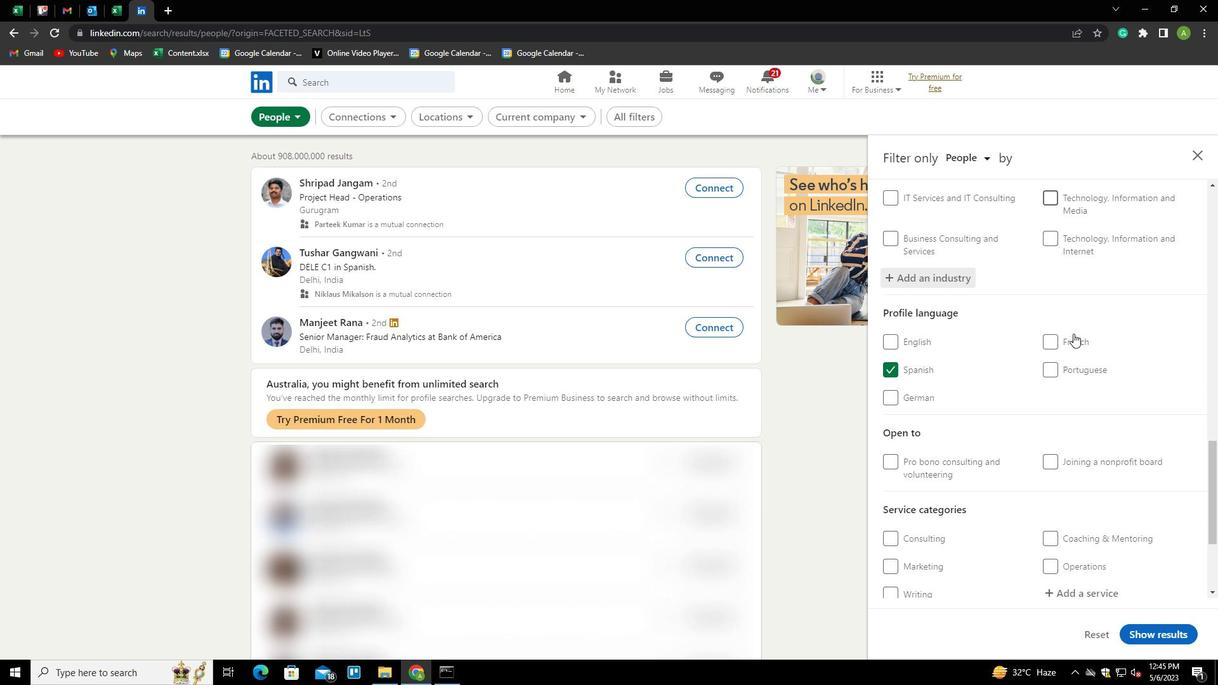 
Action: Mouse scrolled (1073, 333) with delta (0, 0)
Screenshot: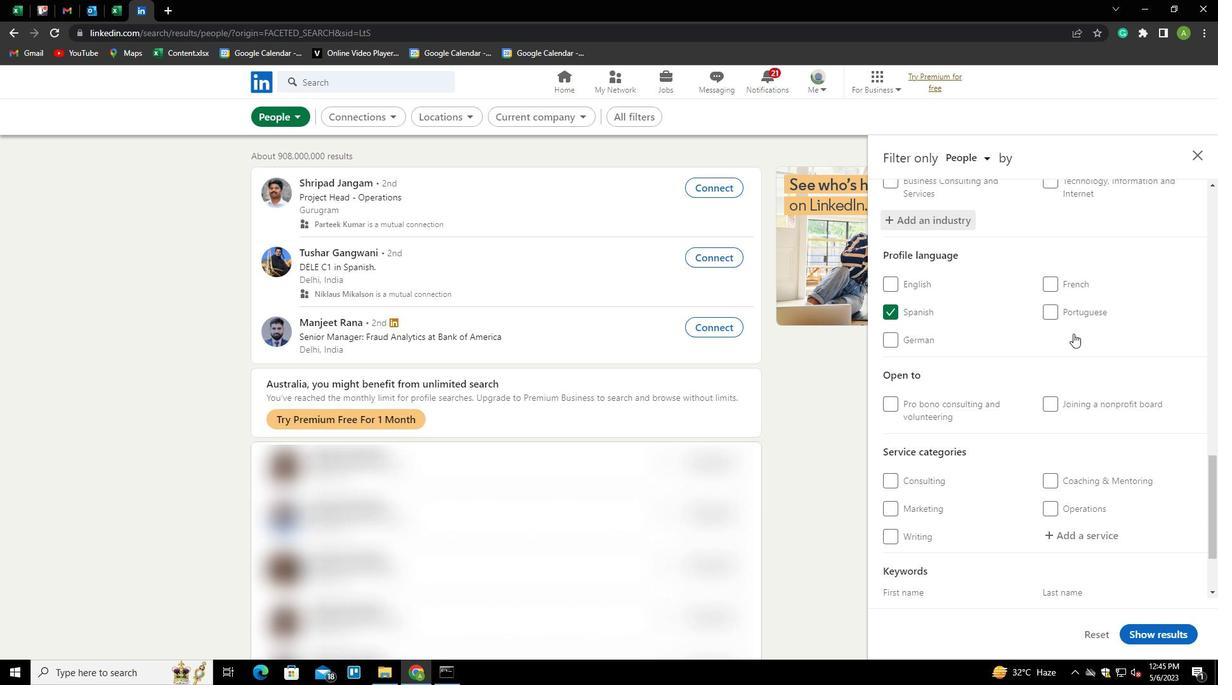 
Action: Mouse scrolled (1073, 333) with delta (0, 0)
Screenshot: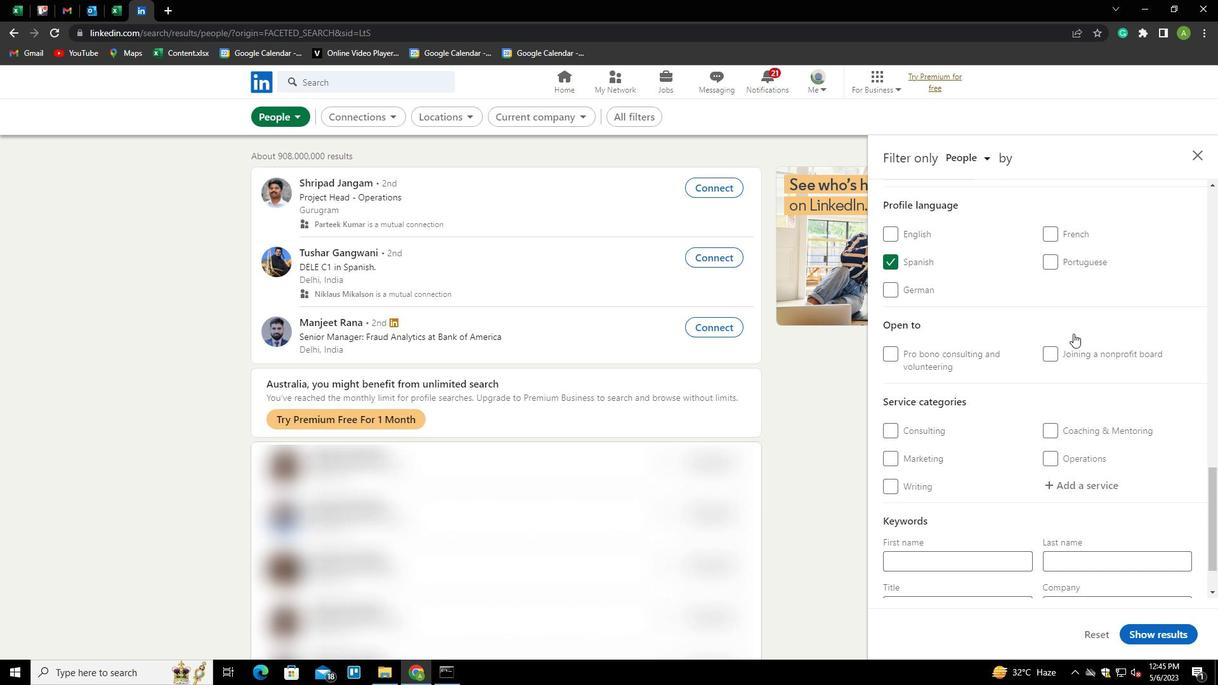 
Action: Mouse moved to (1072, 425)
Screenshot: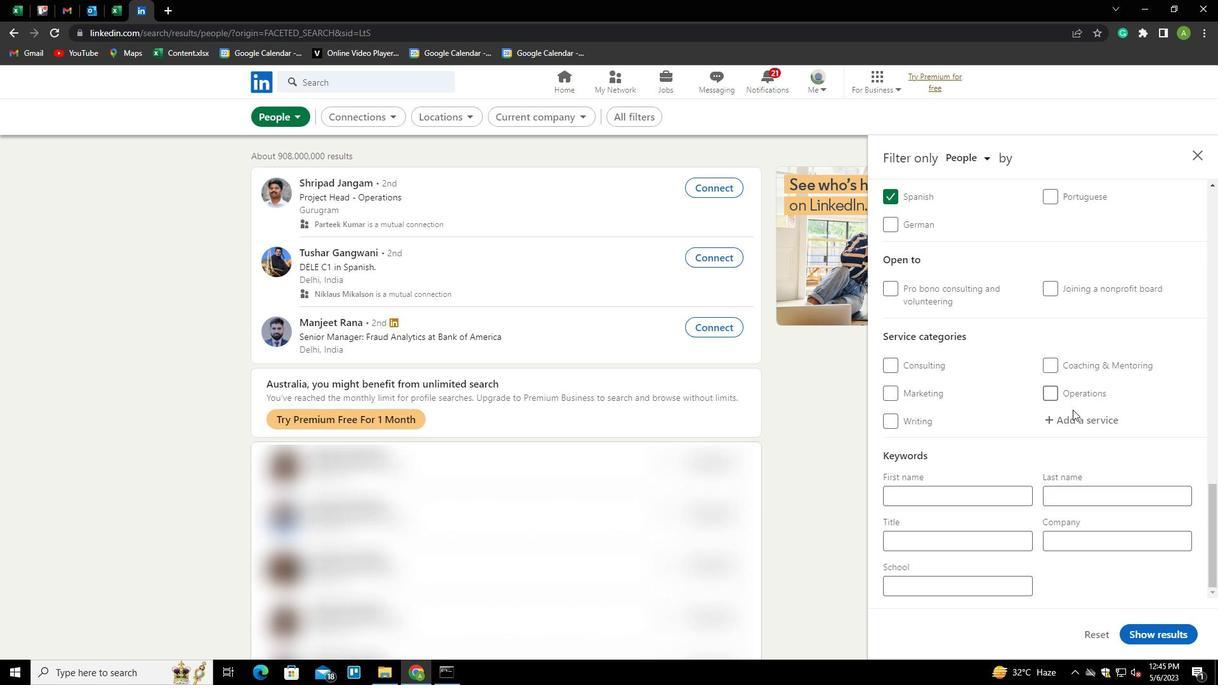 
Action: Mouse pressed left at (1072, 425)
Screenshot: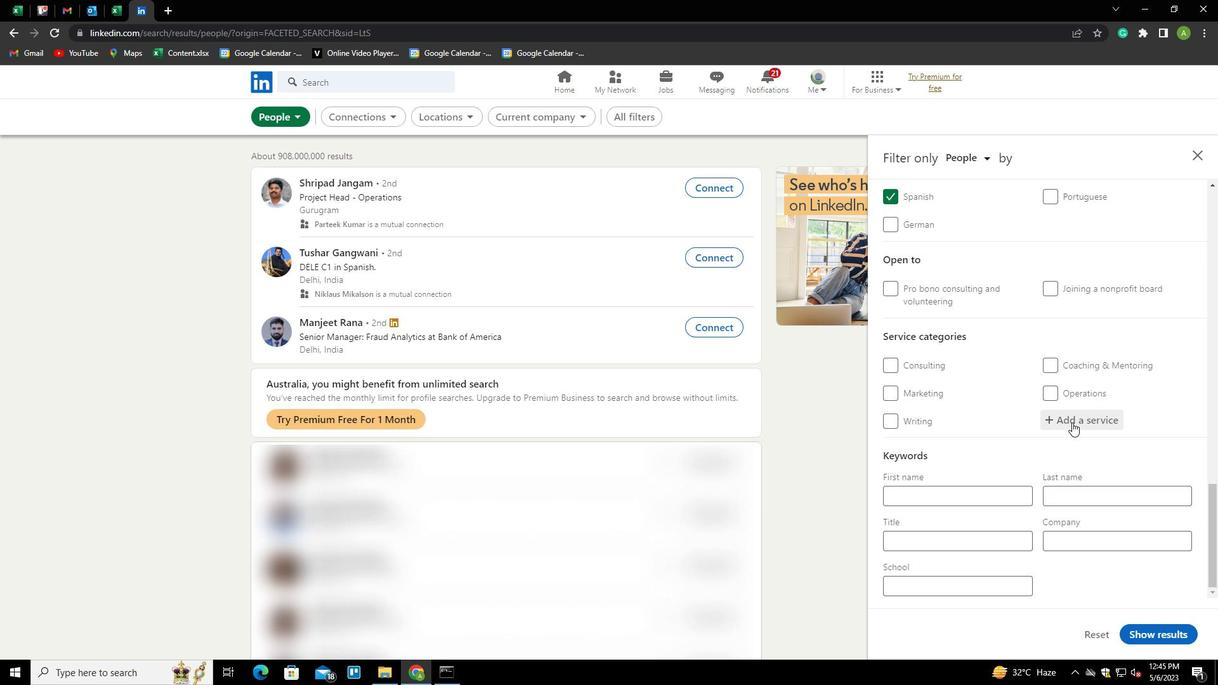 
Action: Mouse moved to (1071, 425)
Screenshot: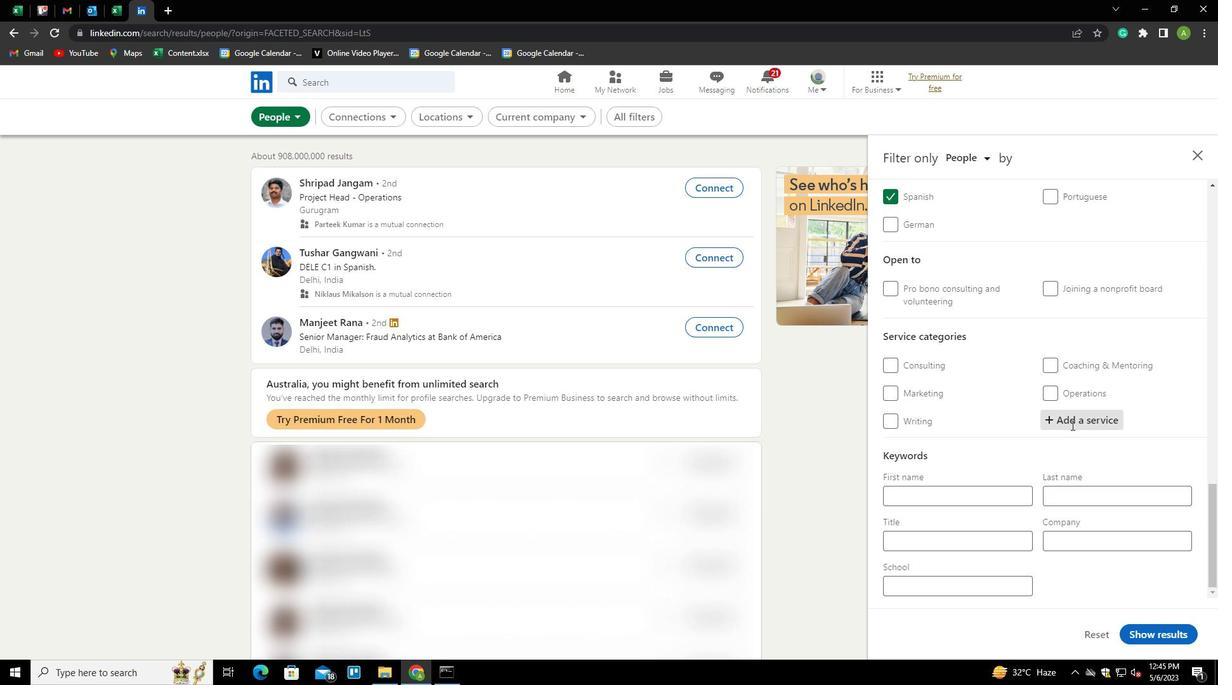 
Action: Key pressed <Key.shift>DIDITAL<Key.backspace><Key.backspace><Key.backspace><Key.backspace><Key.backspace><Key.backspace><Key.backspace><Key.backspace><Key.backspace><Key.backspace><Key.backspace><Key.backspace><Key.backspace><Key.backspace><Key.shift>DIGITAL<Key.space><Key.shift><Key.shift><Key.shift><Key.shift><Key.shift><Key.shift><Key.shift><Key.shift><Key.shift><Key.shift><Key.shift><Key.shift><Key.shift><Key.shift><Key.shift><Key.shift><Key.shift><Key.shift><Key.shift><Key.shift><Key.shift><Key.shift><Key.shift><Key.shift><Key.shift><Key.shift><Key.shift><Key.shift><Key.shift><Key.shift><Key.shift><Key.shift><Key.shift><Key.shift><Key.shift><Key.shift><Key.shift><Key.shift><Key.shift><Key.shift><Key.shift><Key.shift><Key.shift><Key.shift><Key.shift><Key.shift><Key.shift><Key.shift><Key.shift><Key.shift><Key.shift><Key.shift><Key.shift><Key.shift><Key.shift><Key.shift><Key.shift><Key.shift><Key.shift><Key.shift><Key.shift><Key.shift><Key.shift><Key.shift><Key.shift><Key.shift><Key.shift><Key.shift><Key.shift><Key.shift><Key.shift><Key.shift><Key.shift><Key.shift><Key.shift><Key.shift><Key.shift><Key.shift><Key.shift><Key.shift><Key.shift><Key.shift><Key.shift><Key.shift><Key.shift><Key.shift><Key.shift><Key.shift><Key.shift><Key.shift><Key.shift><Key.shift><Key.shift><Key.shift><Key.shift><Key.shift><Key.shift><Key.shift><Key.shift><Key.shift><Key.shift><Key.shift><Key.shift><Key.shift><Key.shift><Key.shift><Key.shift><Key.shift><Key.shift><Key.shift><Key.shift><Key.shift><Key.shift><Key.shift><Key.shift><Key.shift><Key.shift><Key.shift><Key.shift><Key.shift><Key.shift><Key.shift><Key.shift><Key.shift><Key.shift><Key.shift><Key.shift><Key.shift><Key.shift><Key.shift><Key.shift><Key.shift><Key.shift><Key.shift><Key.shift><Key.shift><Key.shift><Key.shift><Key.shift><Key.shift><Key.shift><Key.shift><Key.shift><Key.shift><Key.shift><Key.shift><Key.shift><Key.shift><Key.shift><Key.shift>MARKETING<Key.down><Key.enter>
Screenshot: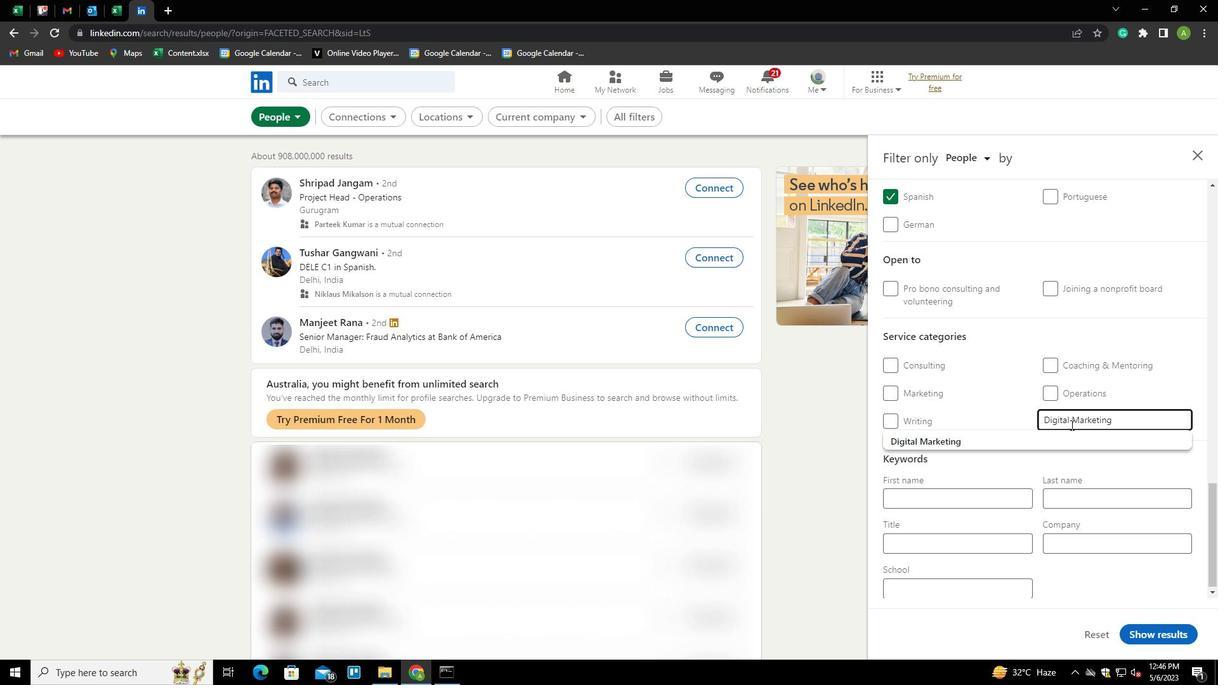 
Action: Mouse moved to (1068, 423)
Screenshot: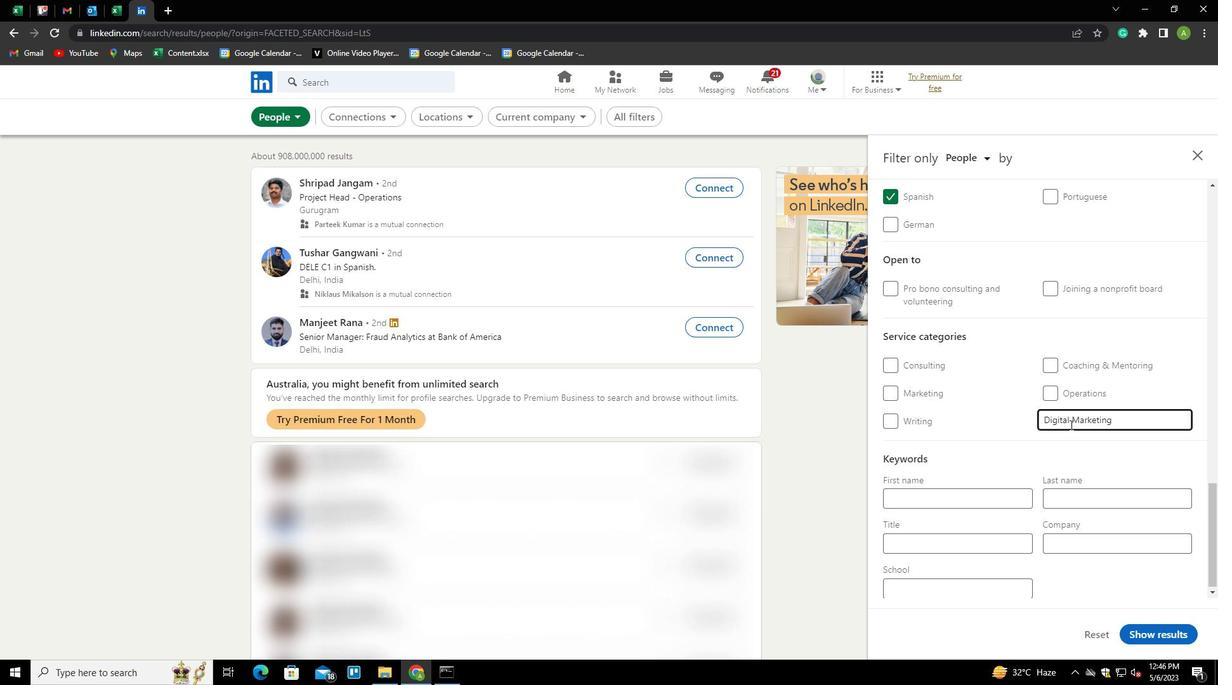 
Action: Key pressed <Key.backspace>G<Key.down><Key.enter><Key.backspace><Key.down><Key.enter>
Screenshot: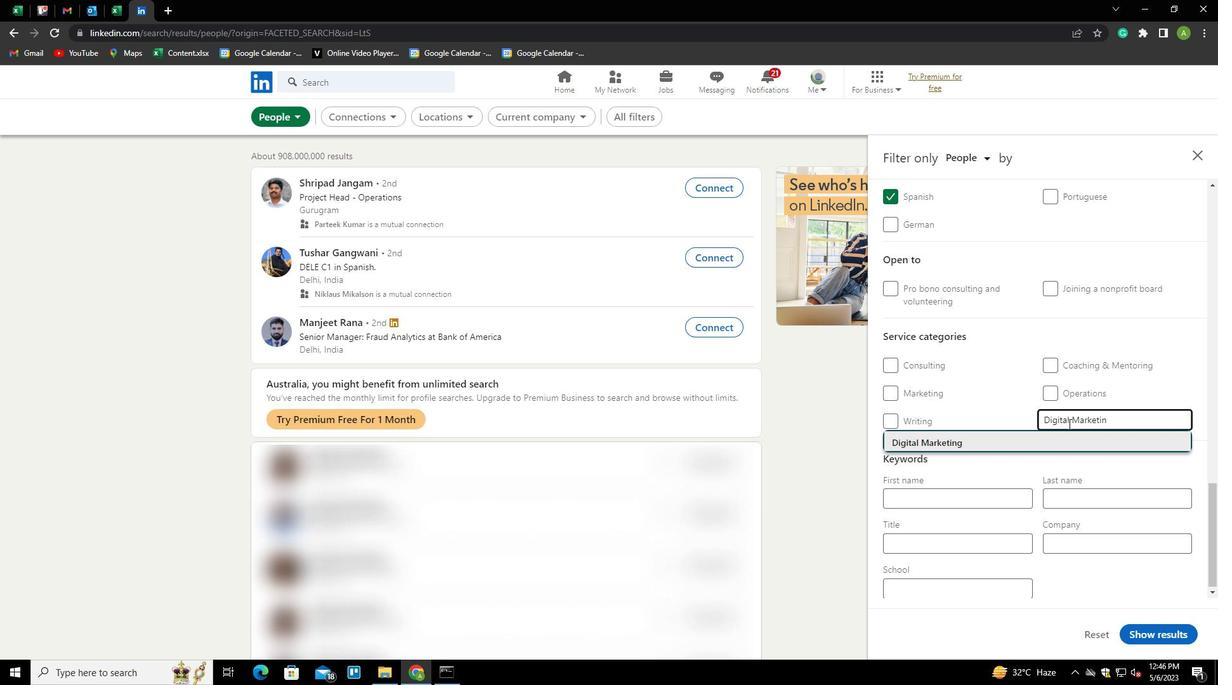 
Action: Mouse scrolled (1068, 423) with delta (0, 0)
Screenshot: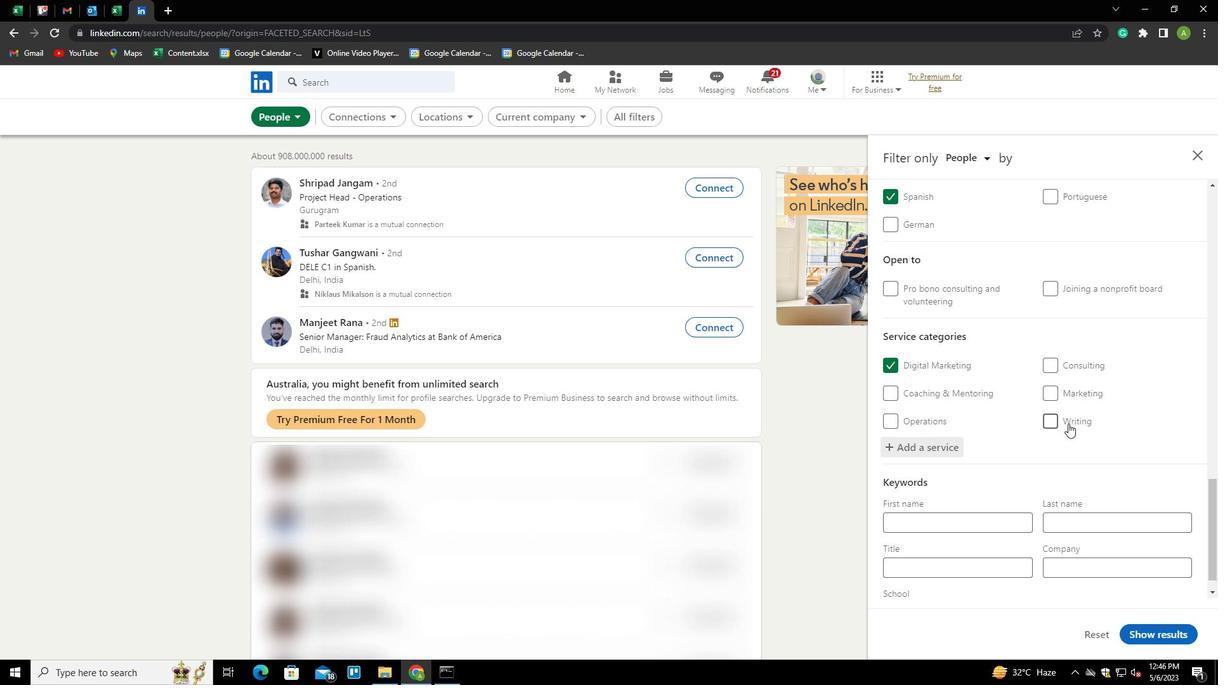 
Action: Mouse scrolled (1068, 423) with delta (0, 0)
Screenshot: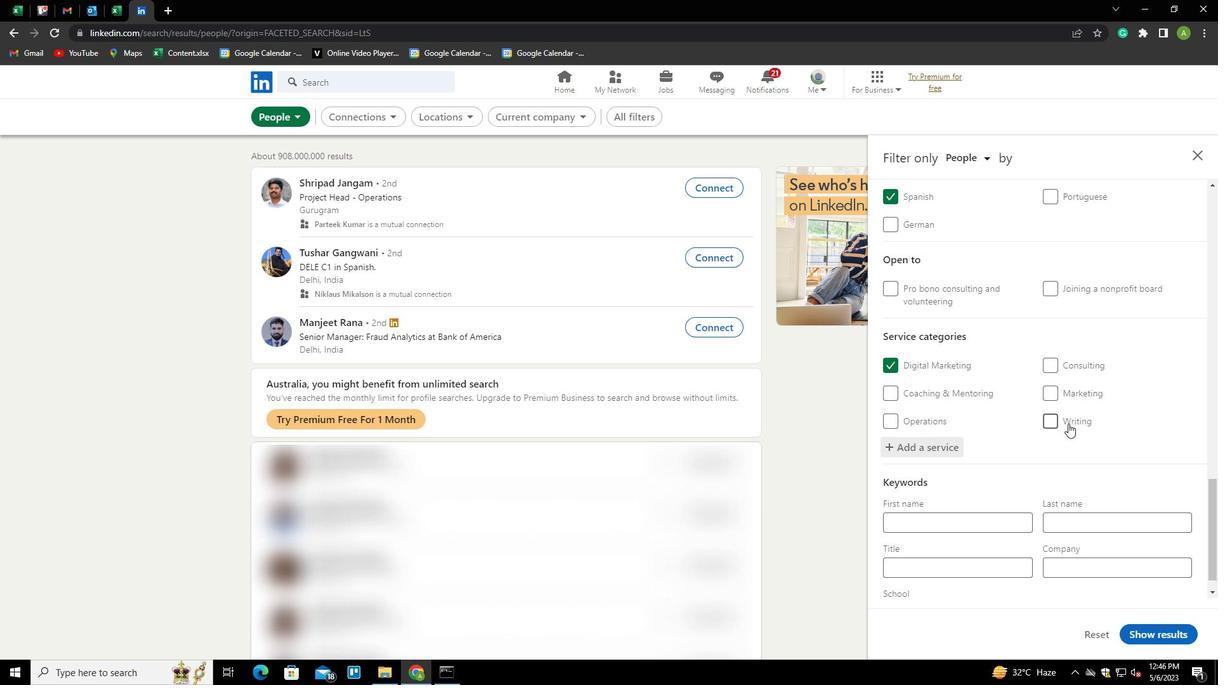 
Action: Mouse scrolled (1068, 423) with delta (0, 0)
Screenshot: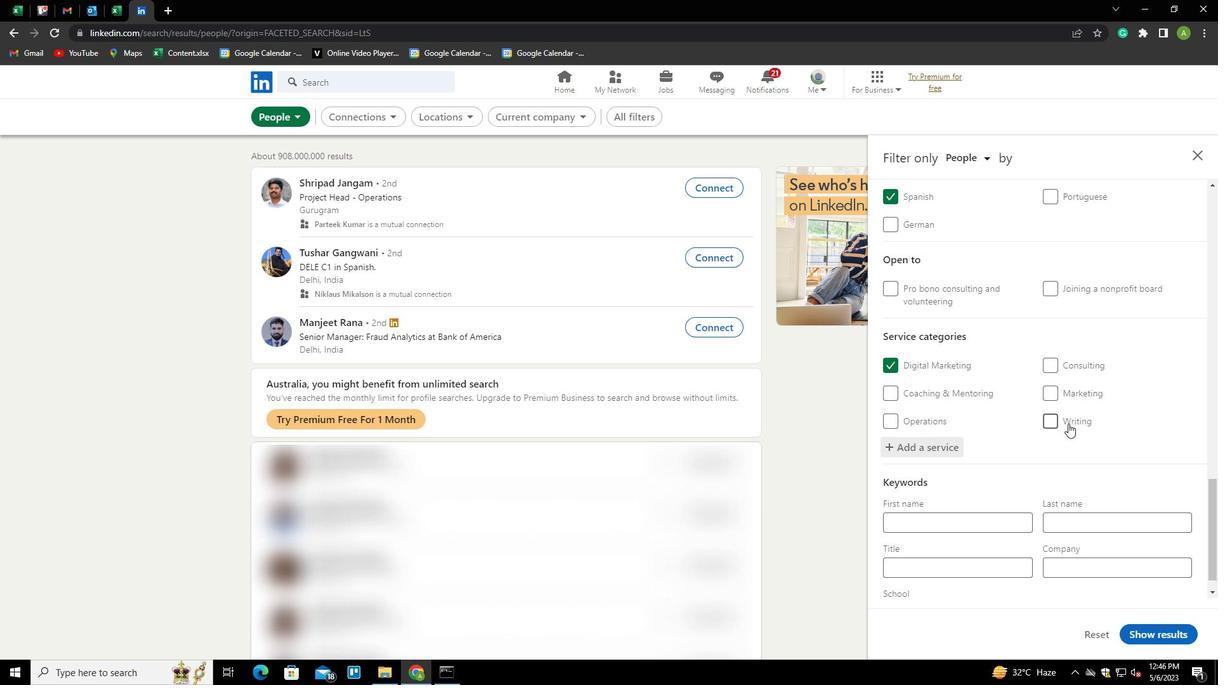 
Action: Mouse scrolled (1068, 423) with delta (0, 0)
Screenshot: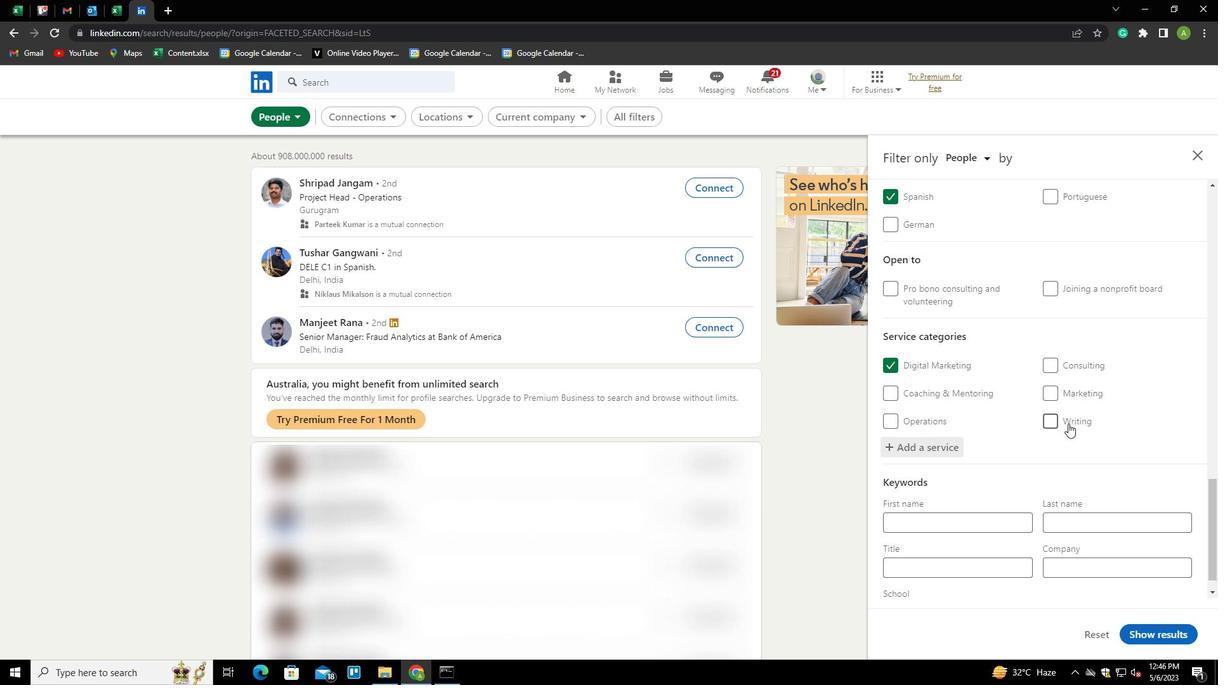 
Action: Mouse scrolled (1068, 423) with delta (0, 0)
Screenshot: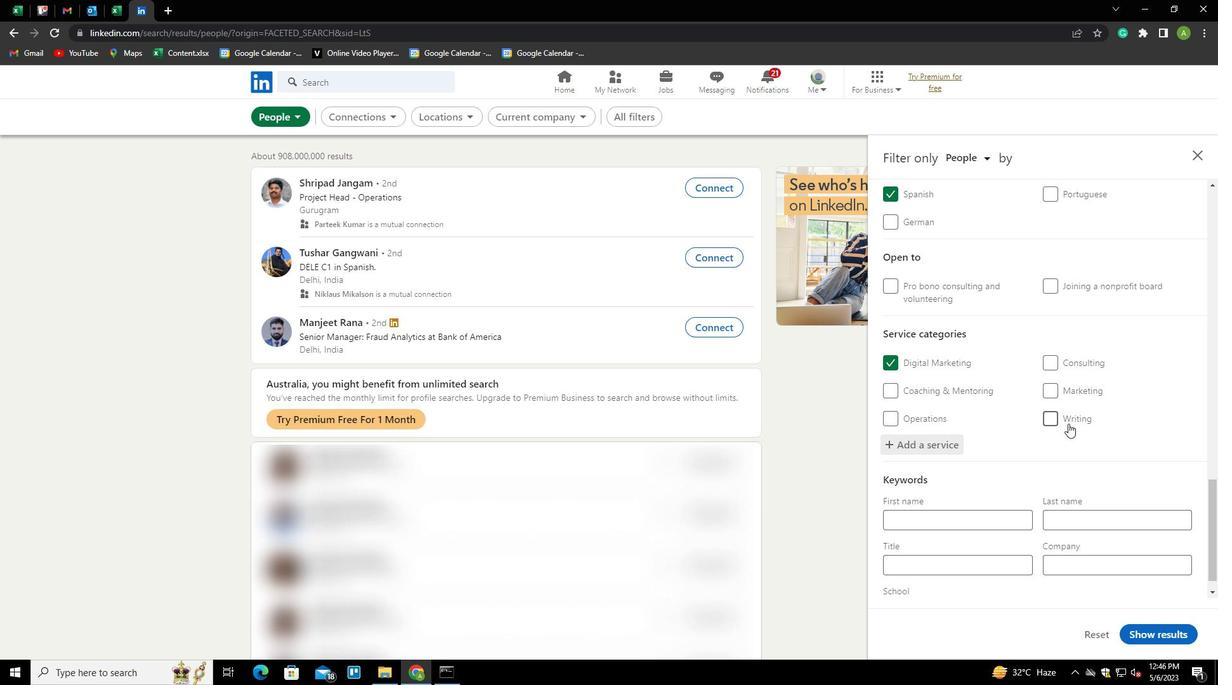 
Action: Mouse scrolled (1068, 423) with delta (0, 0)
Screenshot: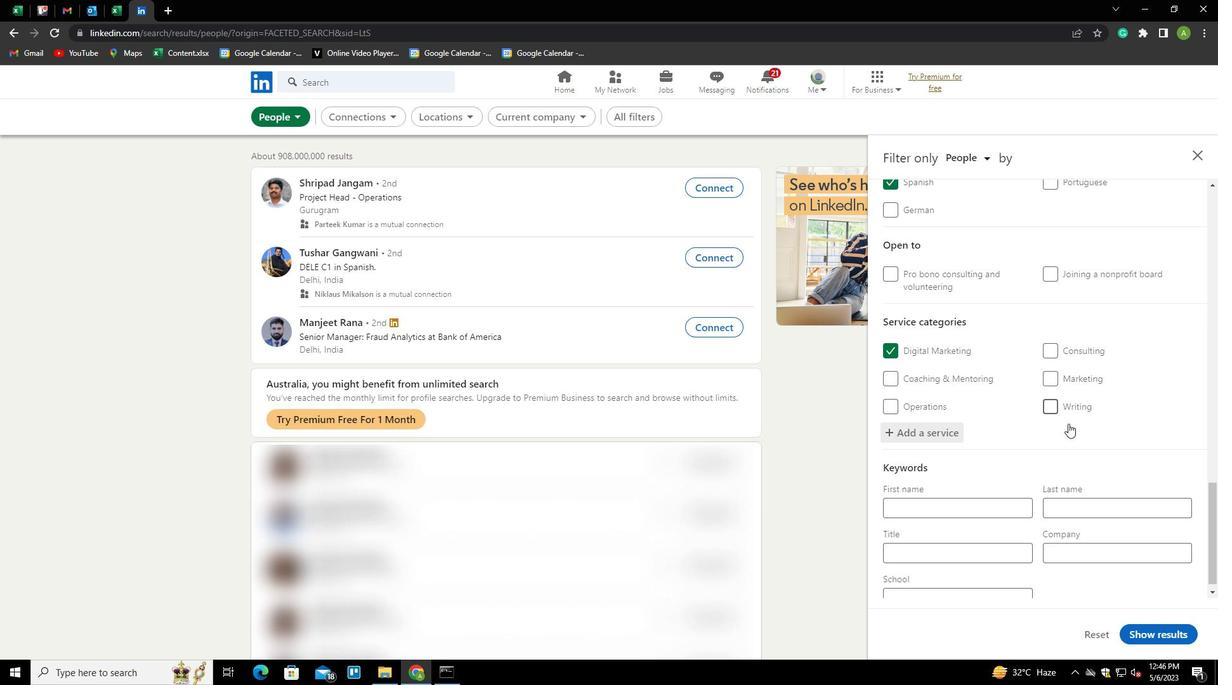 
Action: Mouse moved to (1003, 554)
Screenshot: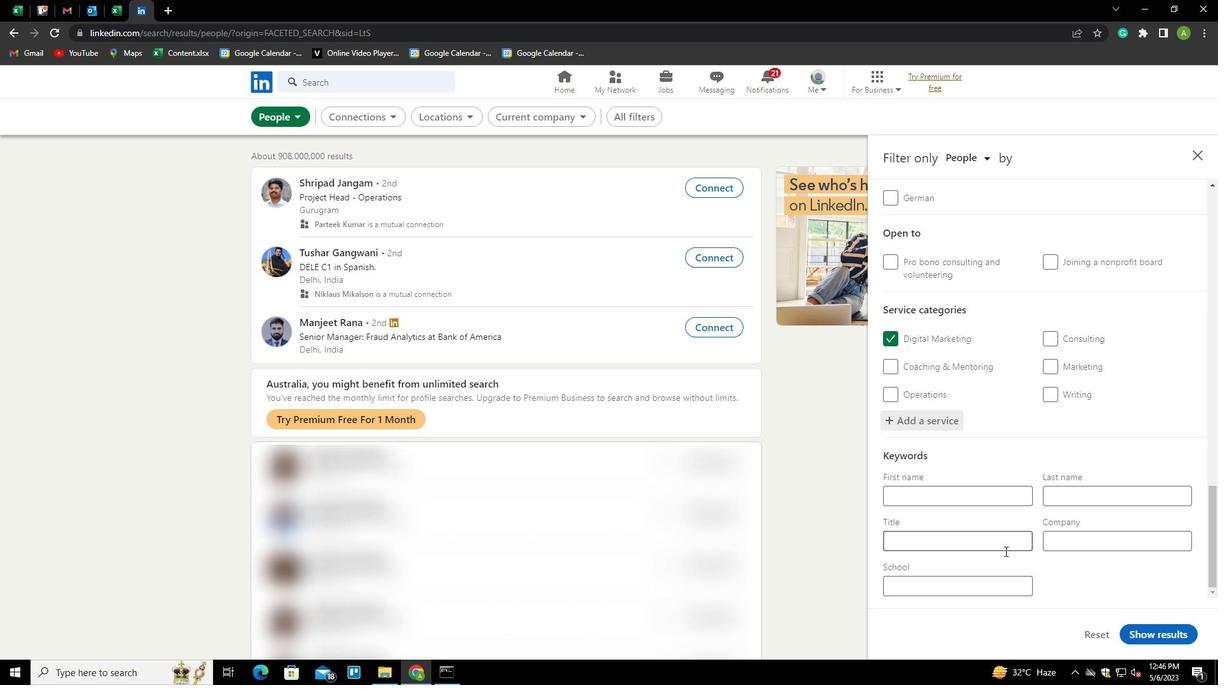 
Action: Mouse pressed left at (1003, 554)
Screenshot: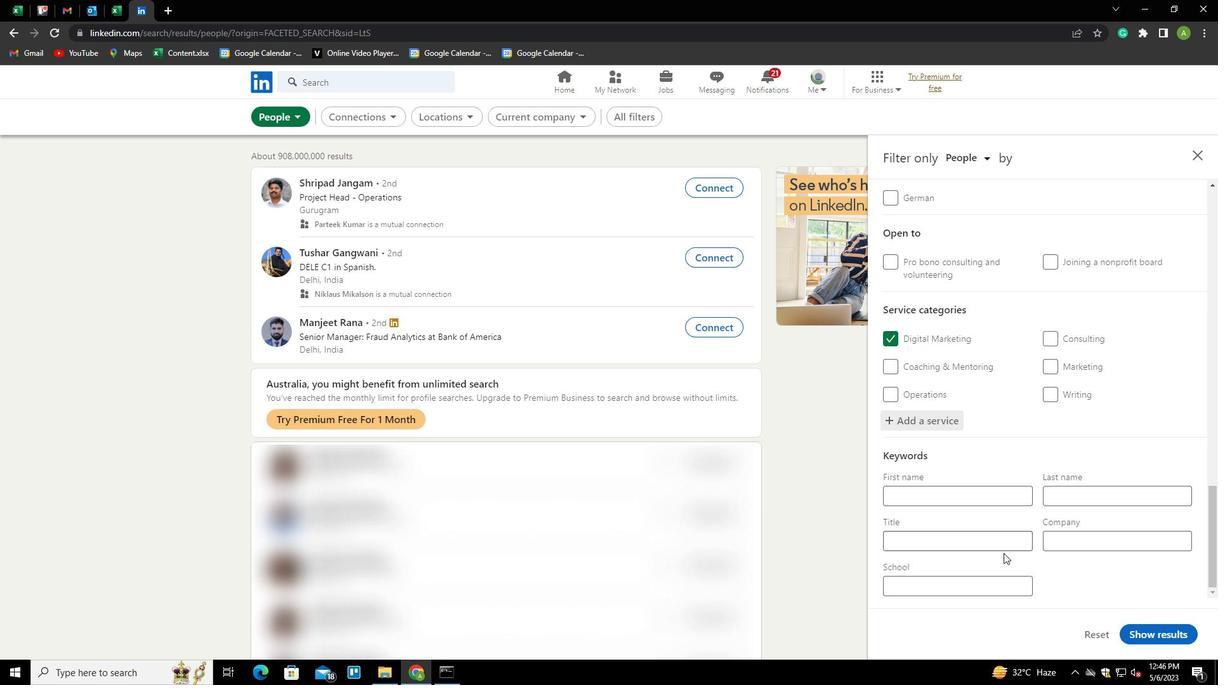 
Action: Mouse moved to (1004, 545)
Screenshot: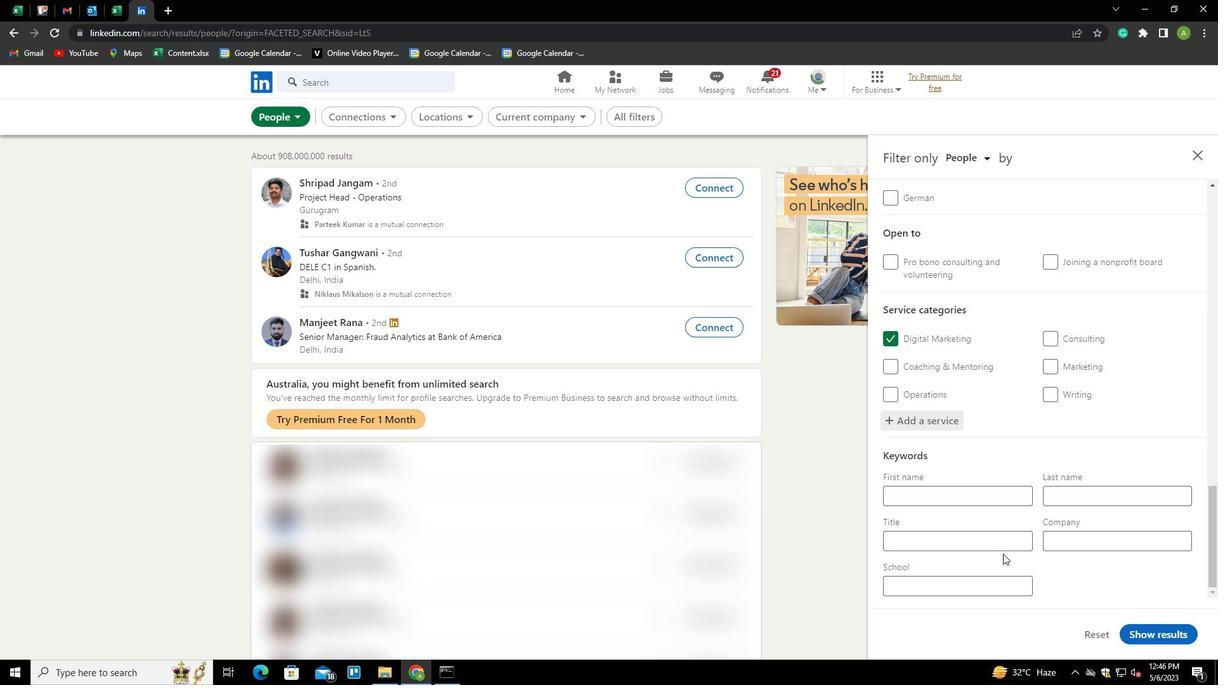 
Action: Mouse pressed left at (1004, 545)
Screenshot: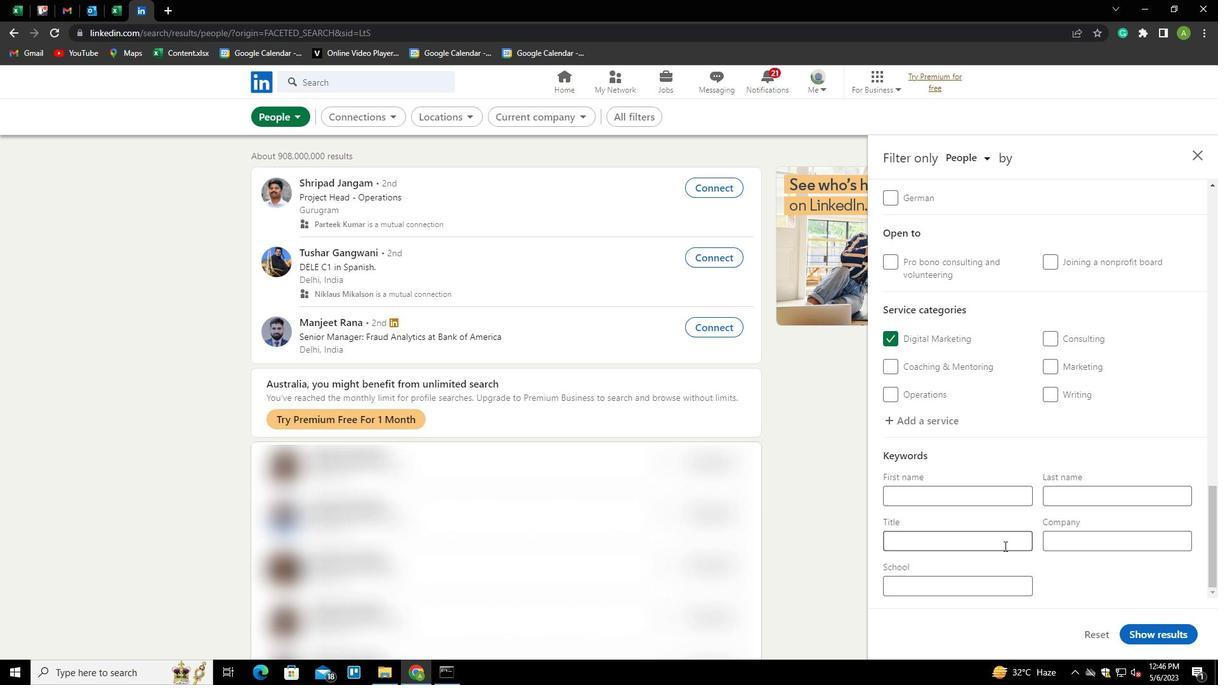 
Action: Key pressed <Key.shift><Key.shift><Key.shift><Key.shift><Key.shift><Key.shift><Key.shift><Key.shift><Key.shift><Key.shift><Key.shift><Key.shift><Key.shift><Key.shift><Key.shift><Key.shift><Key.shift><Key.shift><Key.shift><Key.shift><Key.shift><Key.shift><Key.shift><Key.shift><Key.shift><Key.shift><Key.shift><Key.shift>ELECTRICIAN
Screenshot: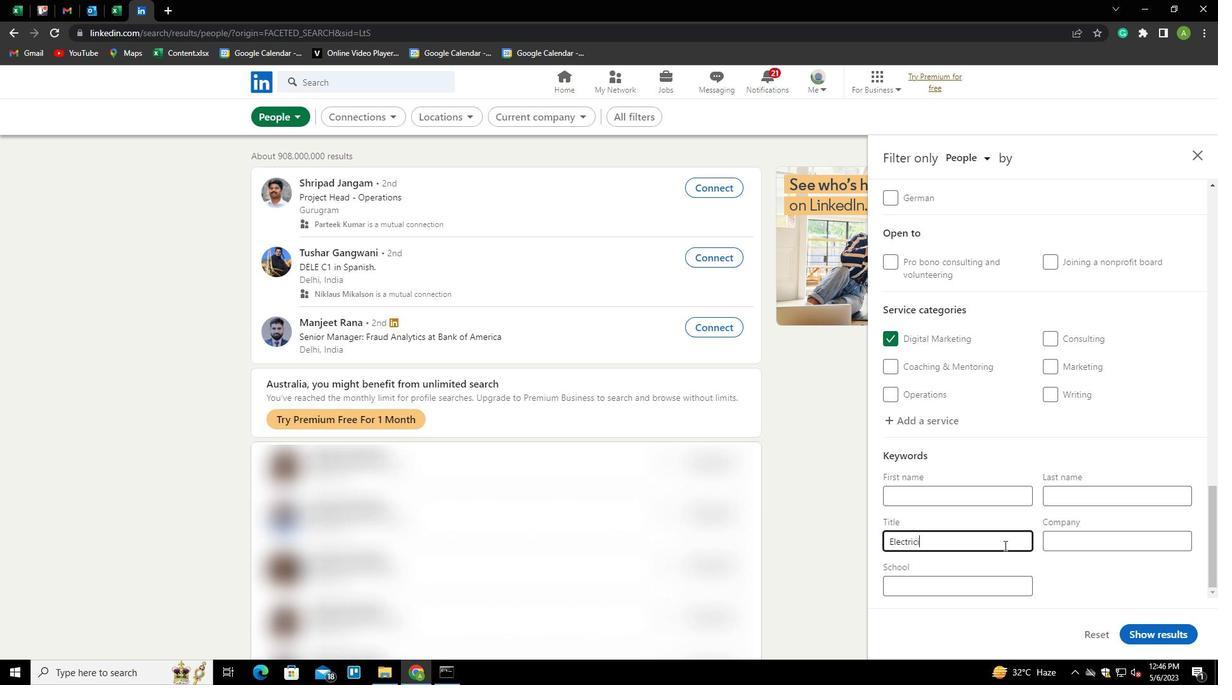
Action: Mouse moved to (1088, 585)
Screenshot: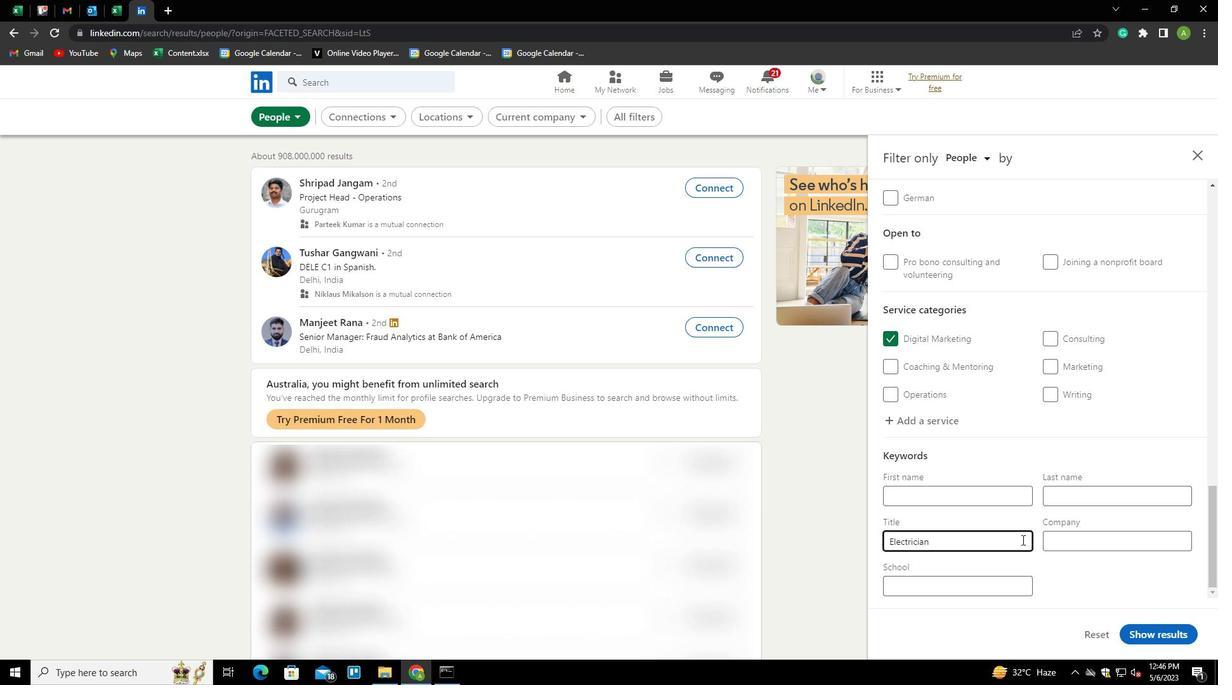 
Action: Mouse pressed left at (1088, 585)
Screenshot: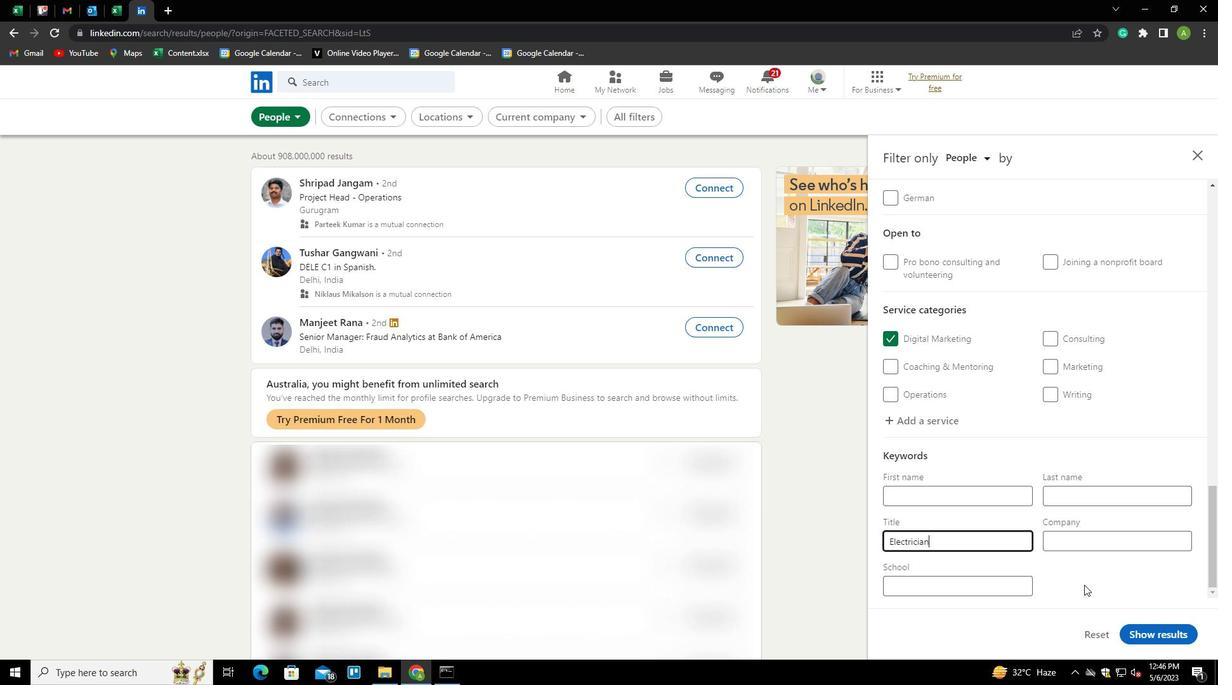 
Action: Mouse moved to (1151, 630)
Screenshot: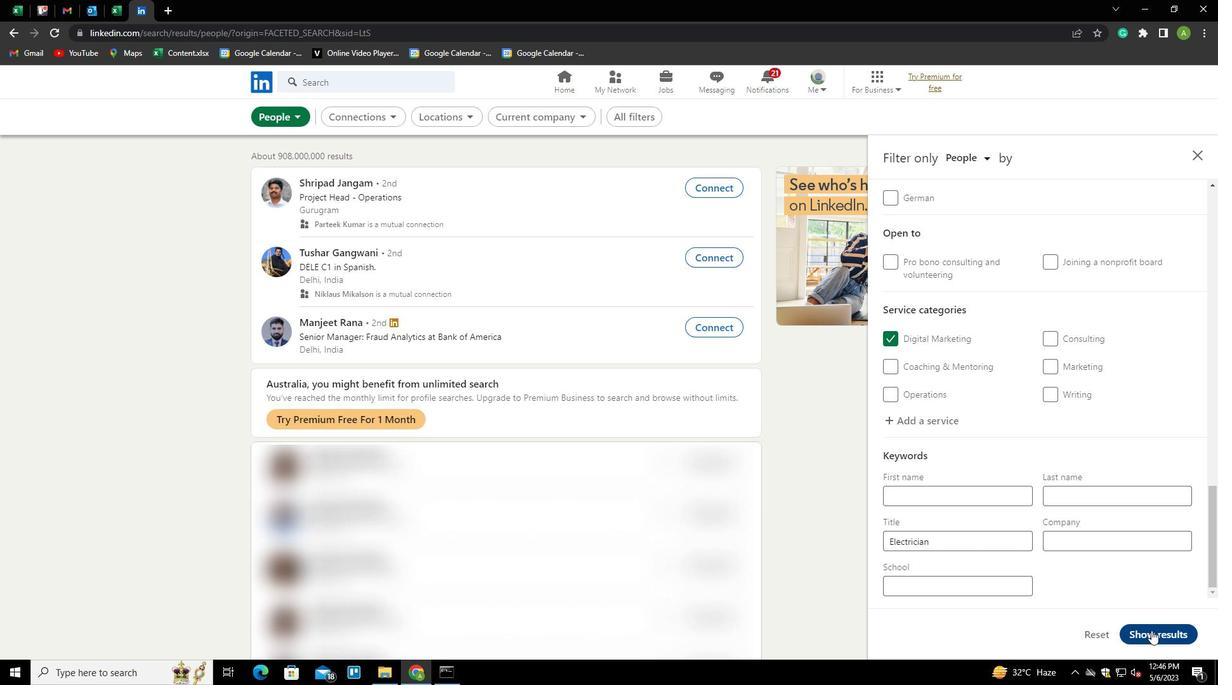 
Action: Mouse pressed left at (1151, 630)
Screenshot: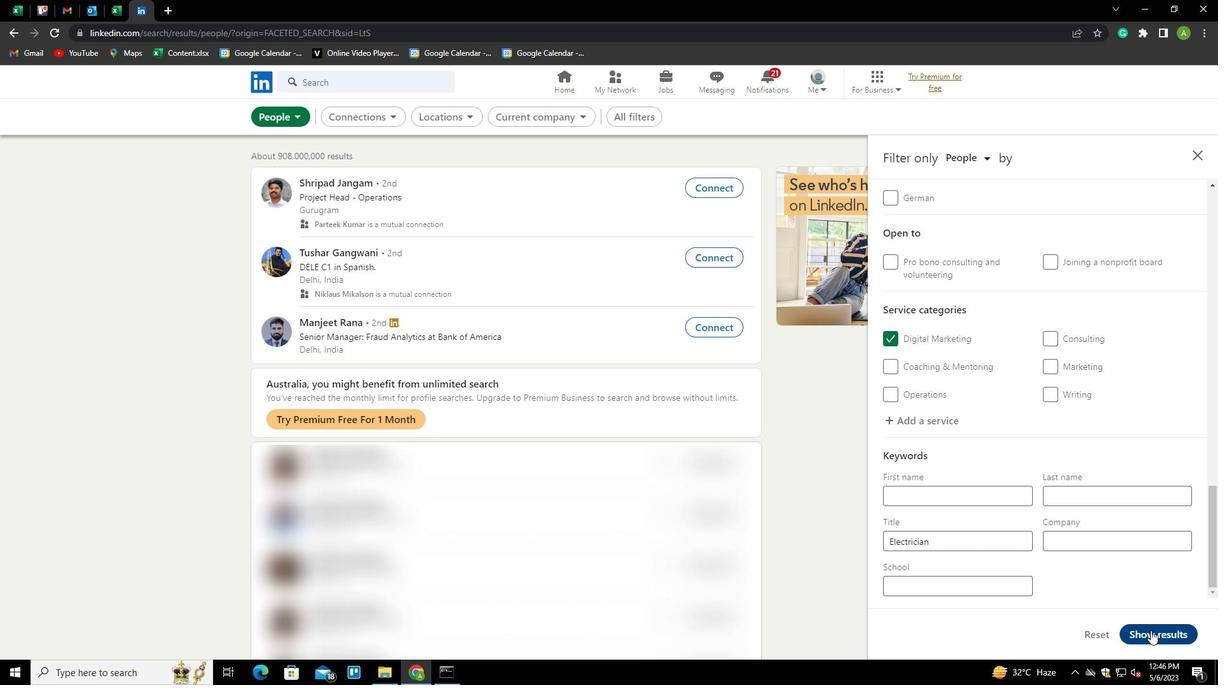 
